 Task: open an excel sheet and write heading  Money ManagerAdd Descriptions in a column and its values below  'Salary, Rent, Groceries, Utilities, Dining out, Transportation & Entertainment. 'Add Categories in next column and its values below  Income, Expense, Expense, Expense, Expense, Expense & Expense. Add Amount in next column and its values below  $2,500, $800, $200, $100, $50, $30 & $100Add Dates in next column and its values below  2023-05-01, 2023-05-05, 2023-05-10, 2023-05-15, 2023-05-20, 2023-05-25 & 2023-05-31Save page Expense Monitoring Tool
Action: Mouse moved to (38, 118)
Screenshot: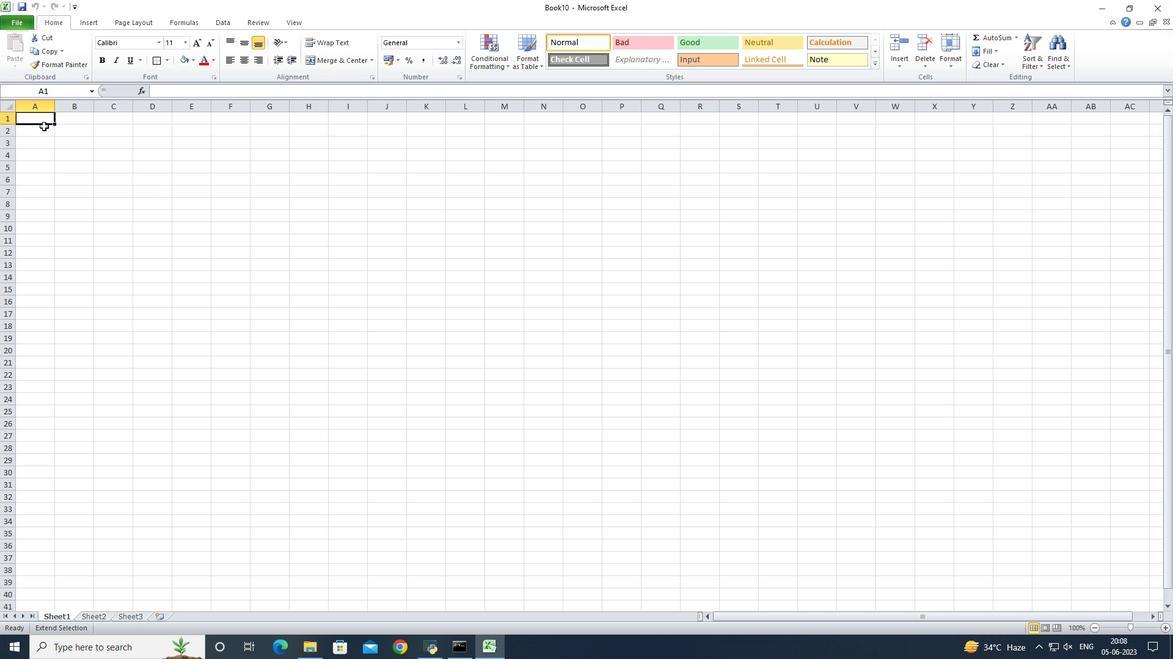 
Action: Mouse pressed left at (38, 118)
Screenshot: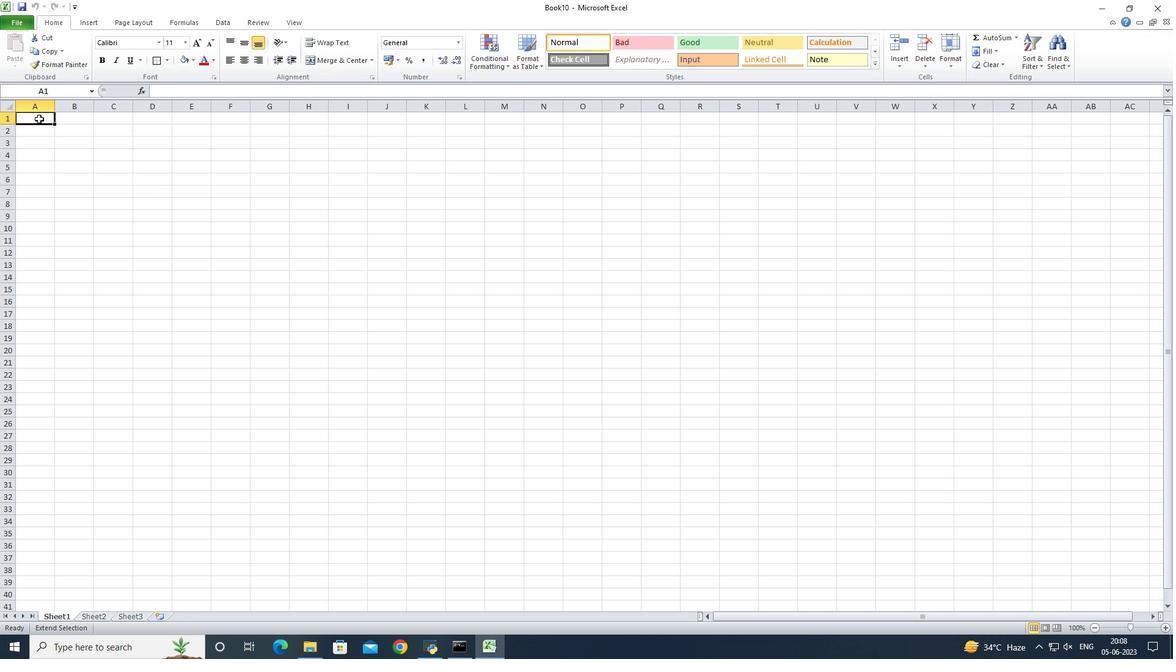 
Action: Key pressed <Key.shift_r>Money<Key.space><Key.shift_r>Manager<Key.enter><Key.shift>Descriptions<Key.enter><Key.shift>Salary<Key.enter><Key.shift><Key.shift><Key.shift><Key.shift>Rent<Key.enter><Key.shift>Groceries<Key.enter><Key.shift>Utilities<Key.enter><Key.shift>Dining<Key.space><Key.shift_r>Out<Key.enter><Key.shift>Transportation<Key.enter><Key.shift>Entertainment
Screenshot: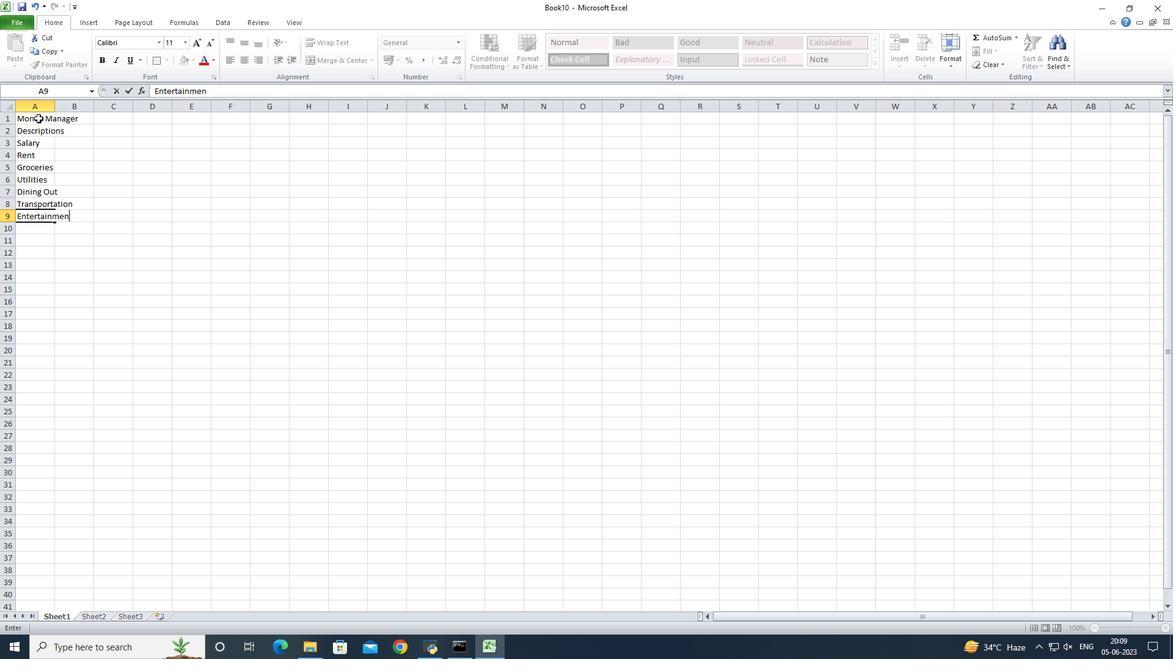
Action: Mouse moved to (54, 111)
Screenshot: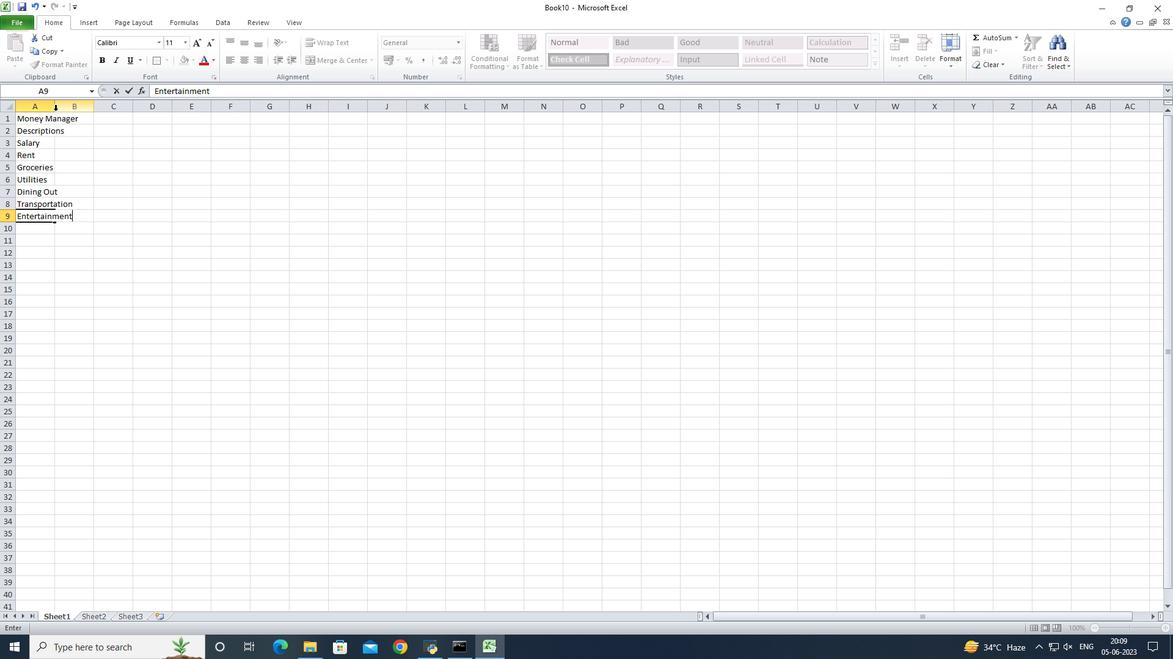 
Action: Mouse pressed left at (54, 111)
Screenshot: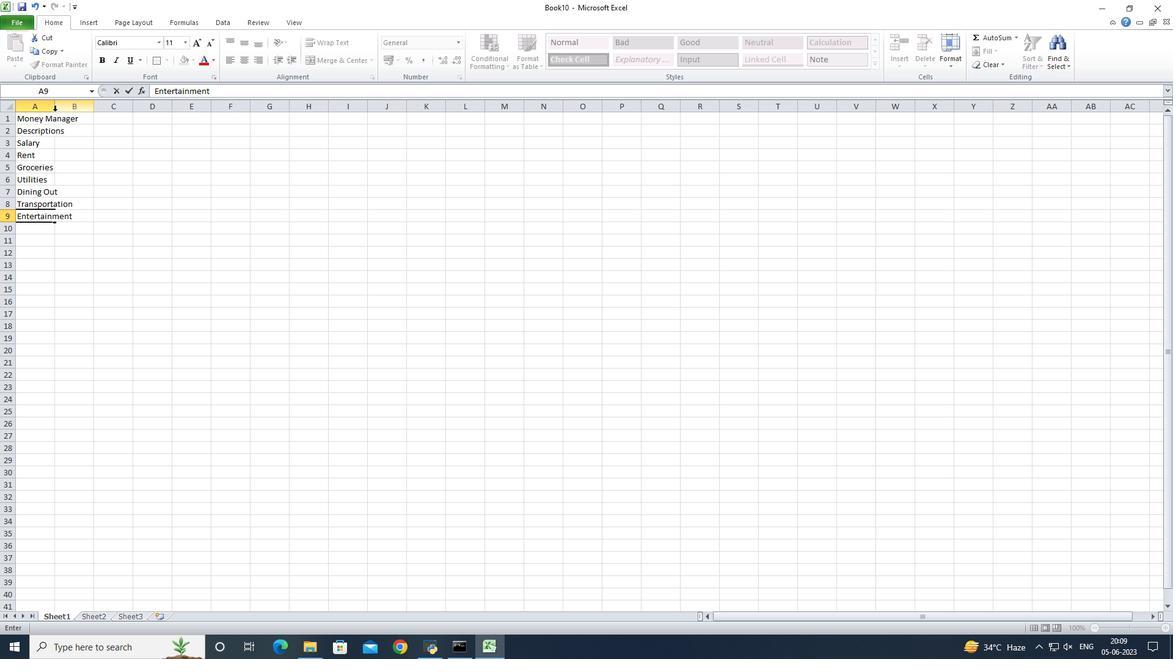 
Action: Mouse pressed left at (54, 111)
Screenshot: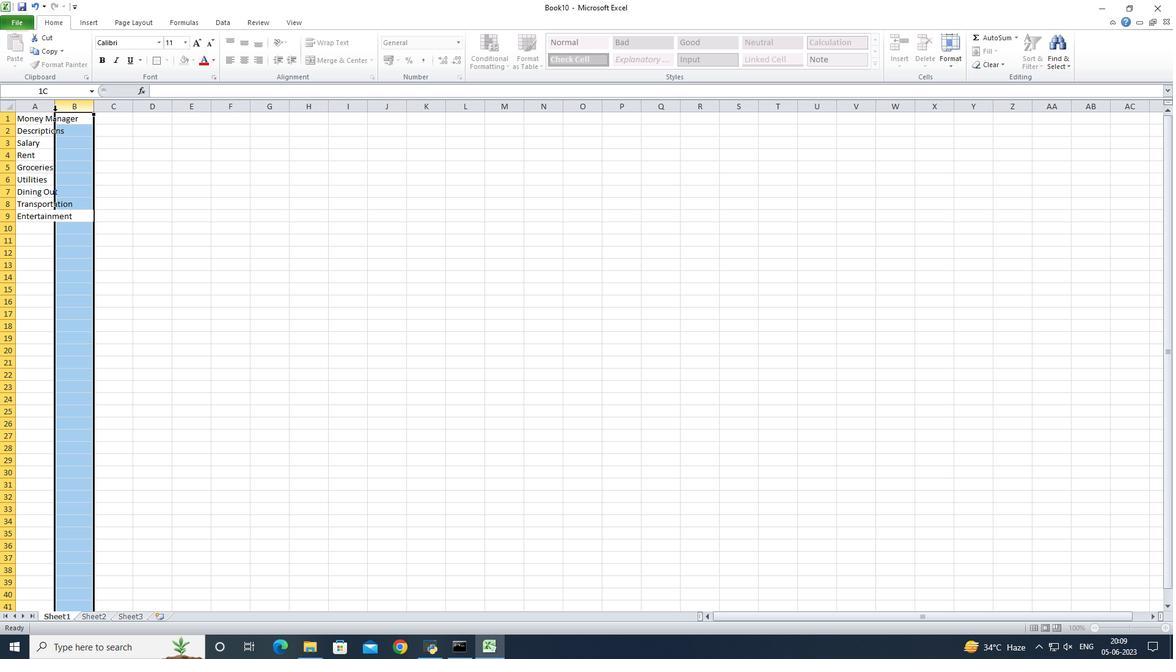 
Action: Mouse moved to (99, 135)
Screenshot: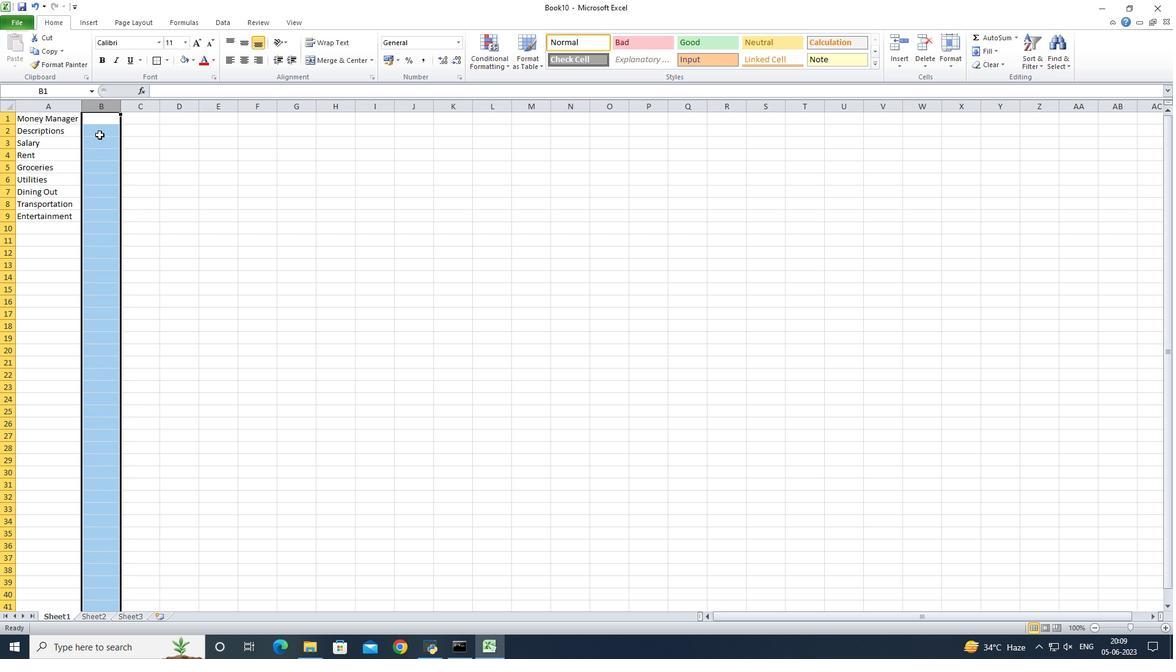 
Action: Mouse pressed left at (99, 135)
Screenshot: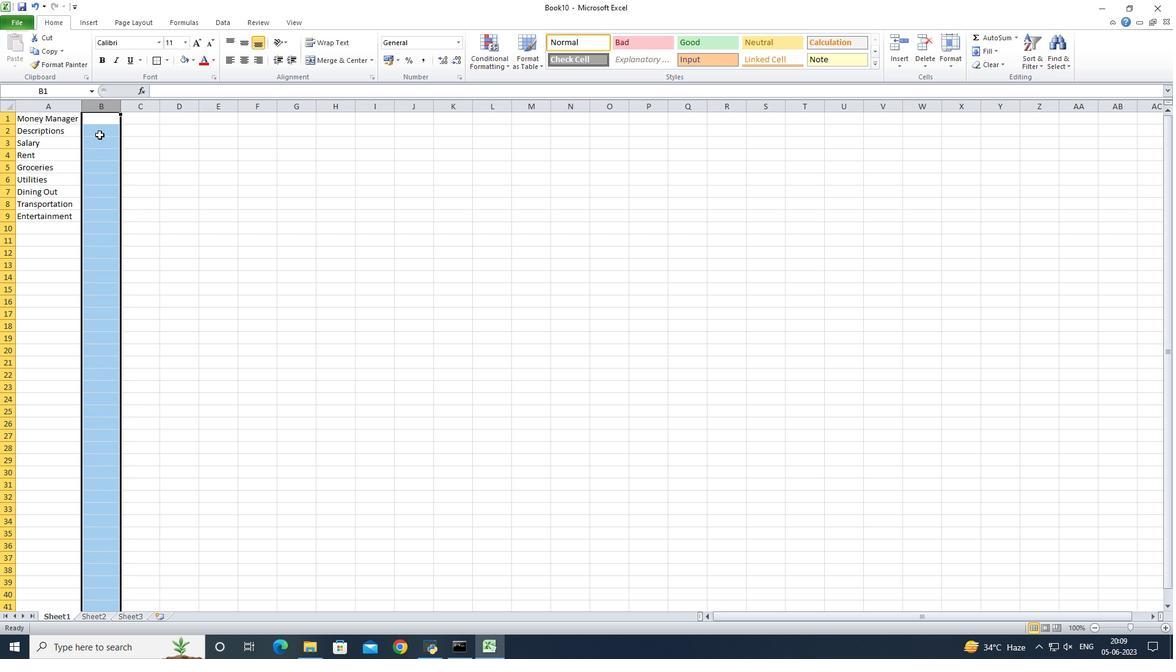 
Action: Key pressed <Key.shift>Categories<Key.enter><Key.shift_r>Income<Key.enter><Key.shift>Expense<Key.enter><Key.shift>Expense<Key.enter><Key.shift>En<Key.backspace>xpense<Key.enter><Key.shift>Expense<Key.enter><Key.shift>Expense<Key.enter><Key.shift>Expense
Screenshot: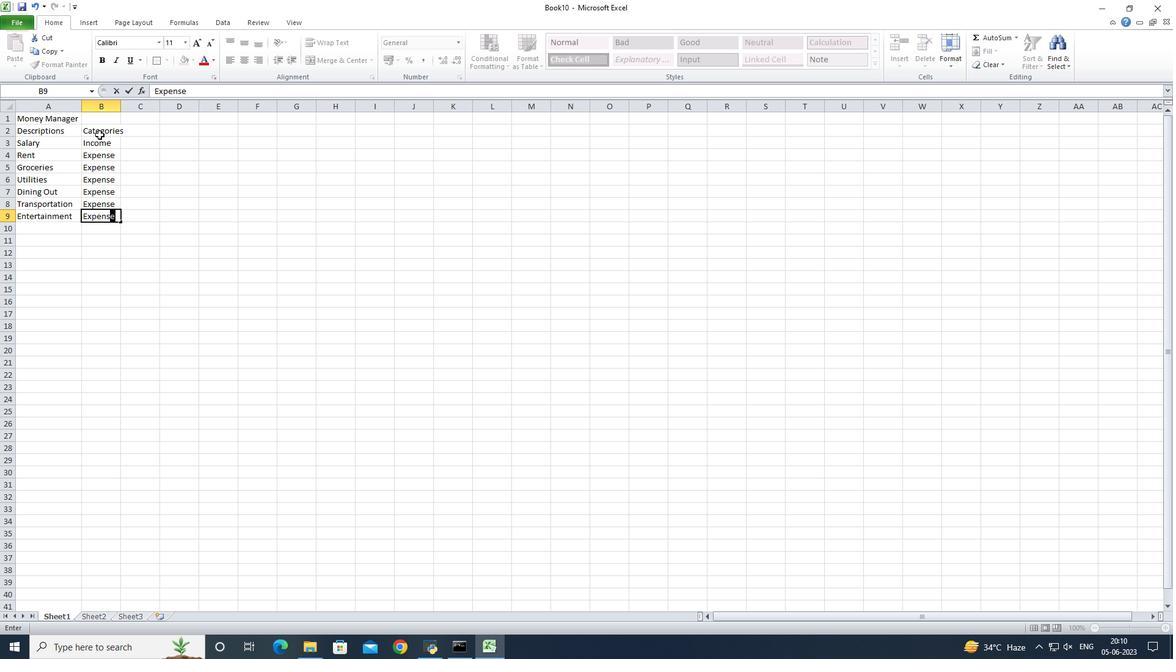 
Action: Mouse moved to (121, 108)
Screenshot: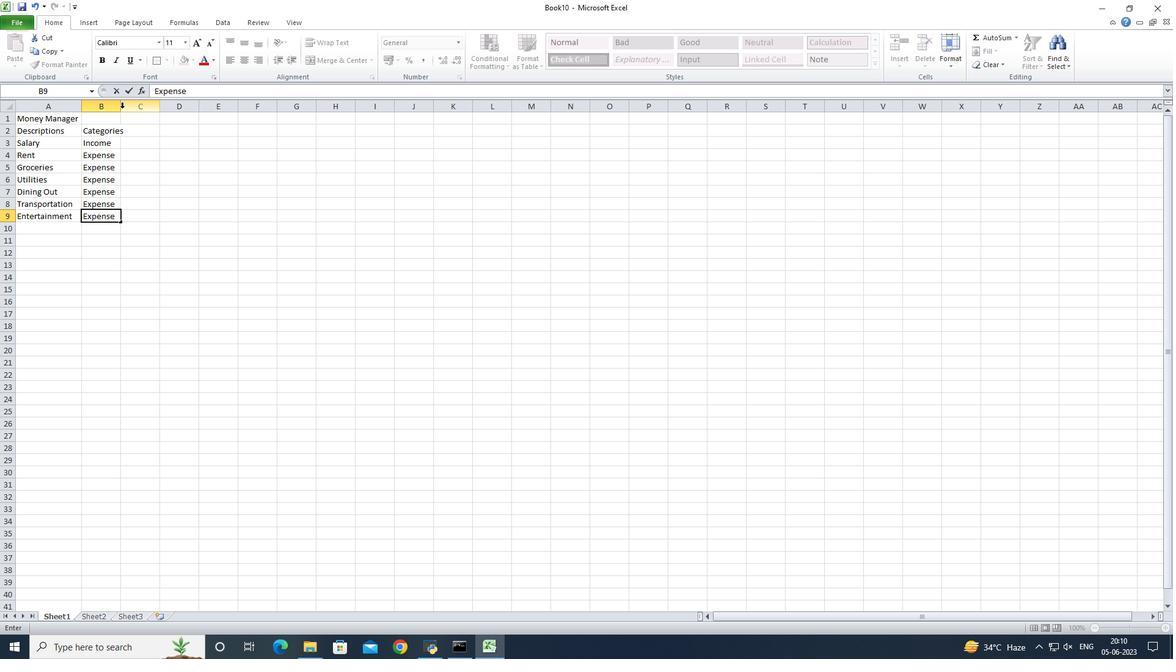 
Action: Mouse pressed left at (121, 108)
Screenshot: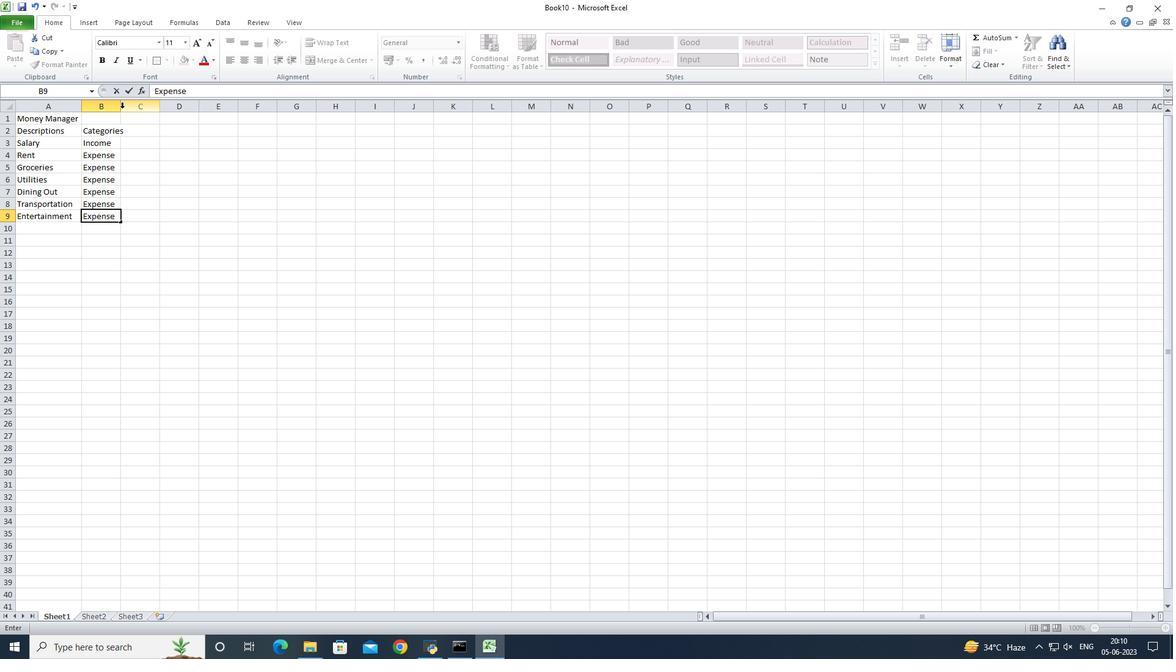 
Action: Mouse pressed left at (121, 108)
Screenshot: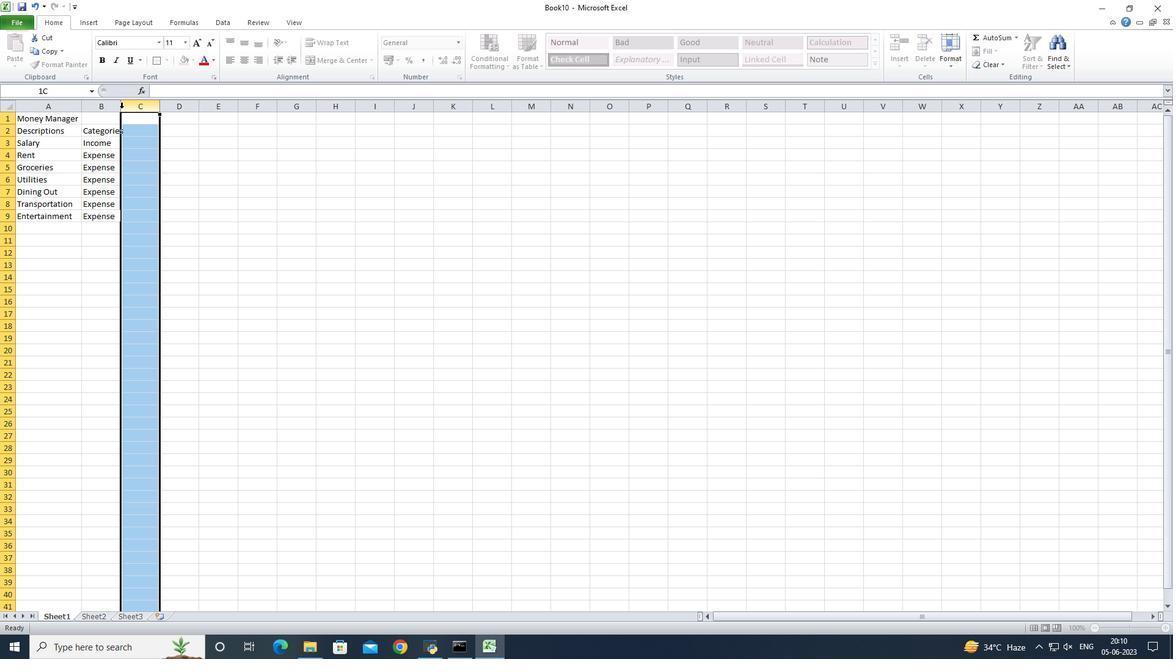 
Action: Mouse moved to (135, 129)
Screenshot: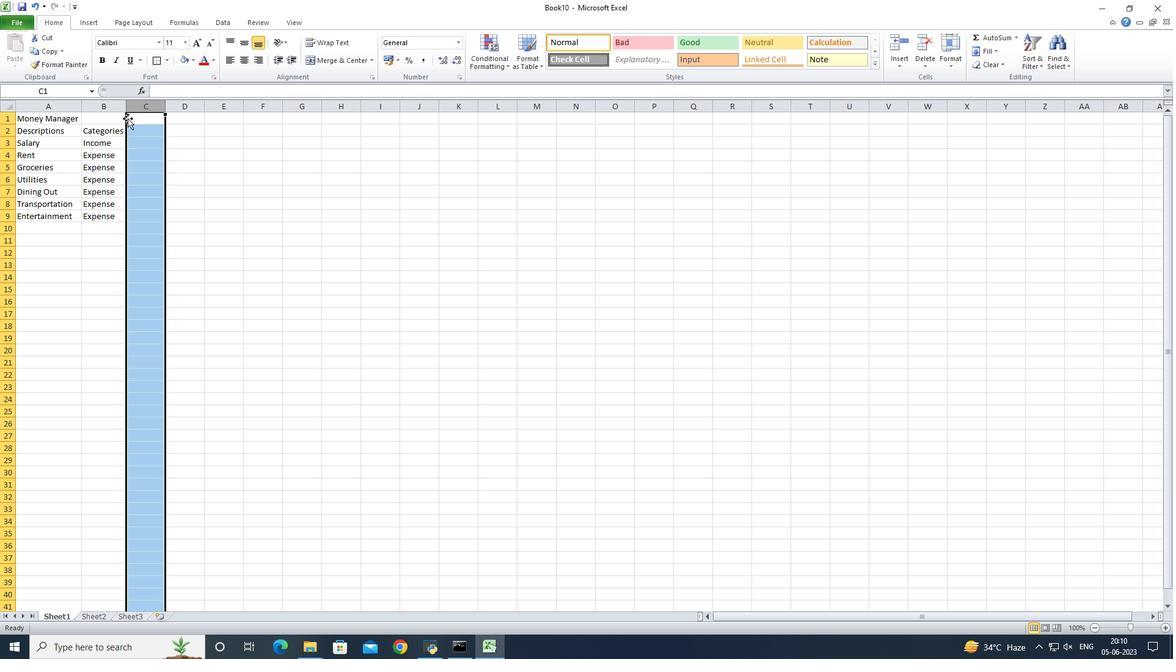 
Action: Mouse pressed left at (135, 129)
Screenshot: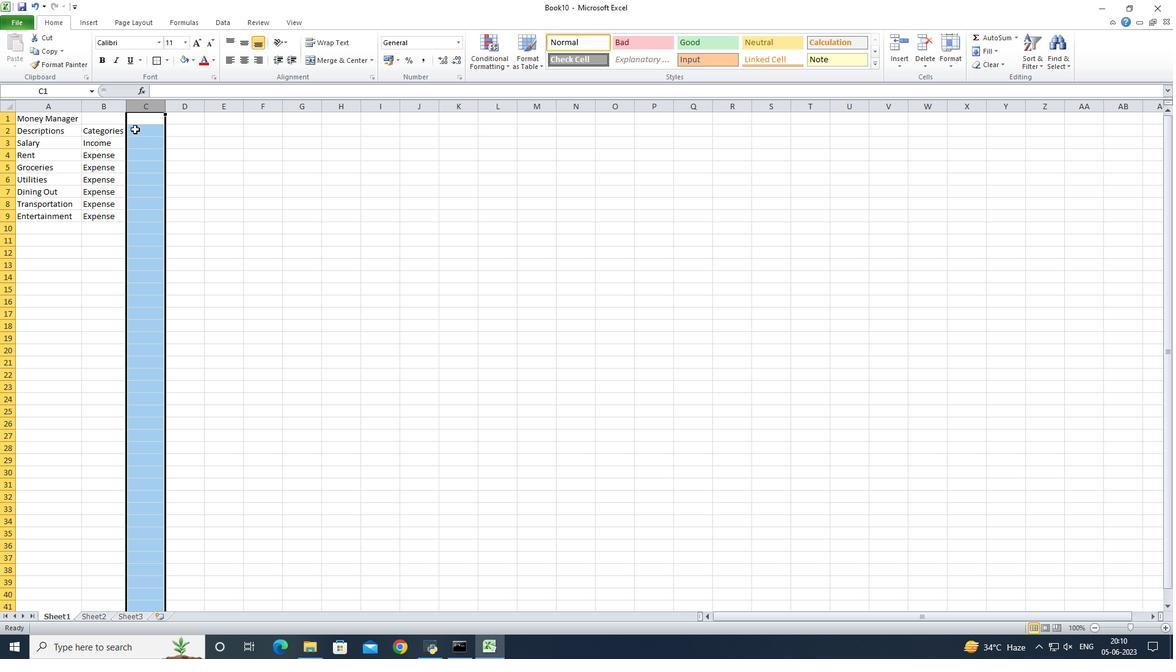 
Action: Key pressed <Key.shift>Amount<Key.enter>2500<Key.enter>800<Key.enter>200<Key.enter>100<Key.enter>50<Key.enter>30<Key.enter>100
Screenshot: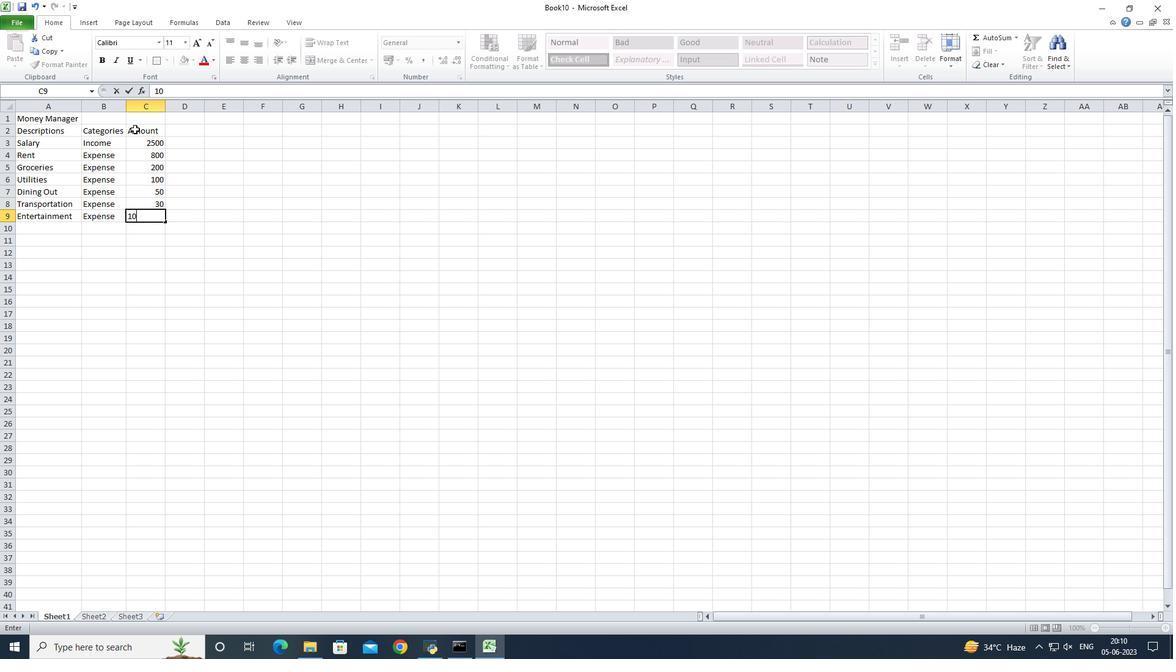 
Action: Mouse moved to (173, 129)
Screenshot: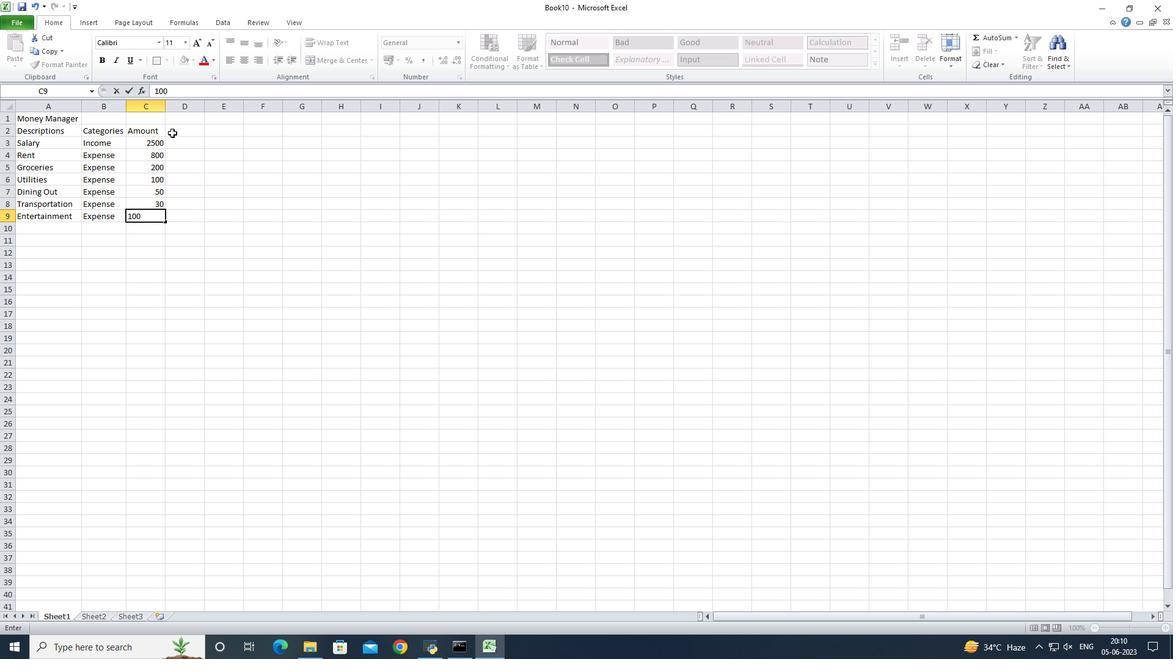 
Action: Mouse pressed left at (173, 129)
Screenshot: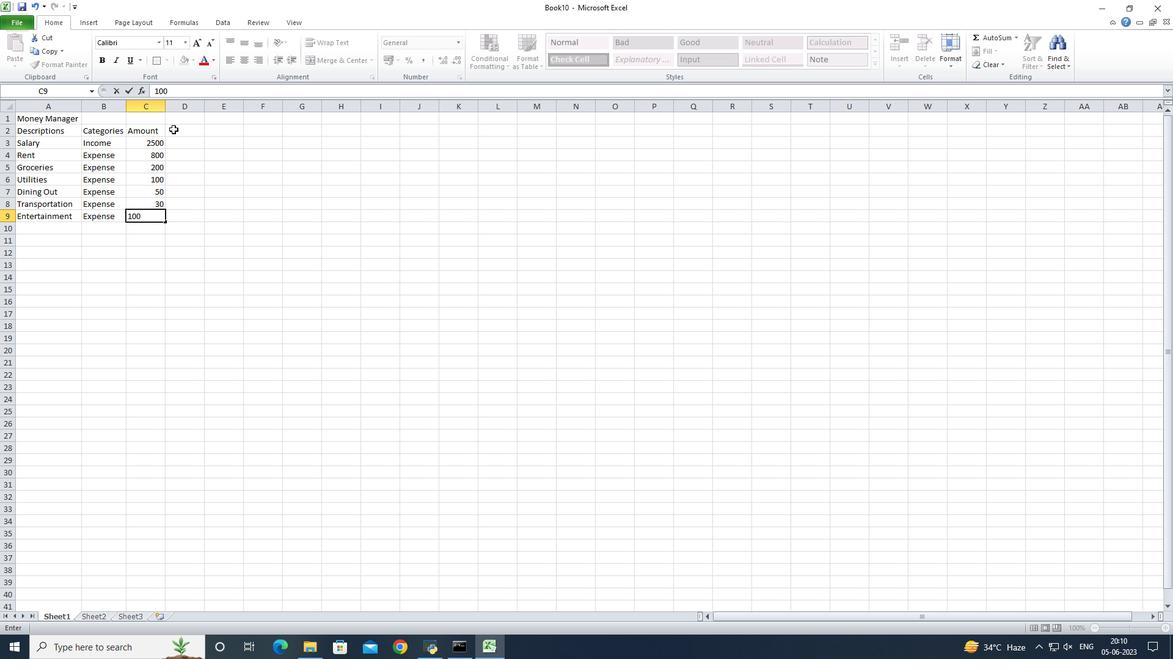 
Action: Key pressed <Key.shift><Key.shift><Key.shift><Key.shift><Key.shift><Key.shift><Key.shift><Key.shift><Key.shift><Key.shift><Key.shift><Key.shift><Key.shift>Dates<Key.enter>2023-05-01<Key.enter>2023-05-05-<Key.enter>2023-05-10<Key.enter>2023-05-15-<Key.backspace><Key.enter>2023+<Key.backspace>-05-20<Key.enter>2023-05-25<Key.enter>2023-0531<Key.backspace><Key.backspace>-31
Screenshot: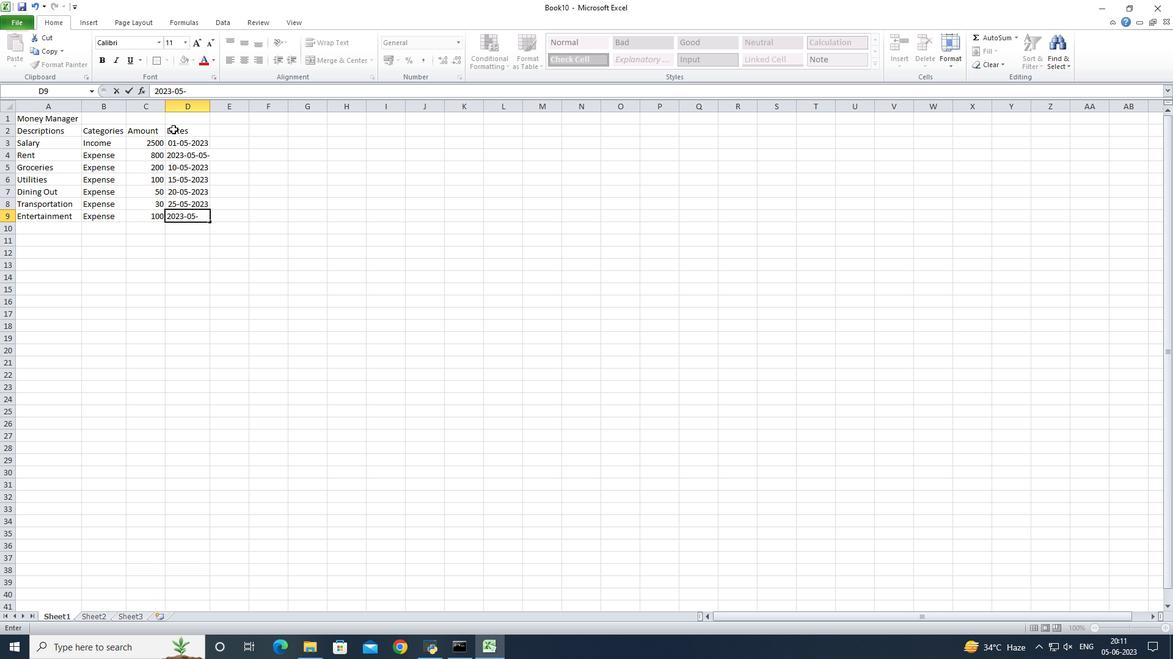 
Action: Mouse moved to (200, 136)
Screenshot: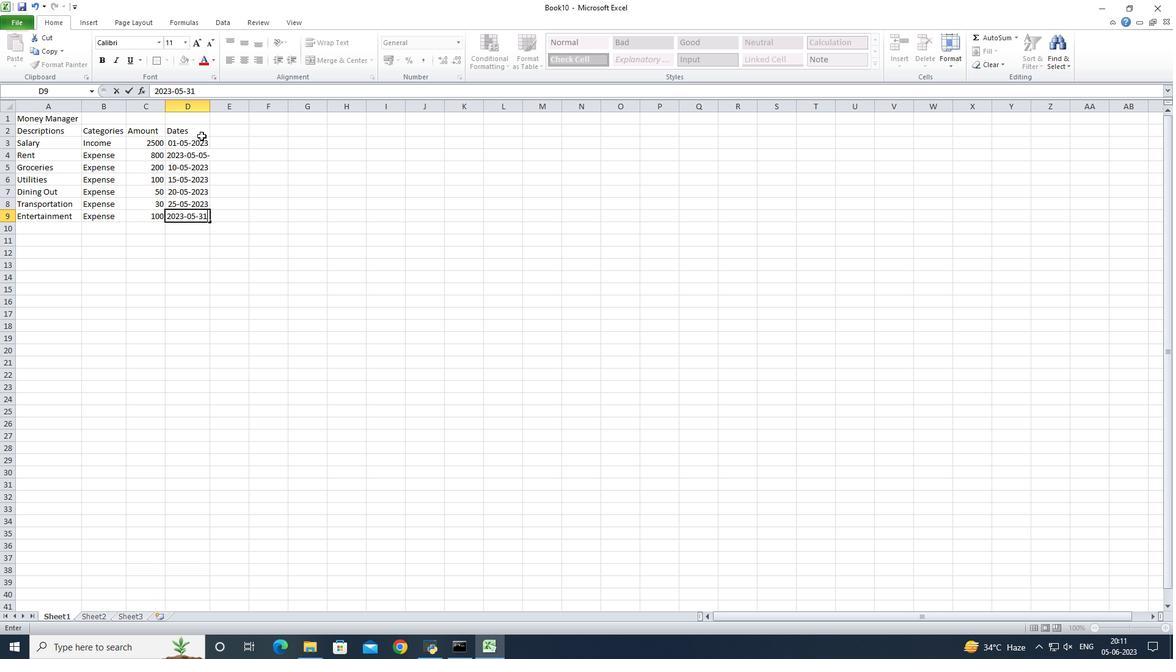 
Action: Mouse pressed left at (200, 136)
Screenshot: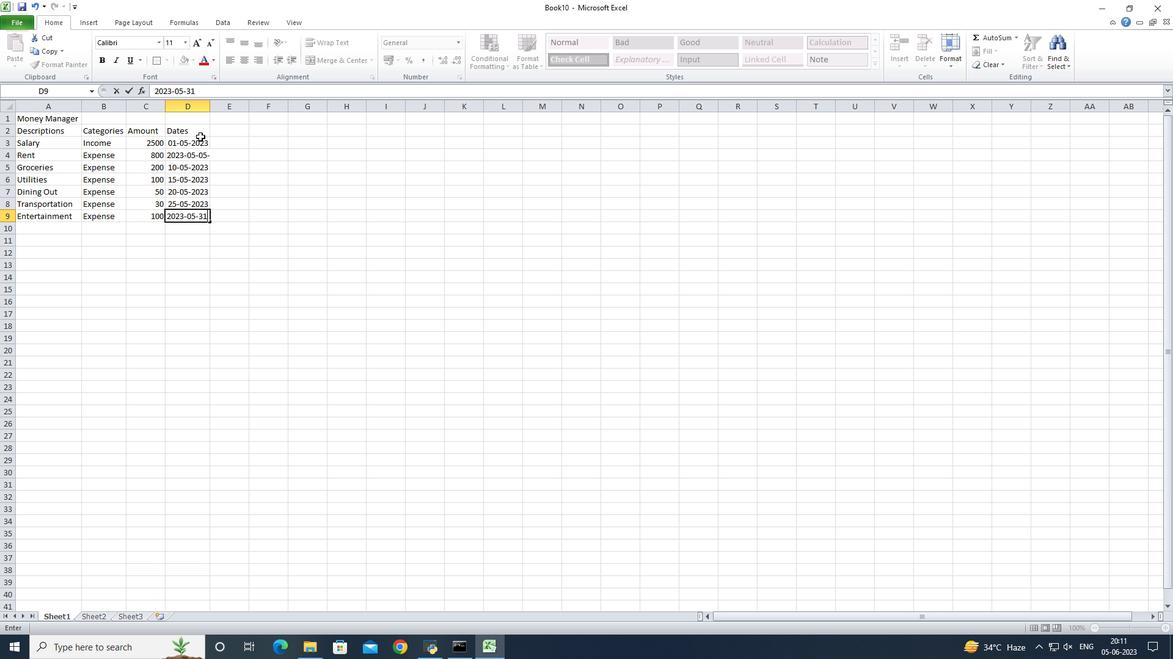 
Action: Mouse moved to (460, 46)
Screenshot: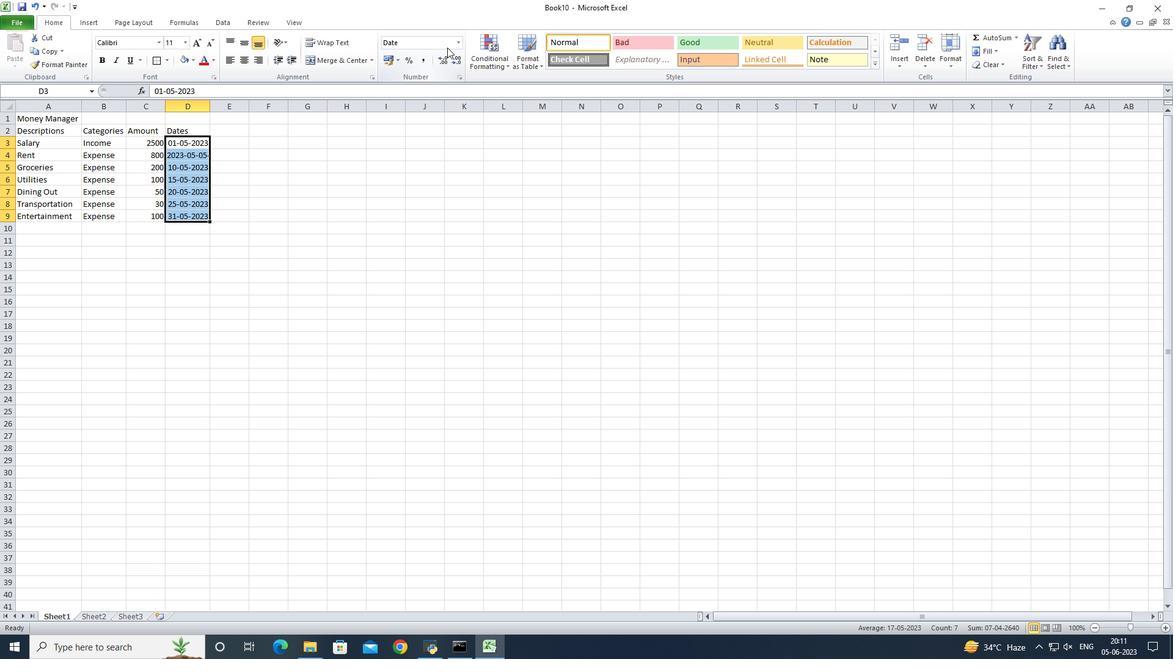 
Action: Mouse pressed left at (460, 46)
Screenshot: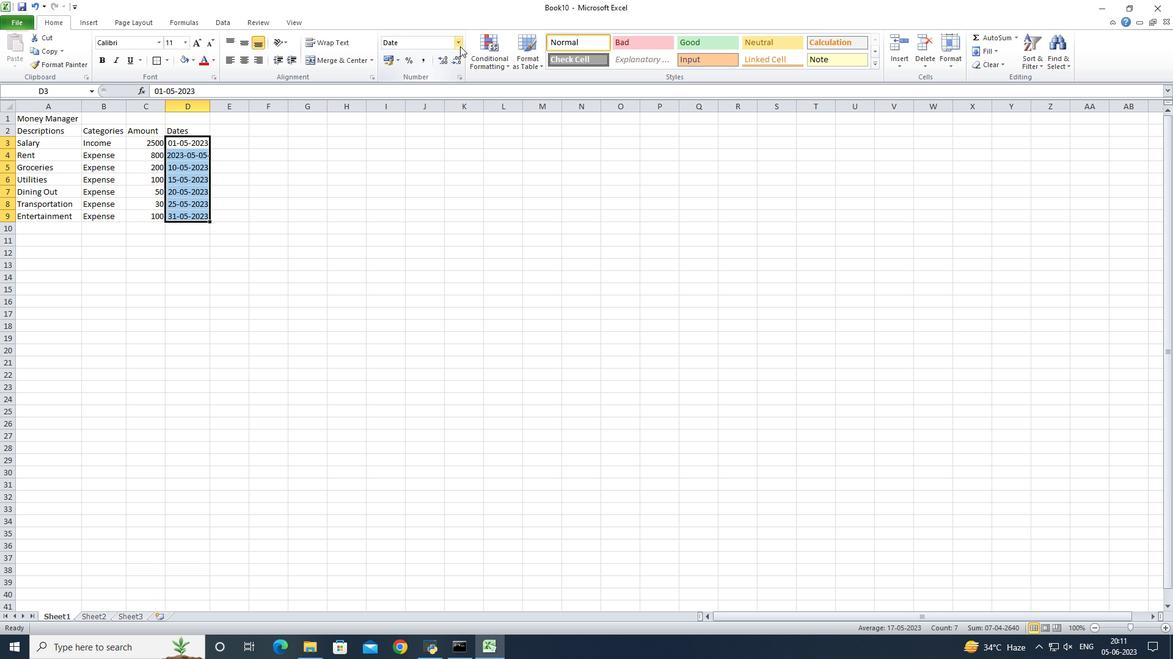 
Action: Mouse moved to (444, 356)
Screenshot: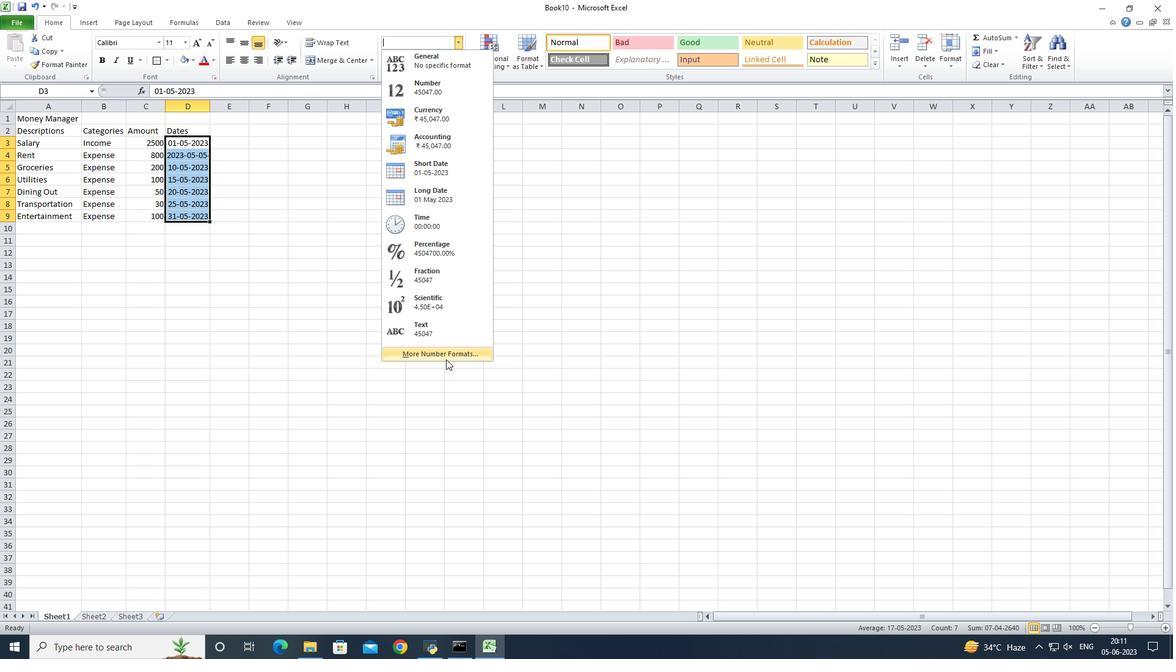 
Action: Mouse pressed left at (444, 356)
Screenshot: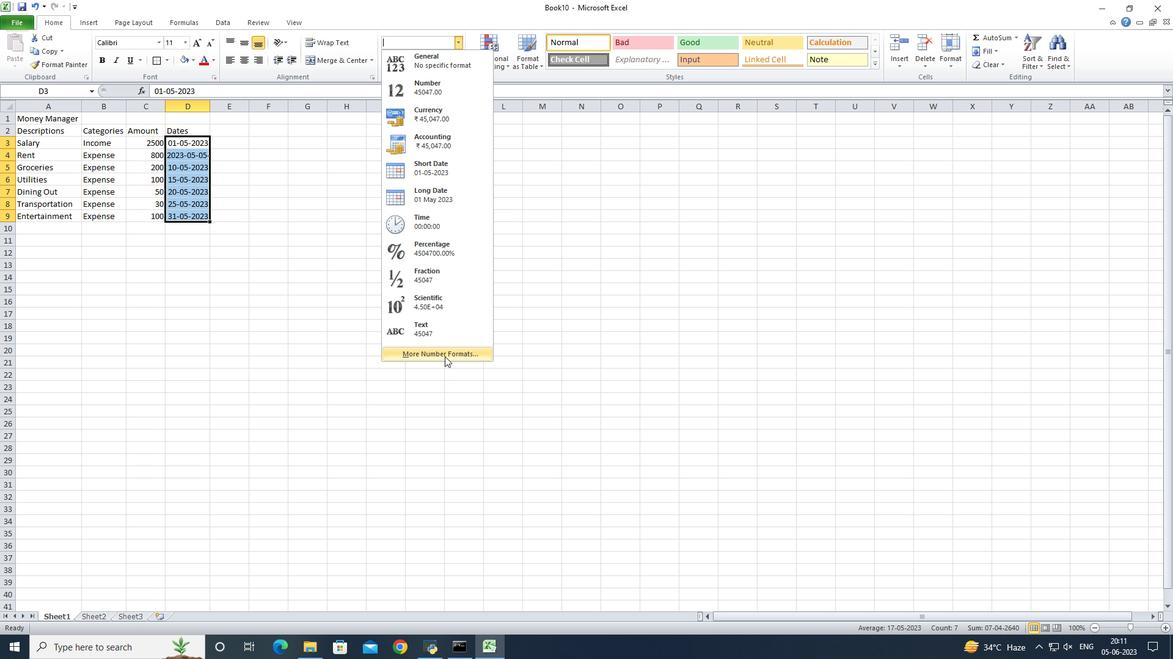 
Action: Mouse moved to (171, 241)
Screenshot: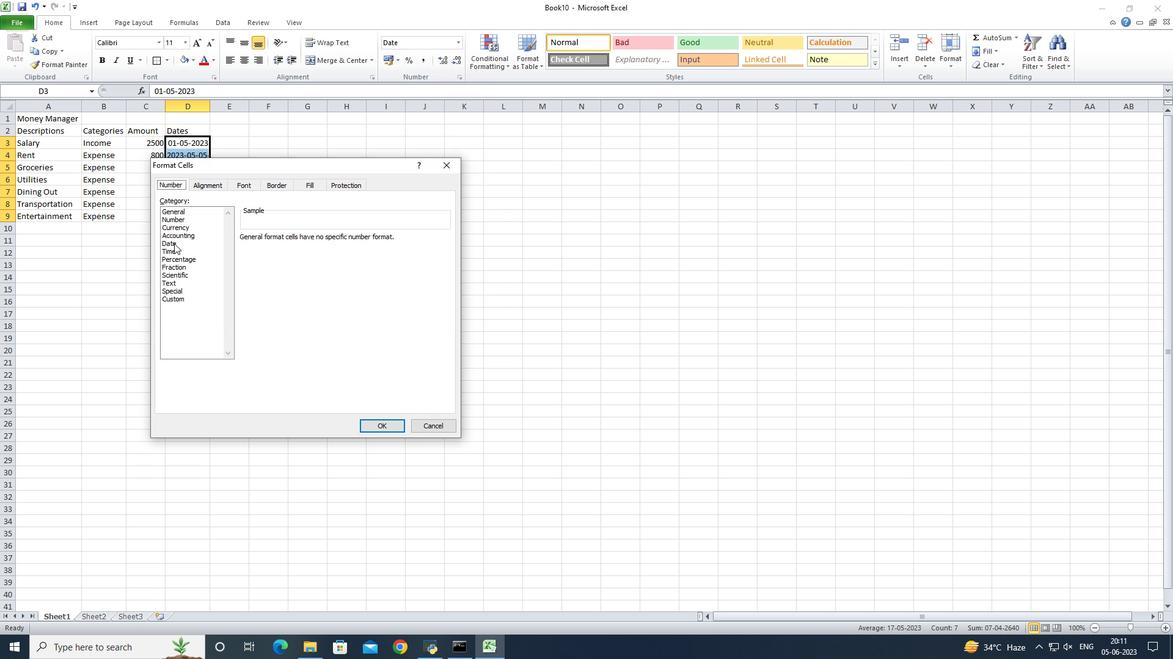 
Action: Mouse pressed left at (171, 241)
Screenshot: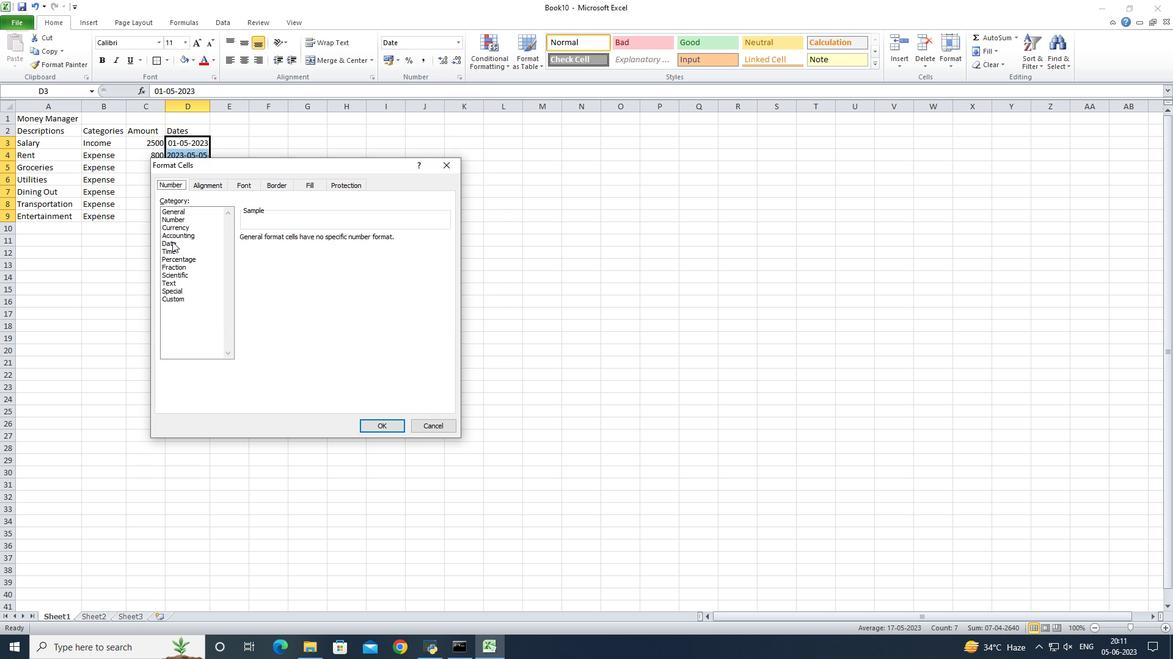 
Action: Mouse moved to (254, 296)
Screenshot: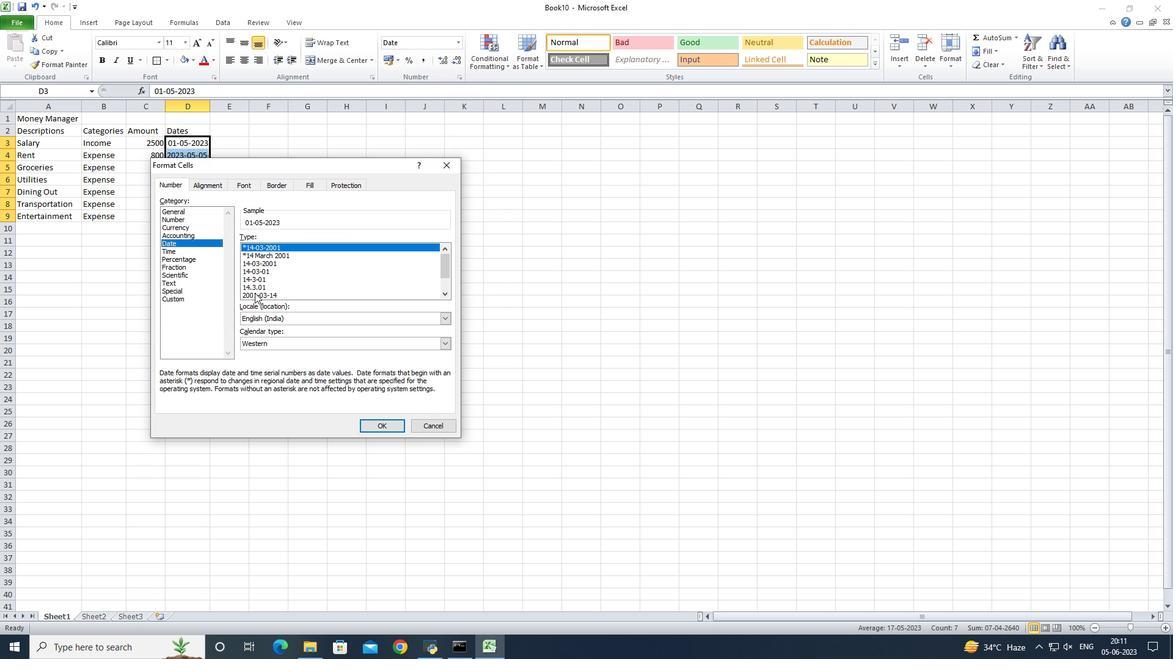 
Action: Mouse pressed left at (254, 296)
Screenshot: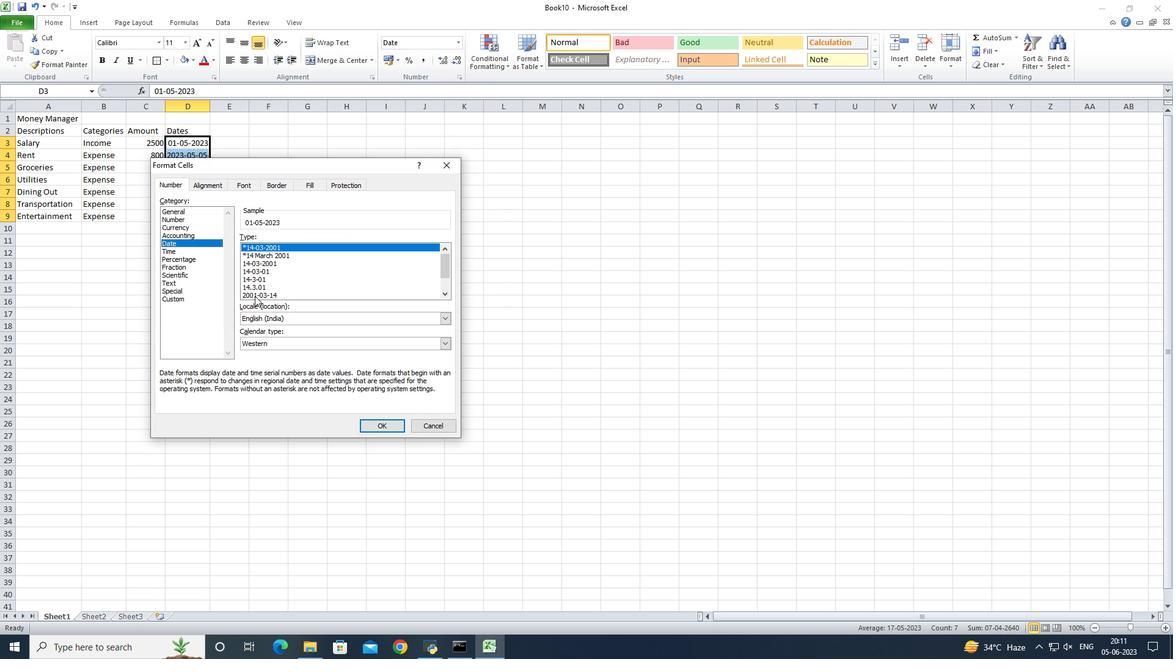 
Action: Mouse moved to (377, 425)
Screenshot: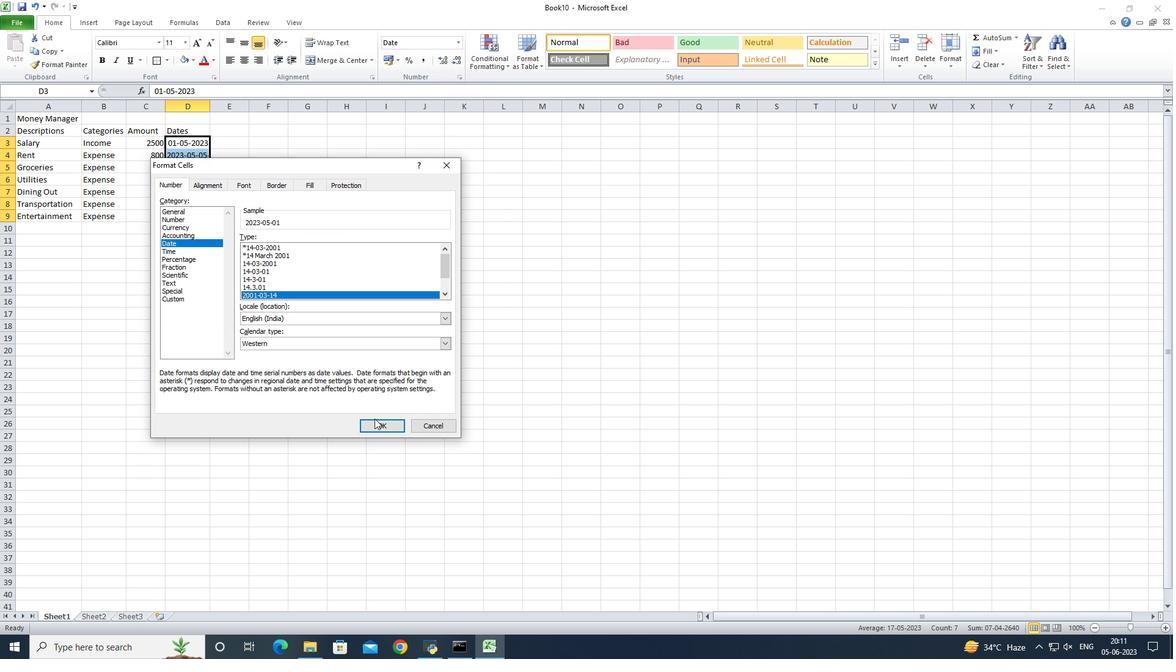 
Action: Mouse pressed left at (377, 425)
Screenshot: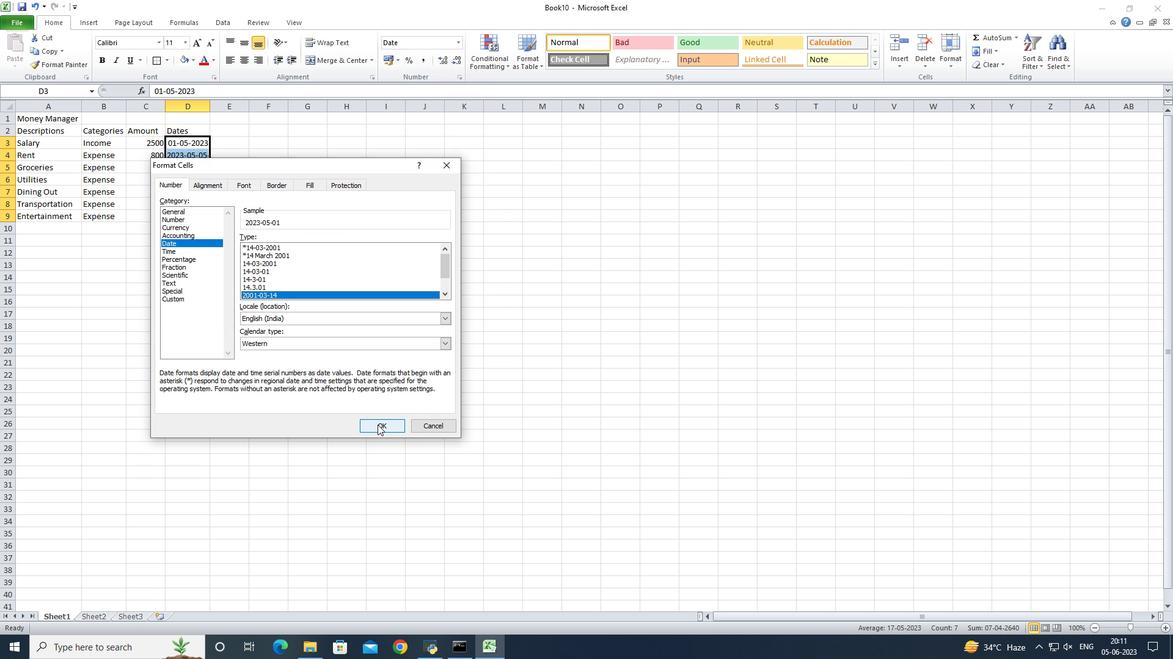 
Action: Mouse moved to (217, 174)
Screenshot: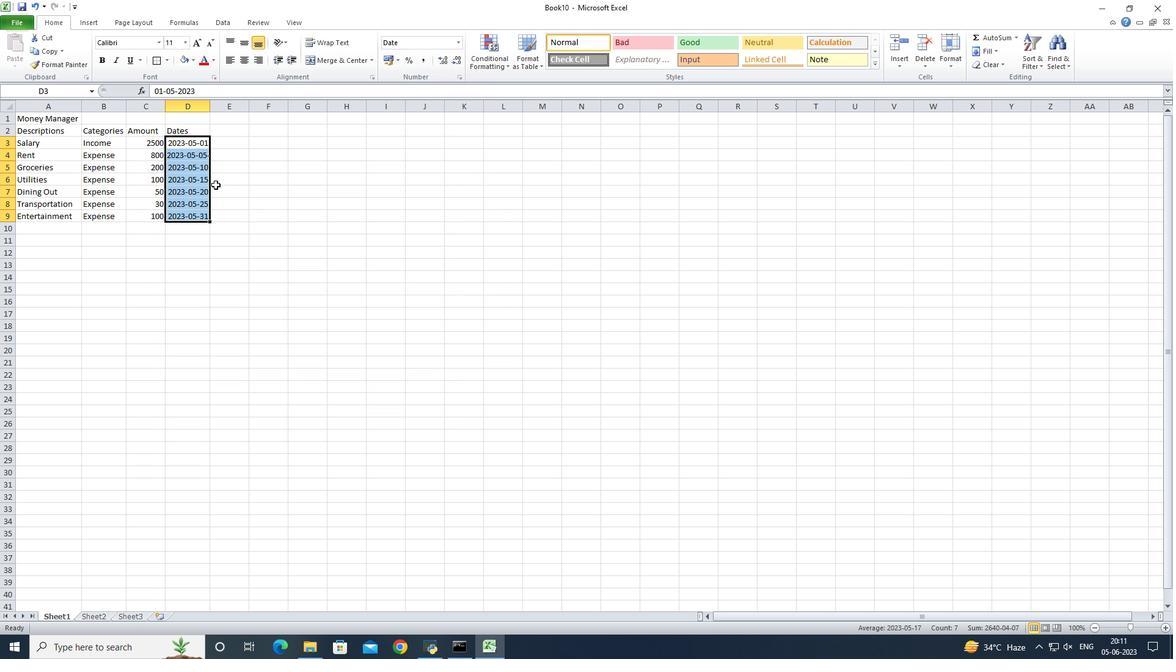 
Action: Mouse pressed left at (217, 174)
Screenshot: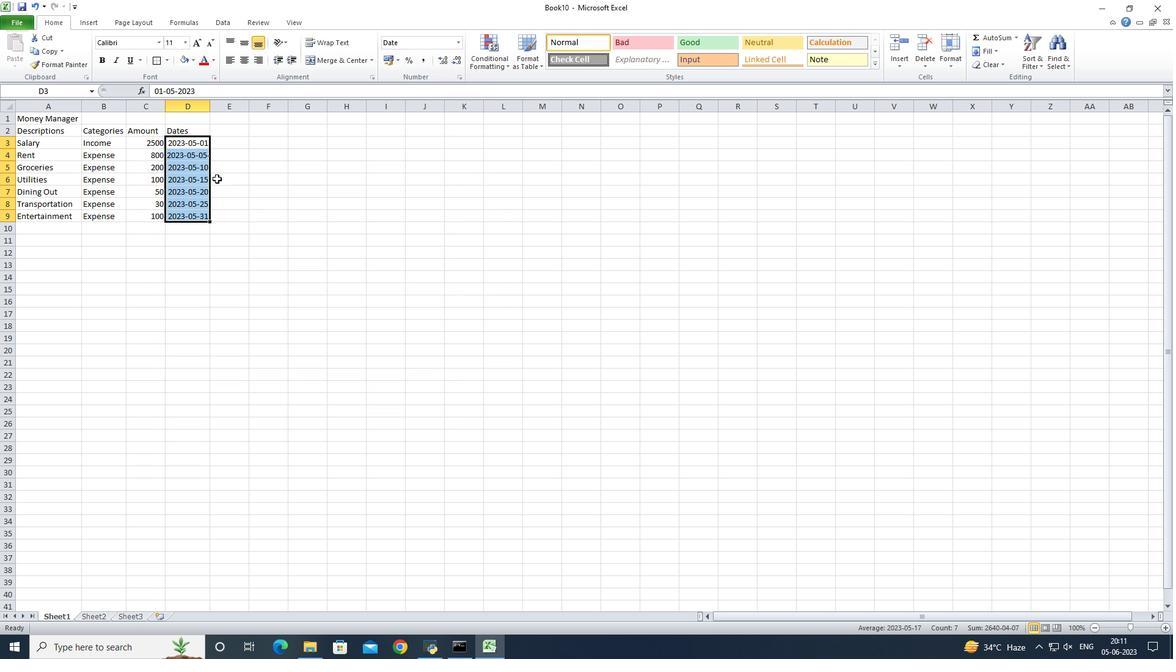 
Action: Mouse moved to (208, 157)
Screenshot: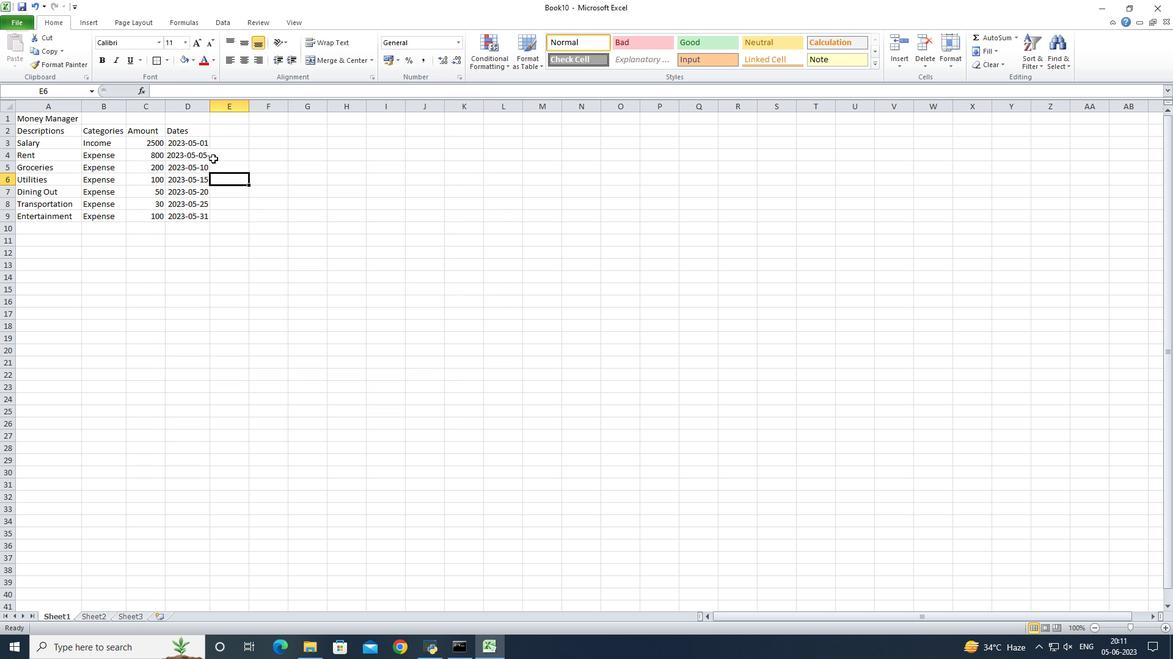 
Action: Mouse pressed left at (208, 157)
Screenshot: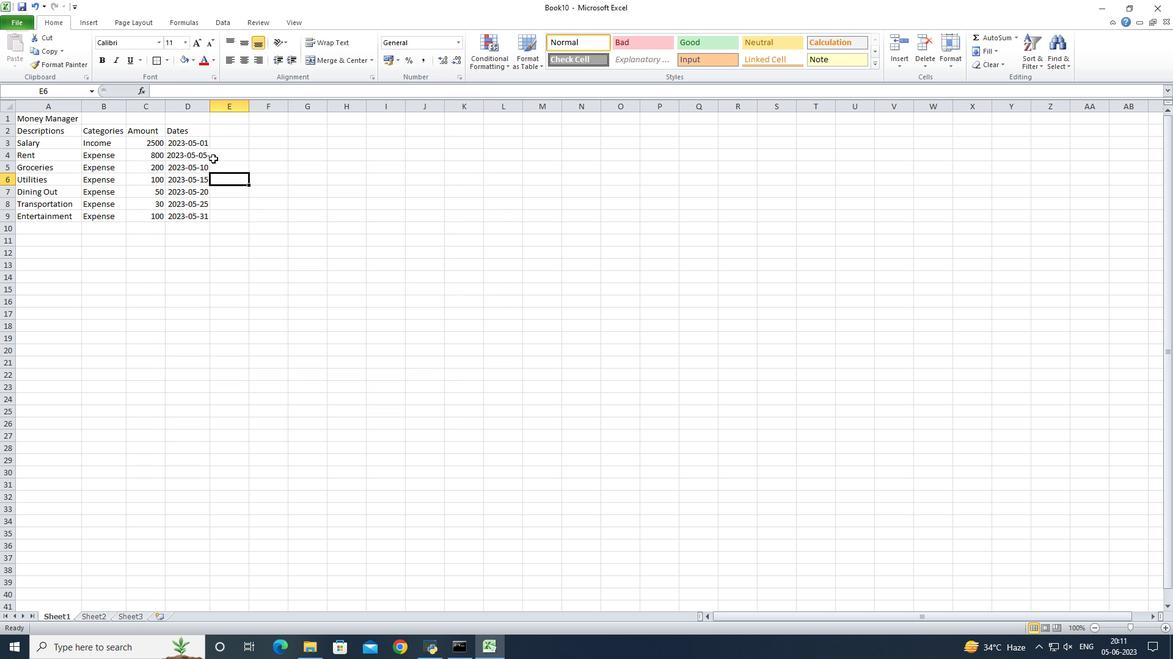 
Action: Mouse pressed left at (208, 157)
Screenshot: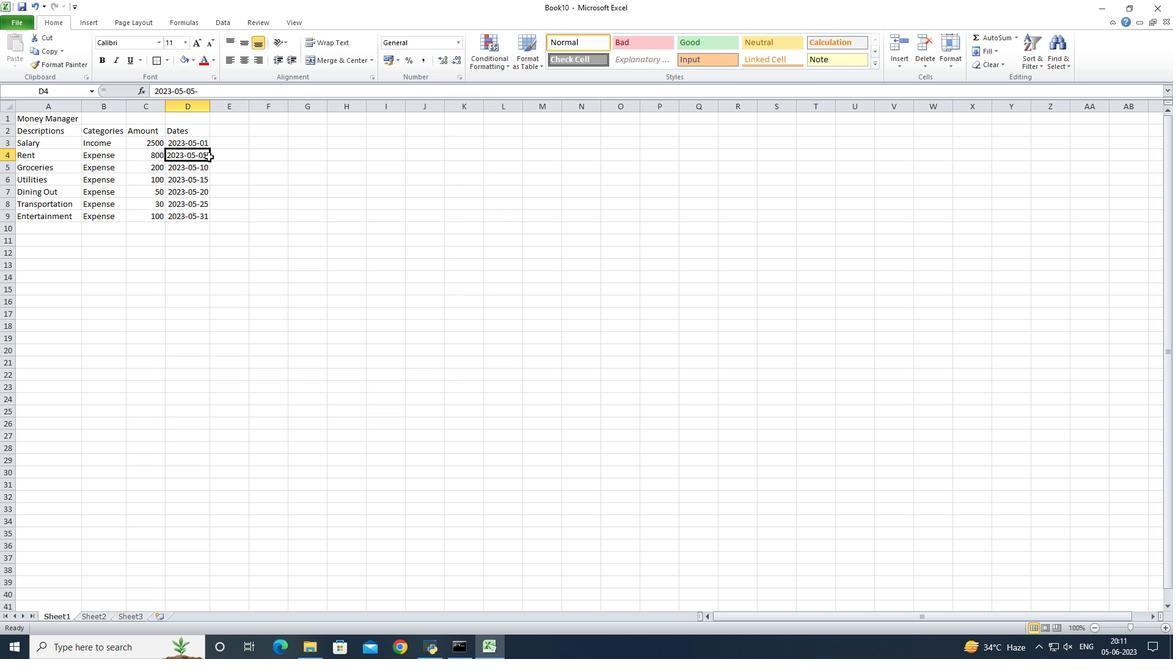 
Action: Mouse moved to (193, 159)
Screenshot: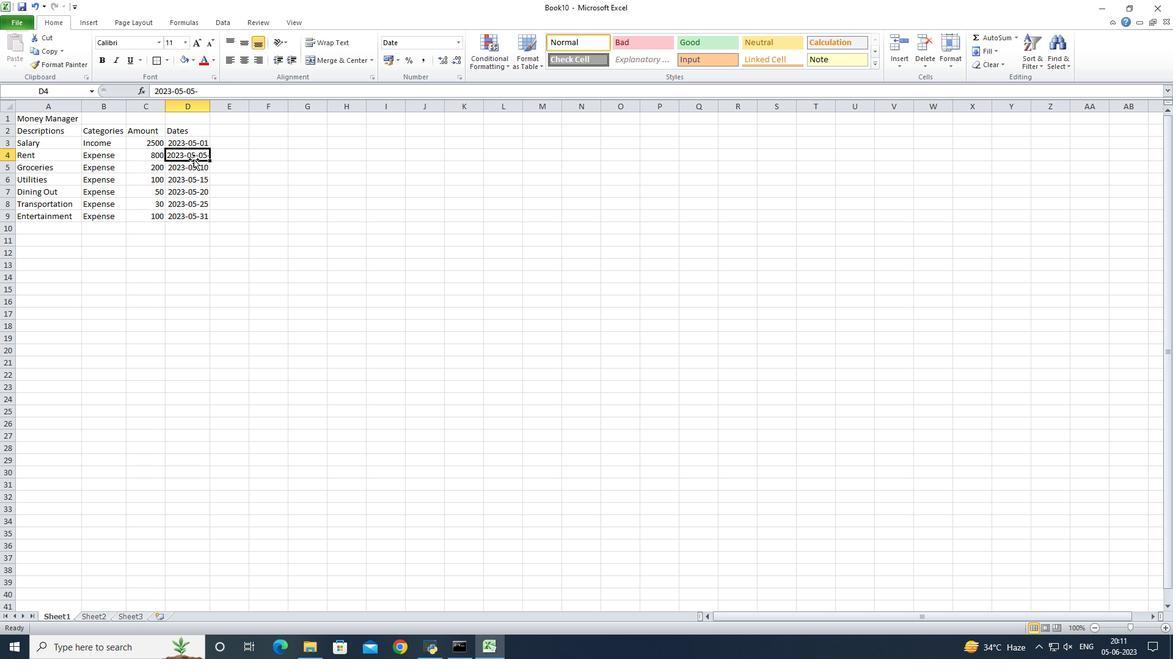 
Action: Mouse pressed left at (193, 159)
Screenshot: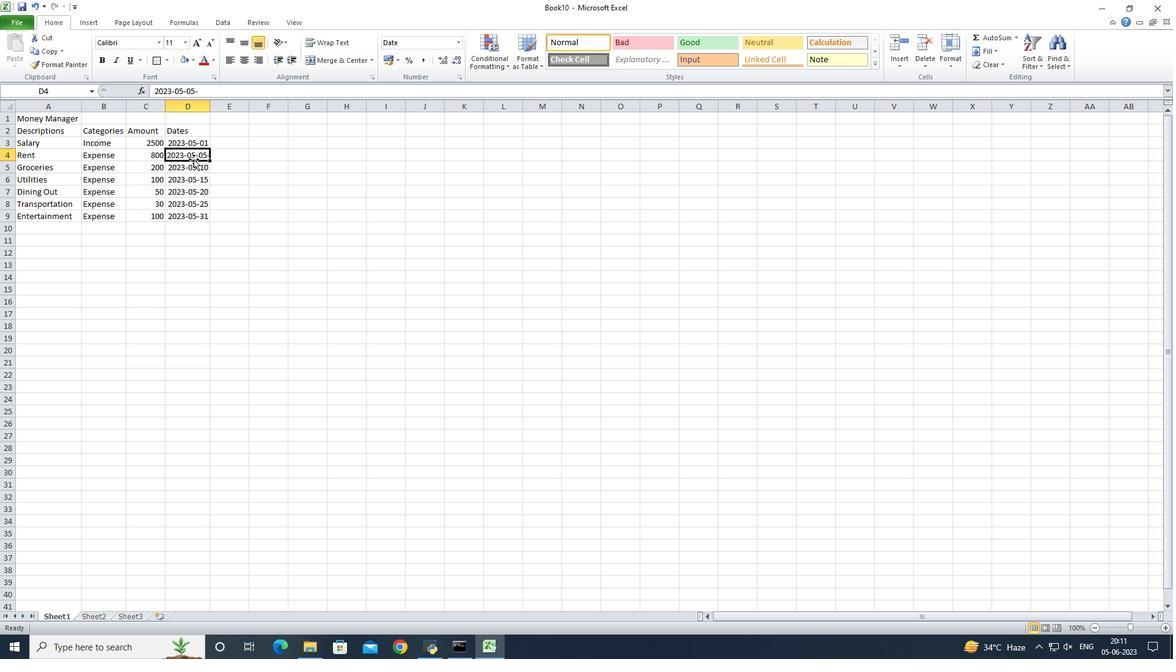 
Action: Mouse moved to (196, 158)
Screenshot: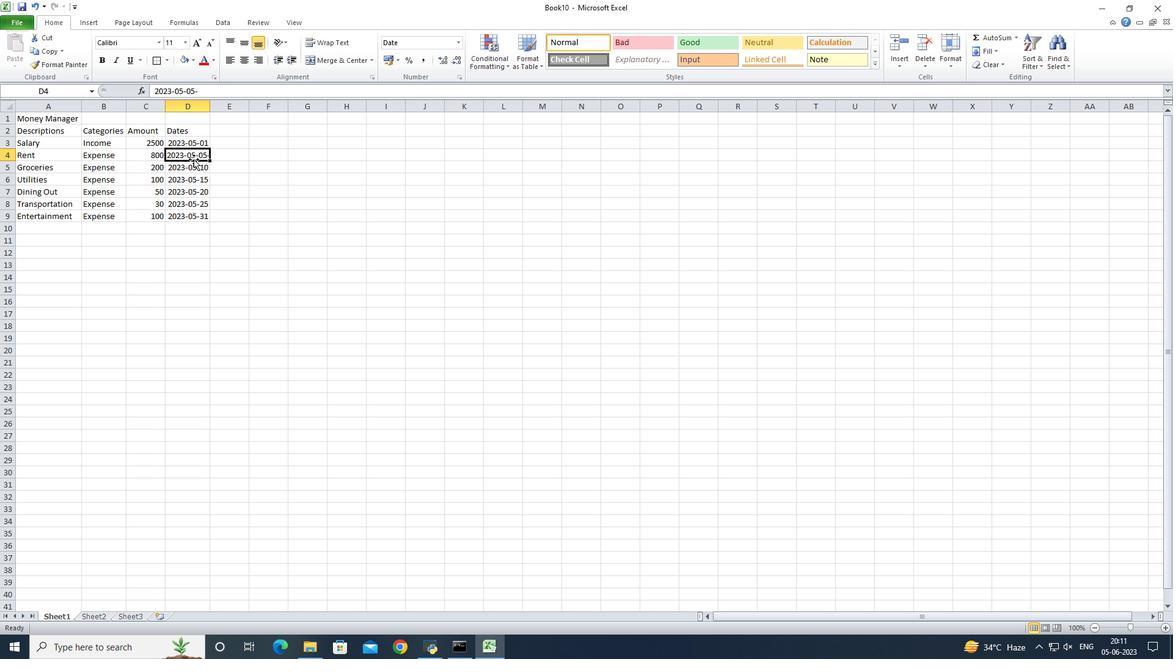 
Action: Mouse pressed left at (196, 158)
Screenshot: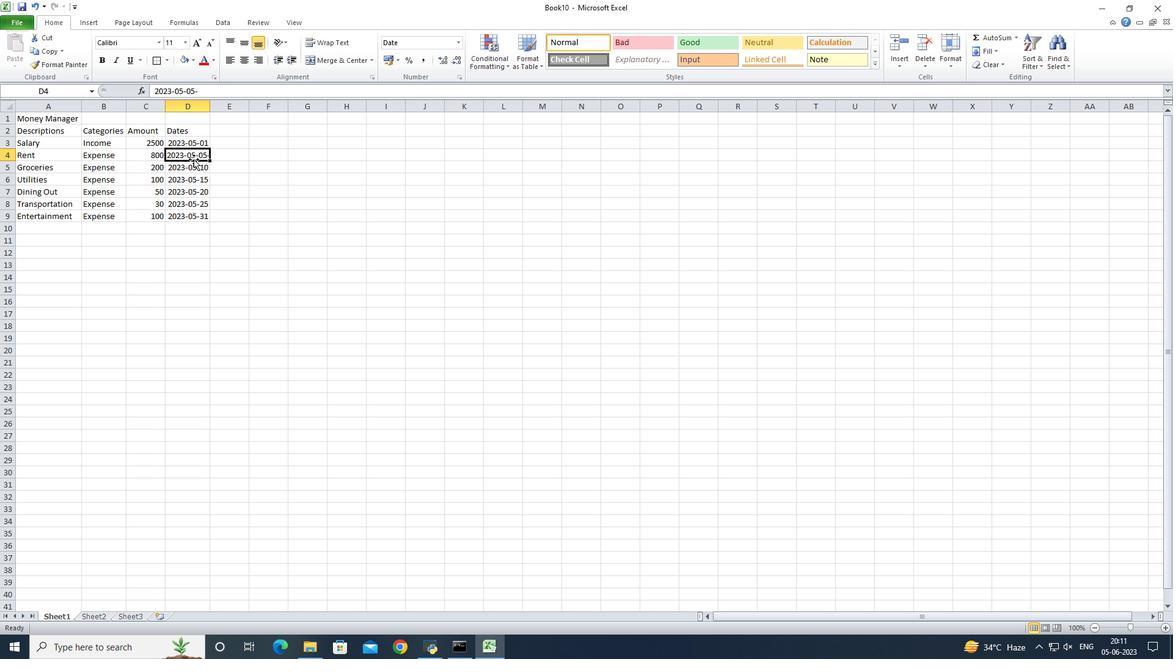 
Action: Mouse moved to (207, 91)
Screenshot: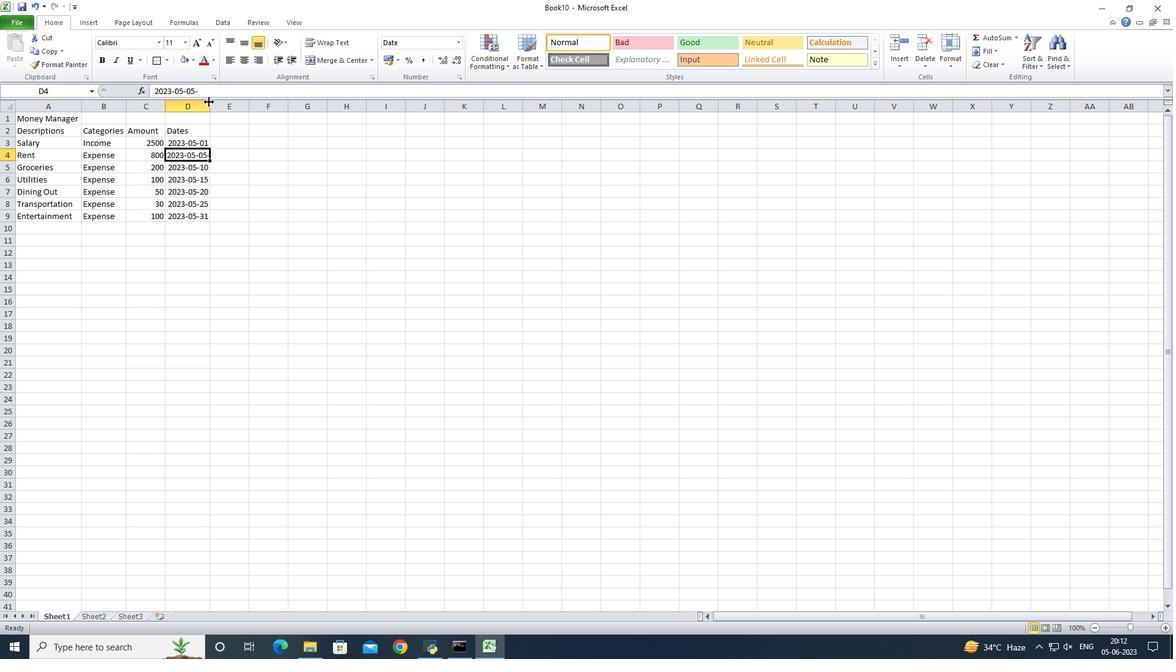 
Action: Mouse pressed left at (207, 91)
Screenshot: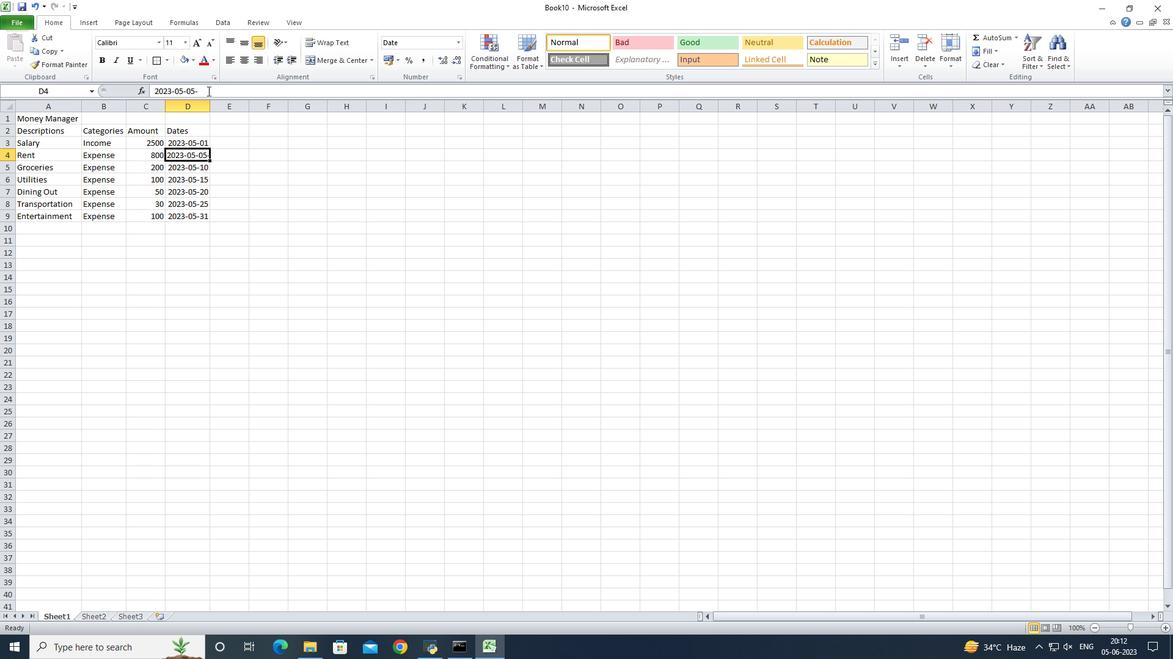 
Action: Mouse moved to (208, 91)
Screenshot: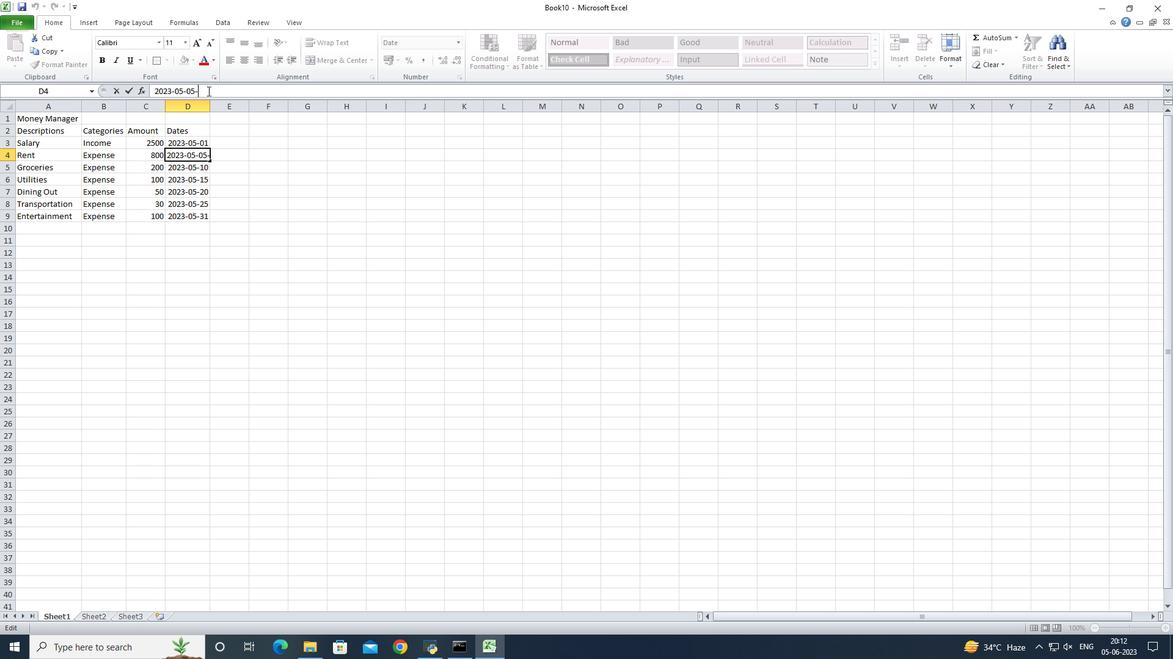 
Action: Key pressed <Key.backspace>
Screenshot: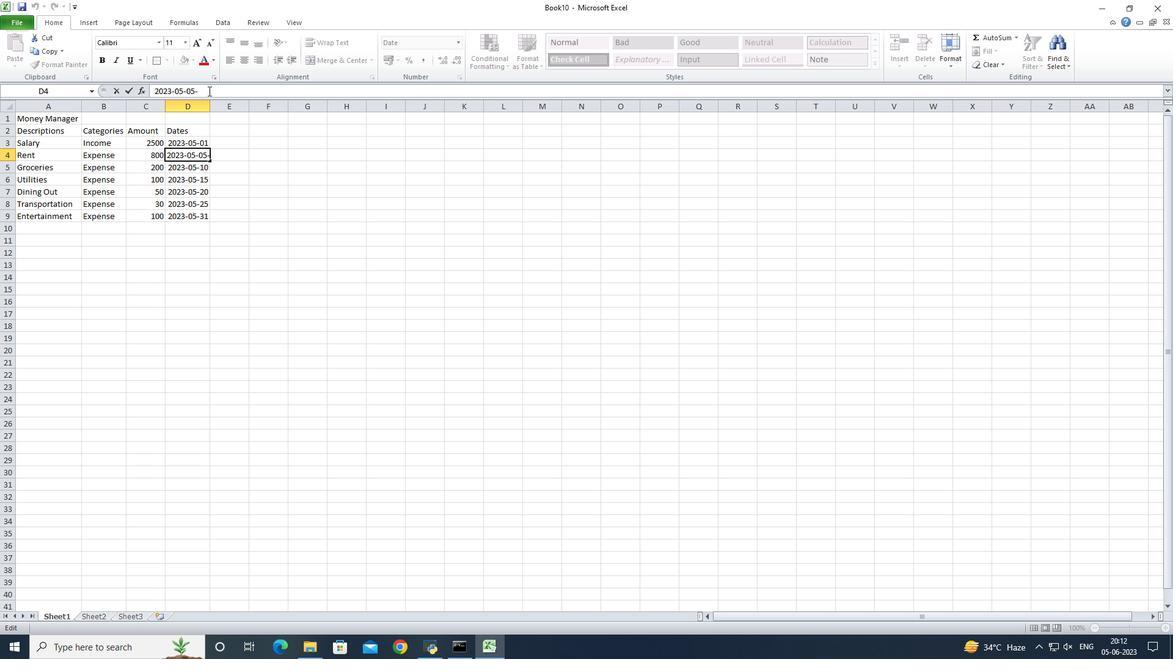 
Action: Mouse moved to (197, 262)
Screenshot: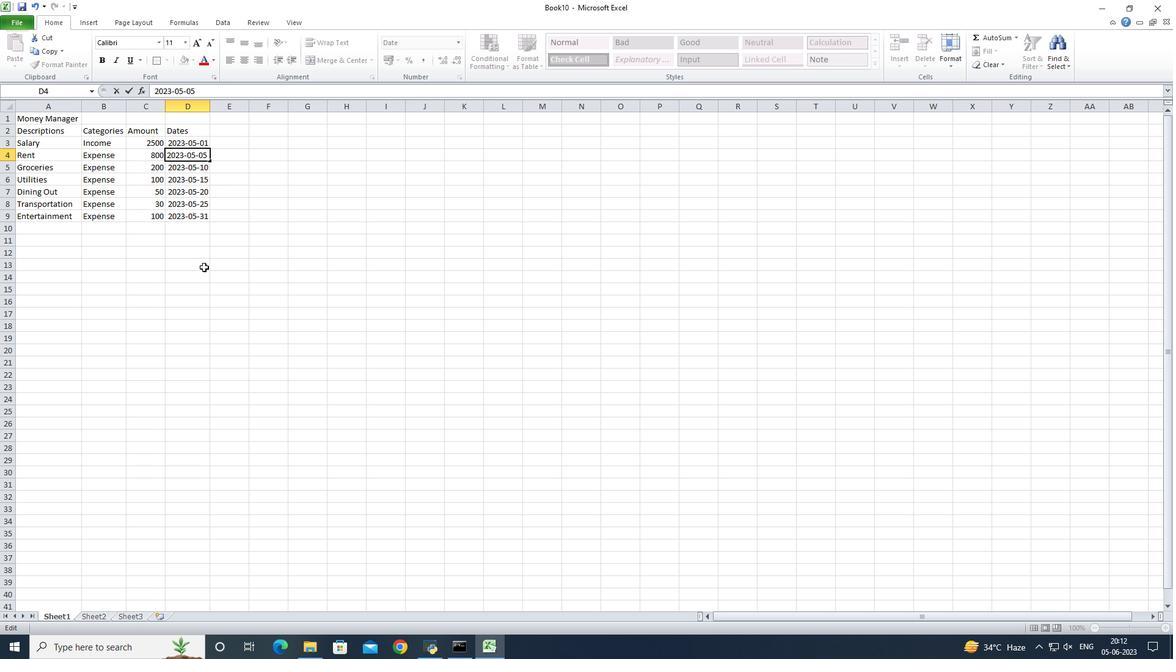 
Action: Mouse pressed left at (197, 262)
Screenshot: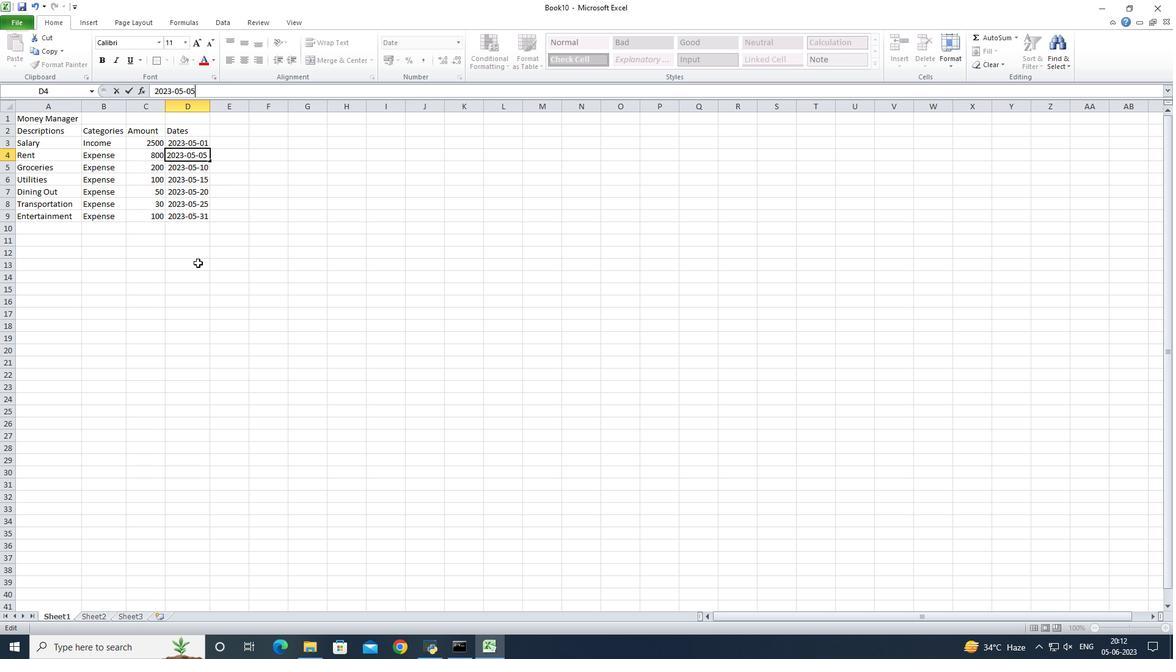 
Action: Mouse moved to (157, 146)
Screenshot: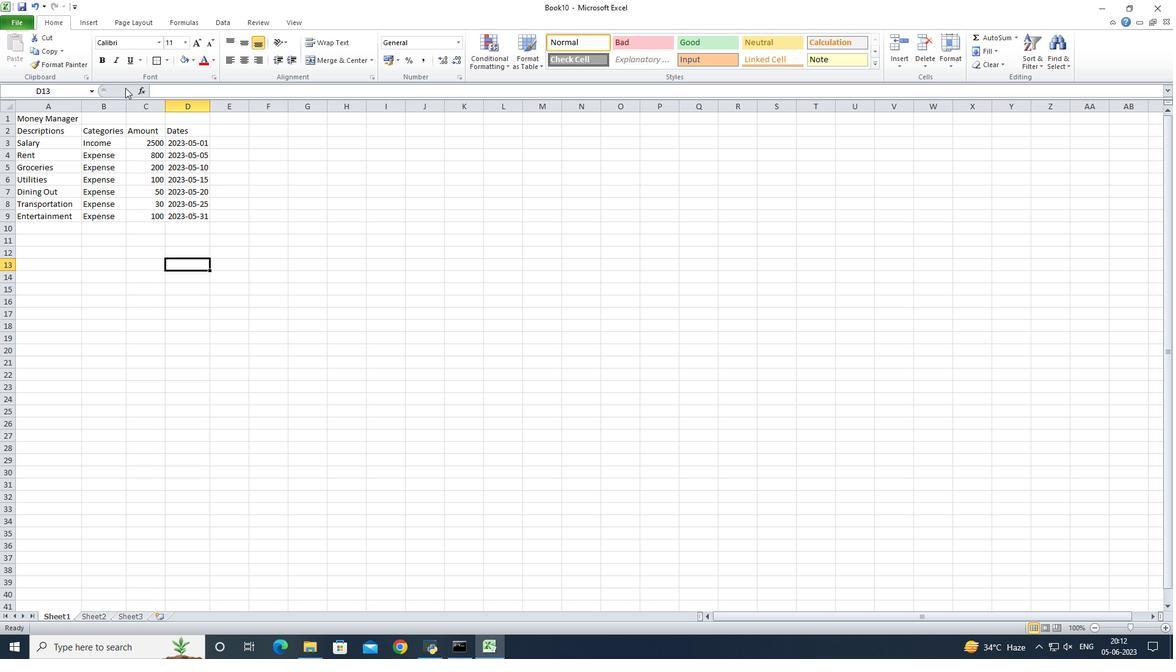 
Action: Mouse pressed left at (157, 146)
Screenshot: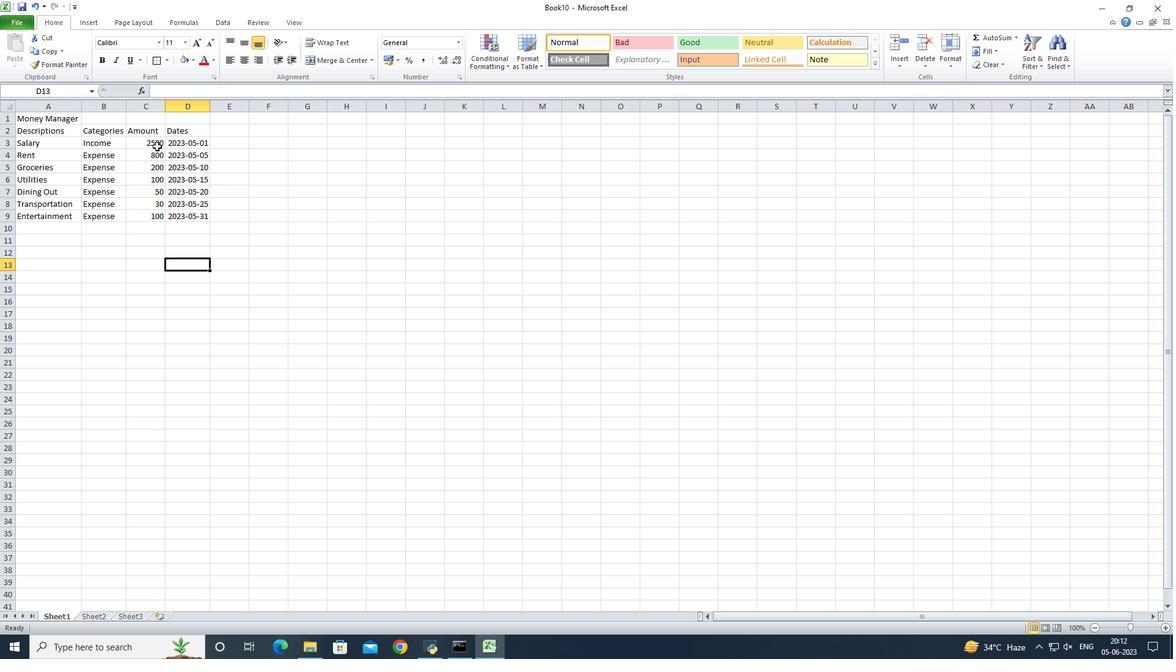 
Action: Mouse moved to (455, 45)
Screenshot: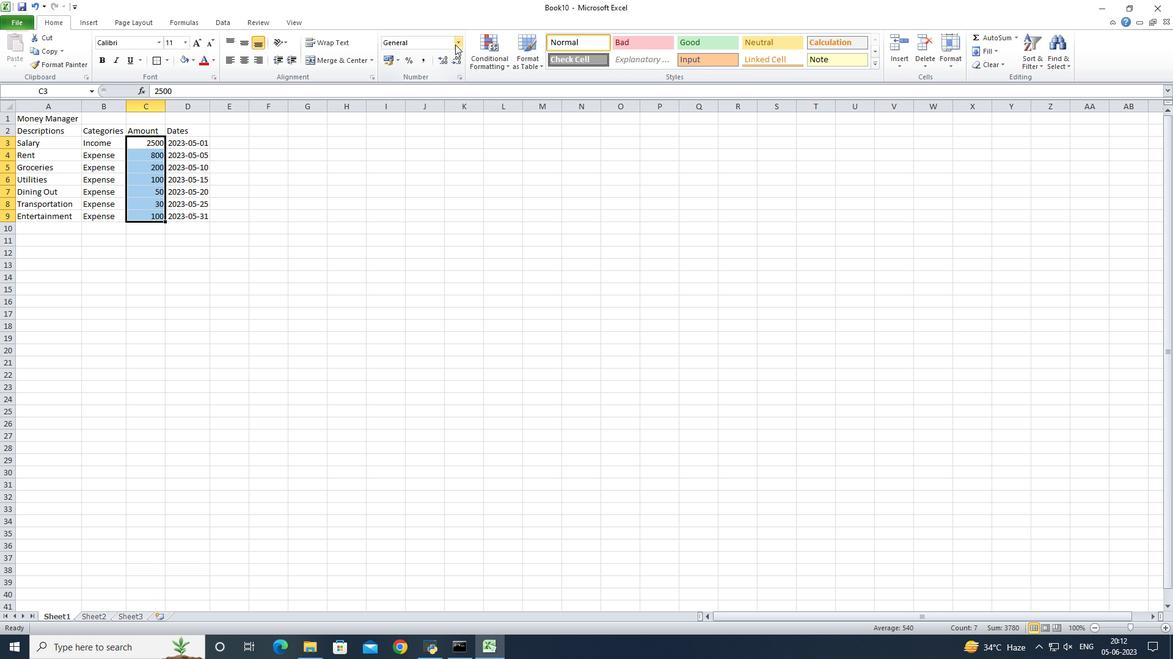 
Action: Mouse pressed left at (455, 45)
Screenshot: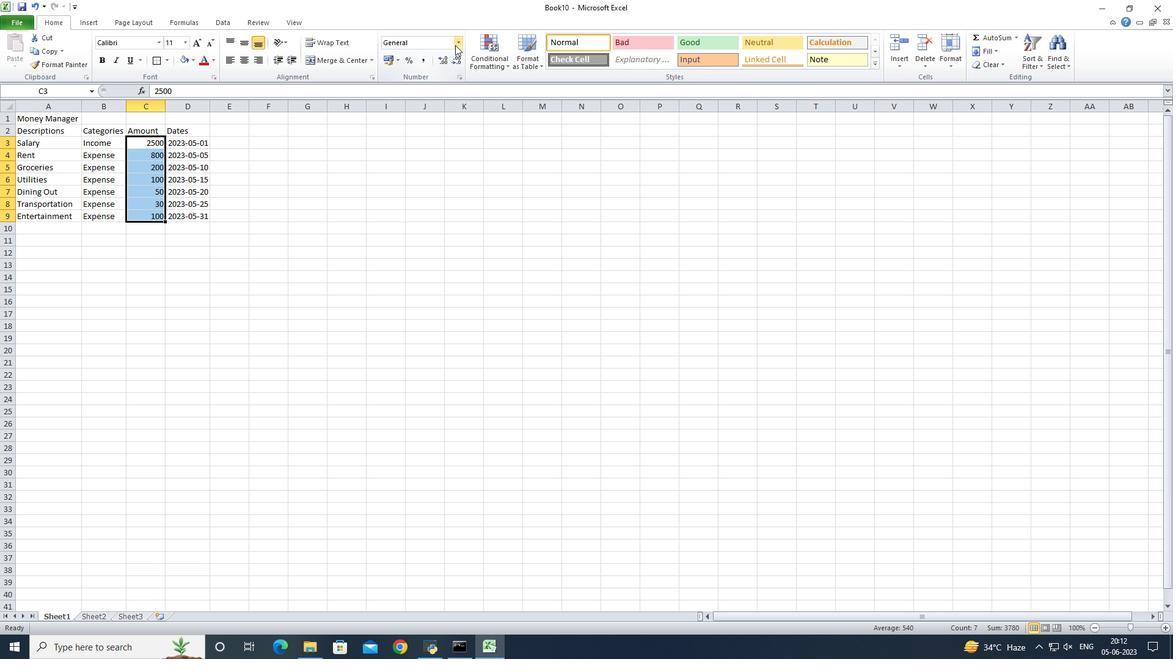 
Action: Mouse moved to (441, 353)
Screenshot: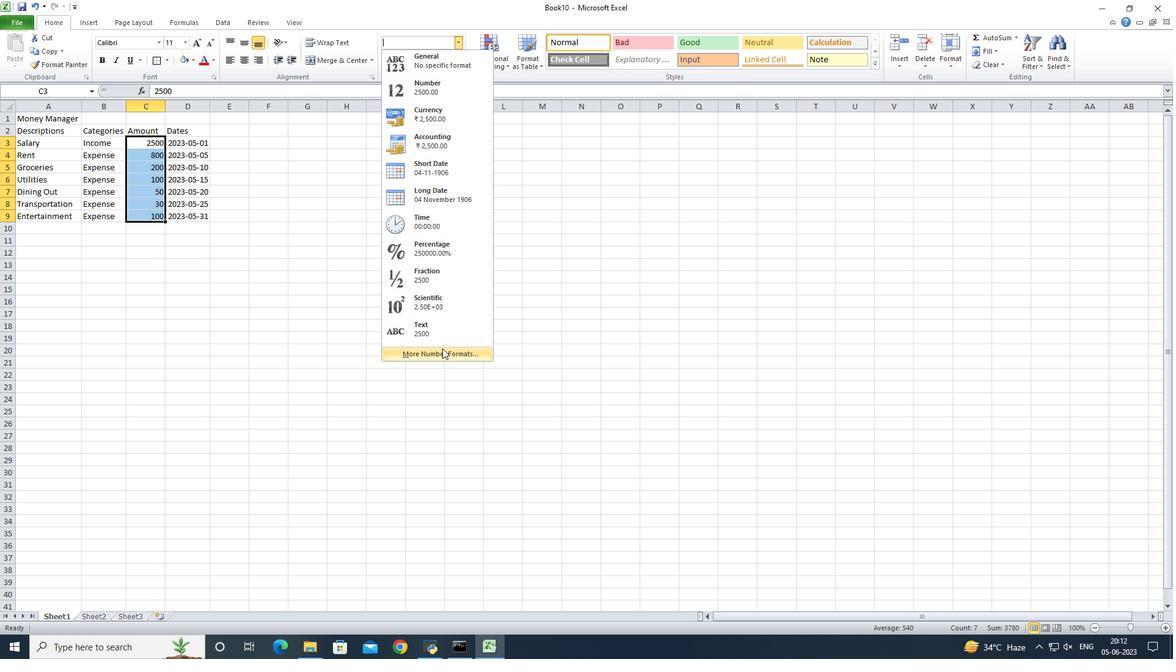 
Action: Mouse pressed left at (441, 353)
Screenshot: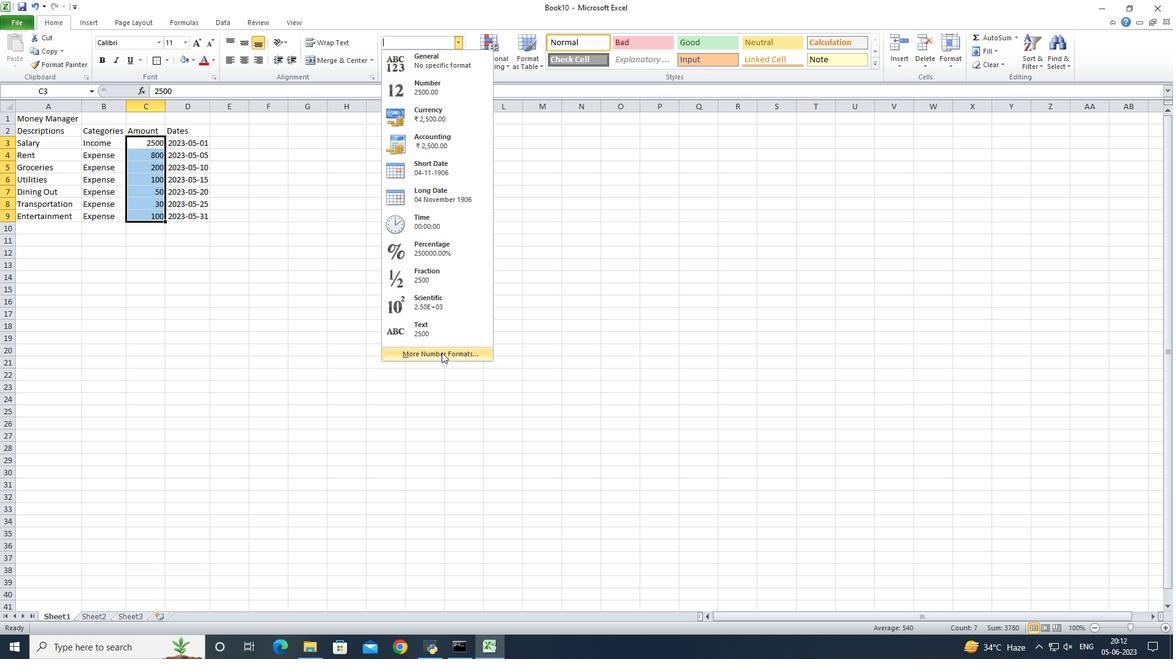 
Action: Mouse moved to (184, 228)
Screenshot: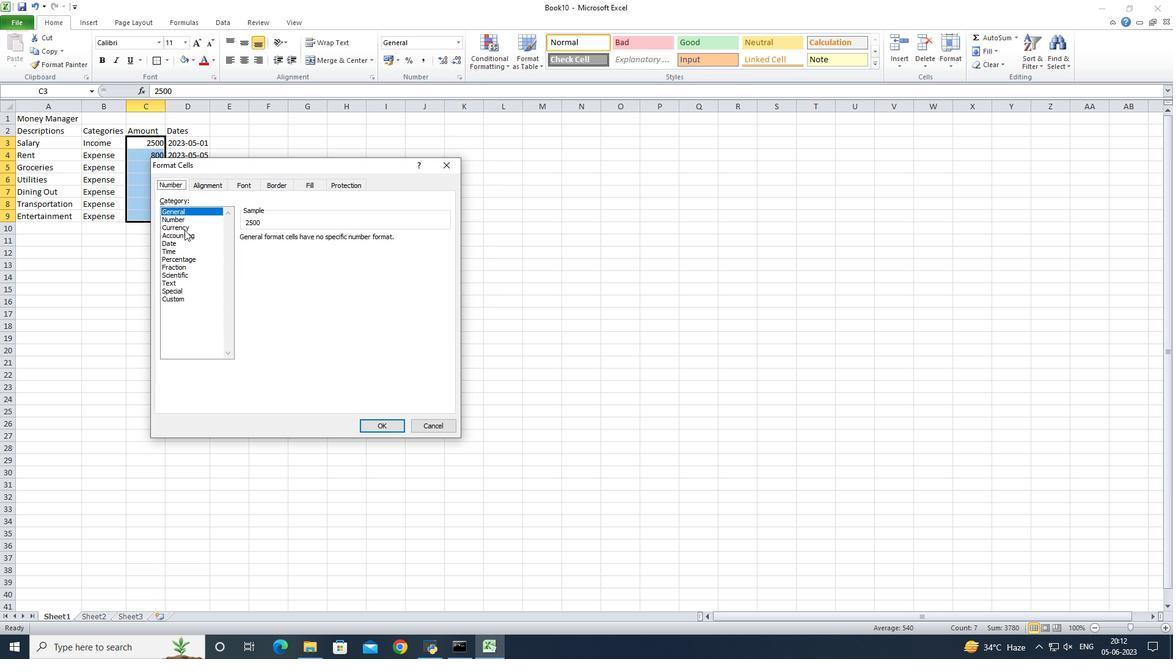 
Action: Mouse pressed left at (184, 228)
Screenshot: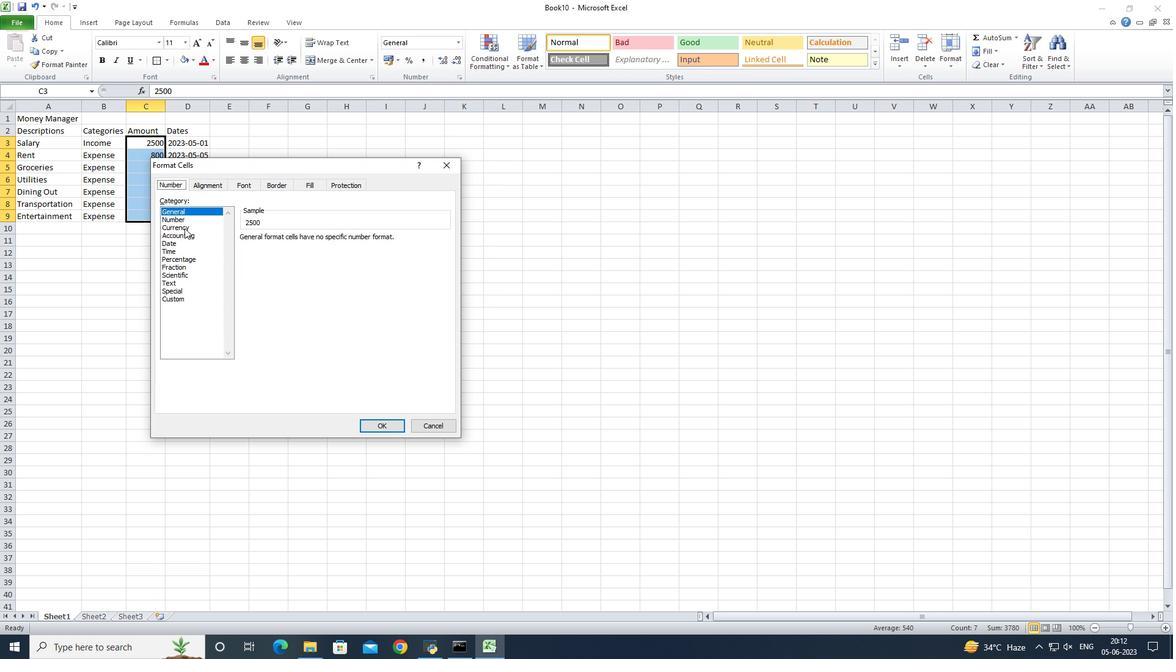 
Action: Mouse moved to (307, 251)
Screenshot: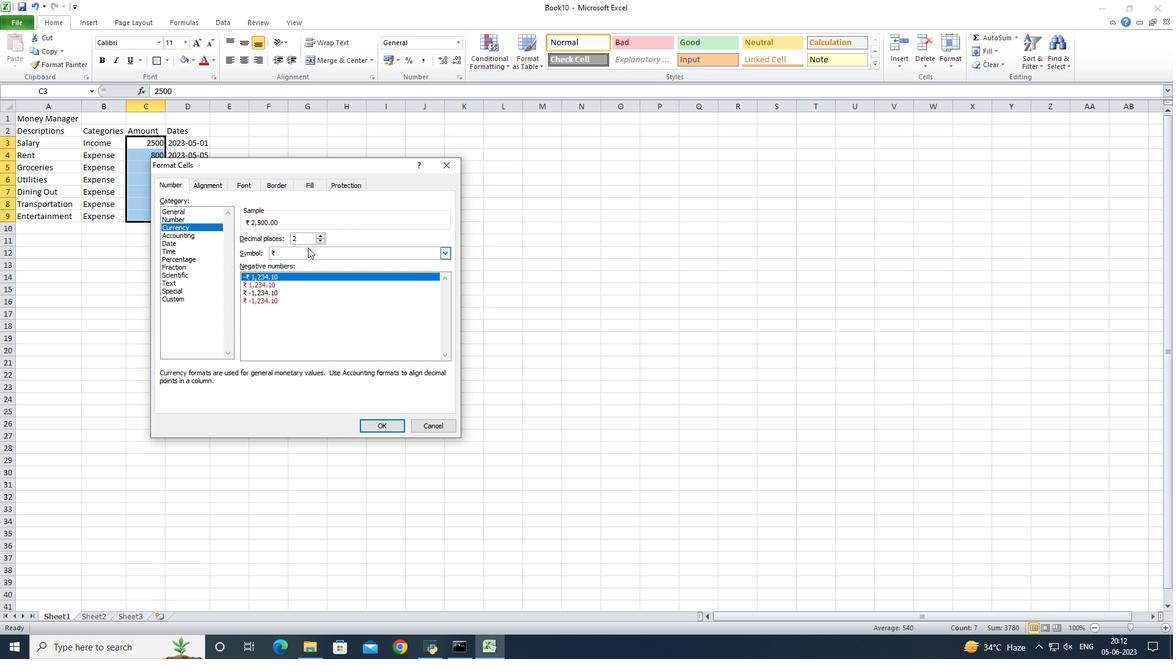
Action: Mouse pressed left at (307, 251)
Screenshot: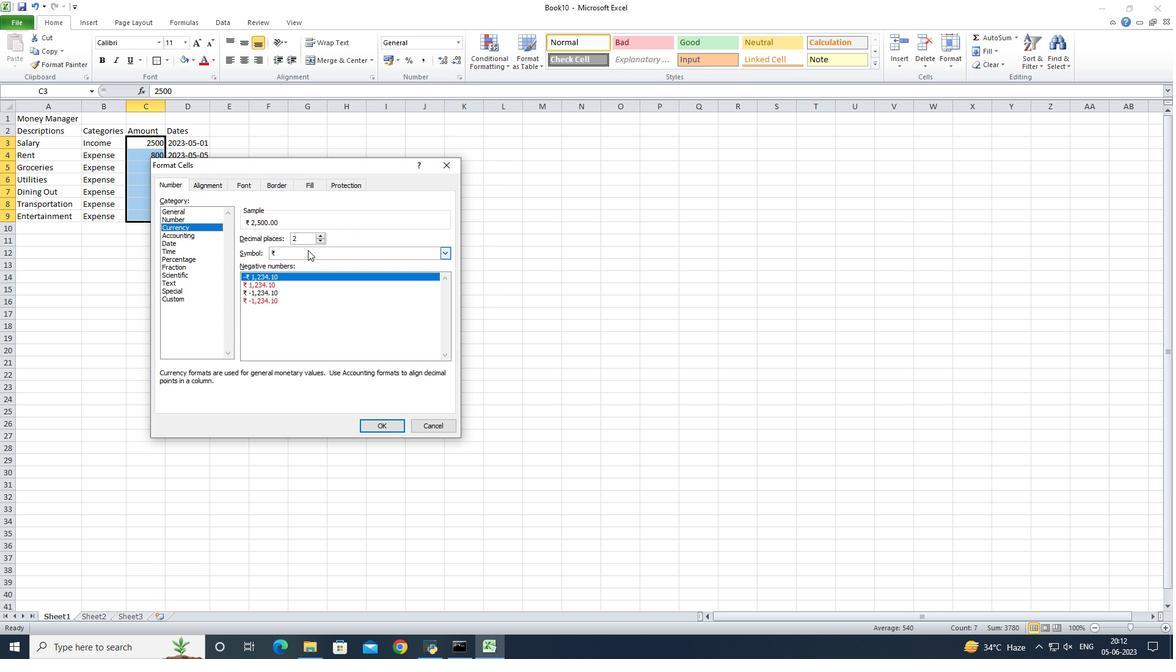 
Action: Mouse moved to (314, 301)
Screenshot: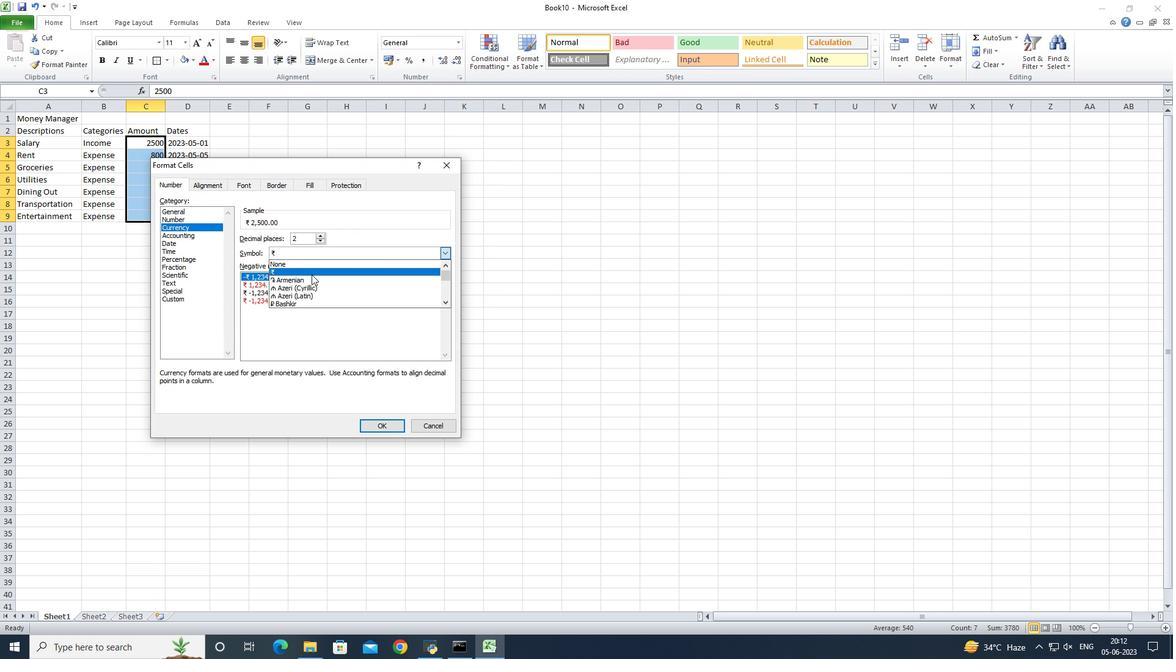 
Action: Mouse scrolled (314, 301) with delta (0, 0)
Screenshot: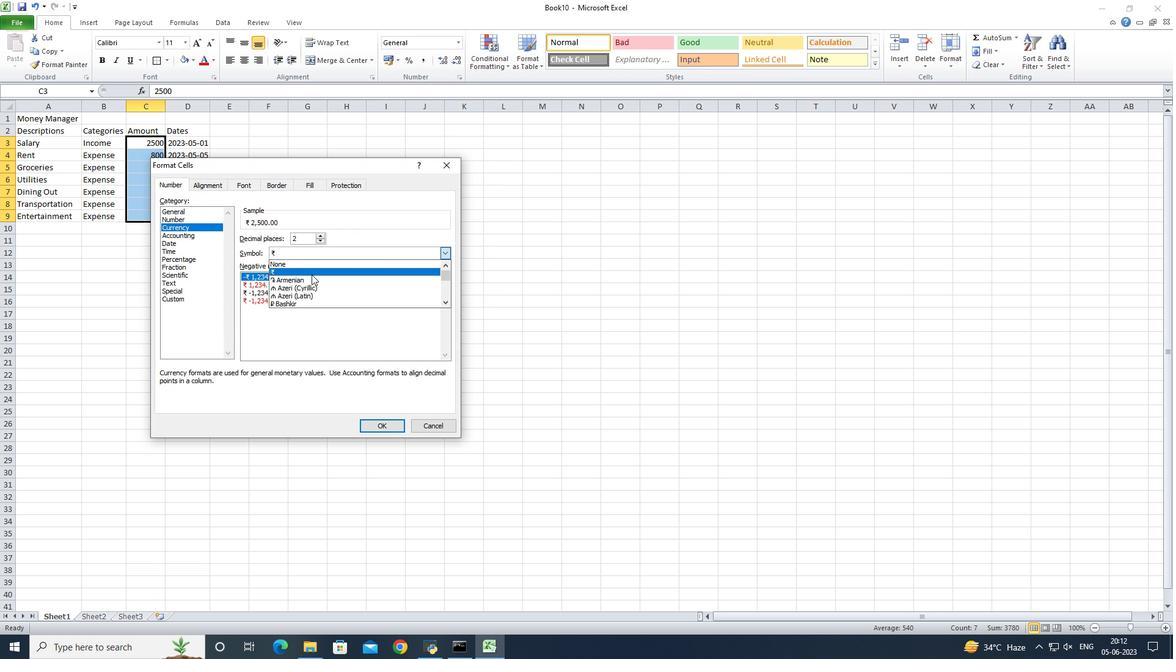 
Action: Mouse scrolled (314, 301) with delta (0, 0)
Screenshot: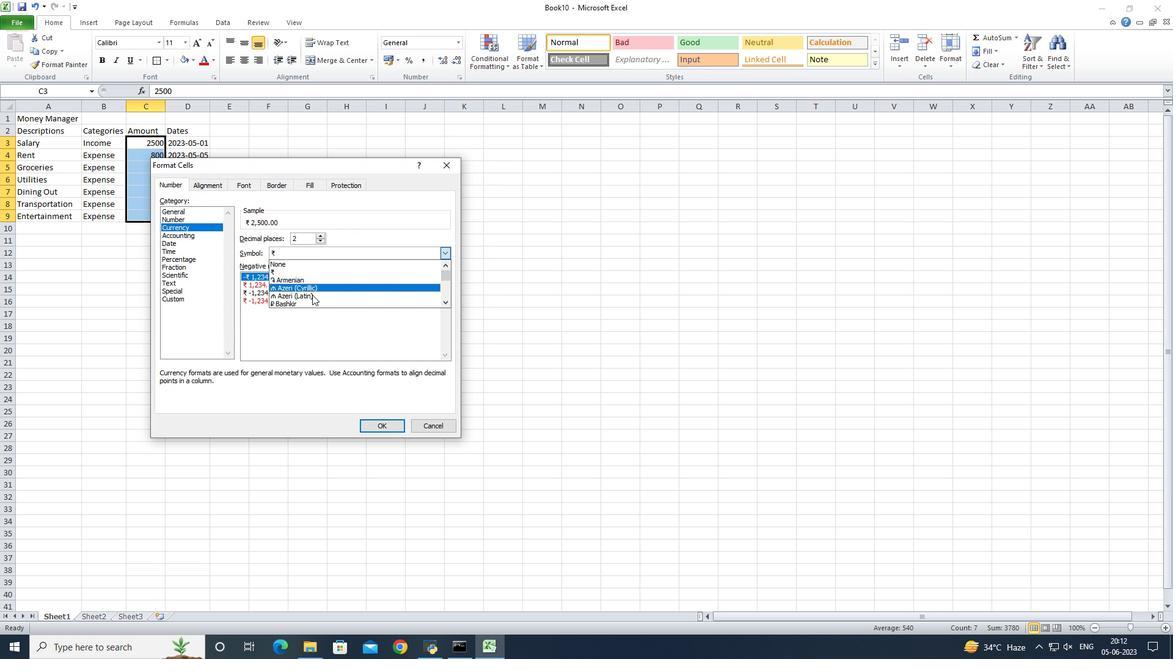 
Action: Mouse scrolled (314, 301) with delta (0, 0)
Screenshot: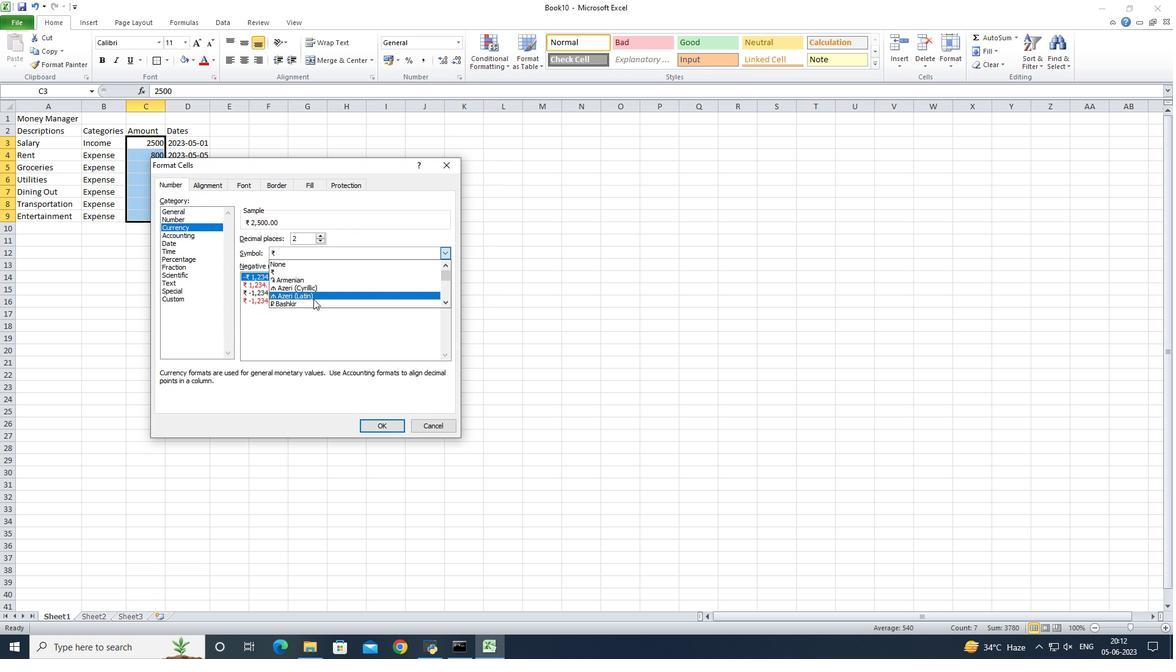 
Action: Mouse scrolled (314, 301) with delta (0, 0)
Screenshot: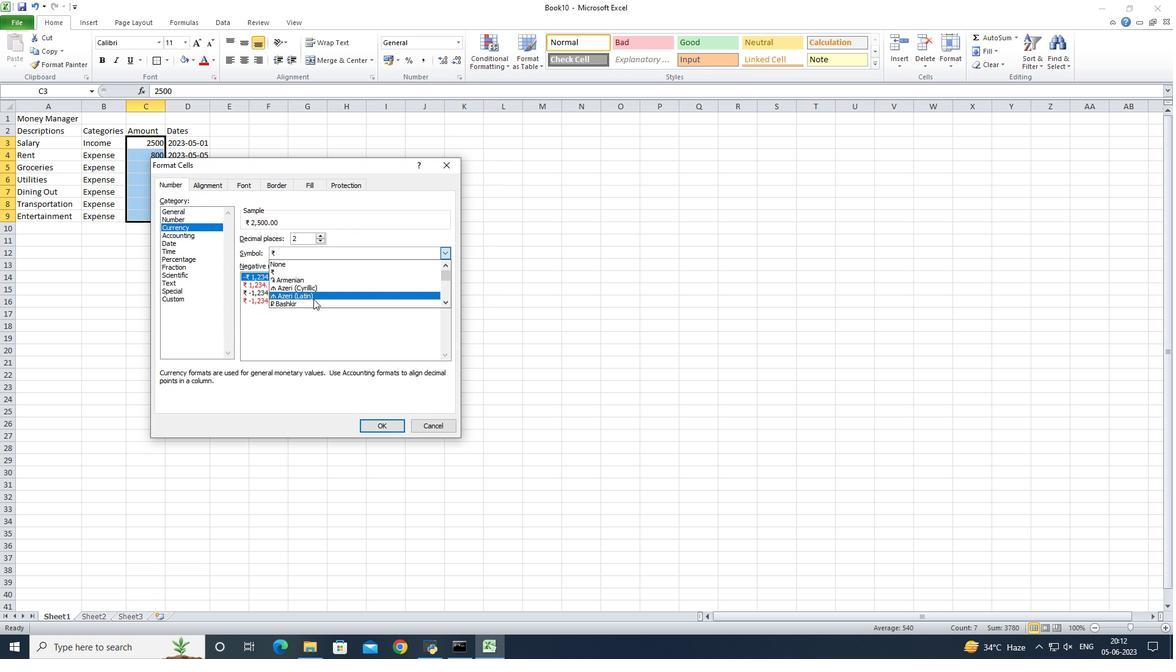 
Action: Mouse scrolled (314, 301) with delta (0, 0)
Screenshot: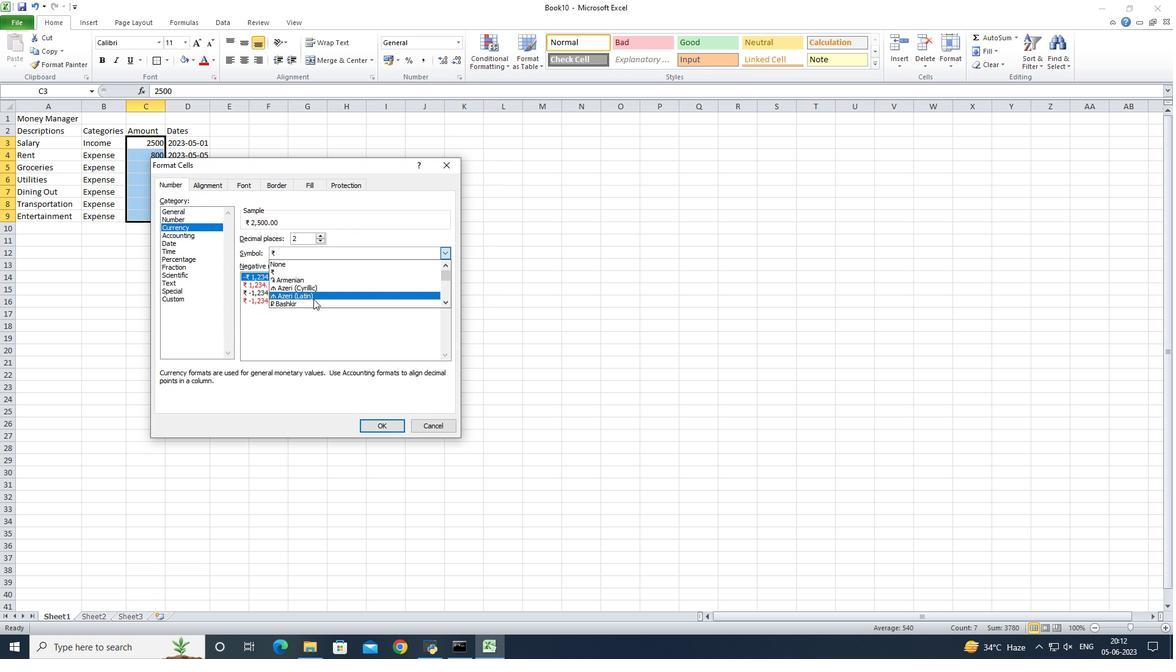 
Action: Mouse moved to (316, 299)
Screenshot: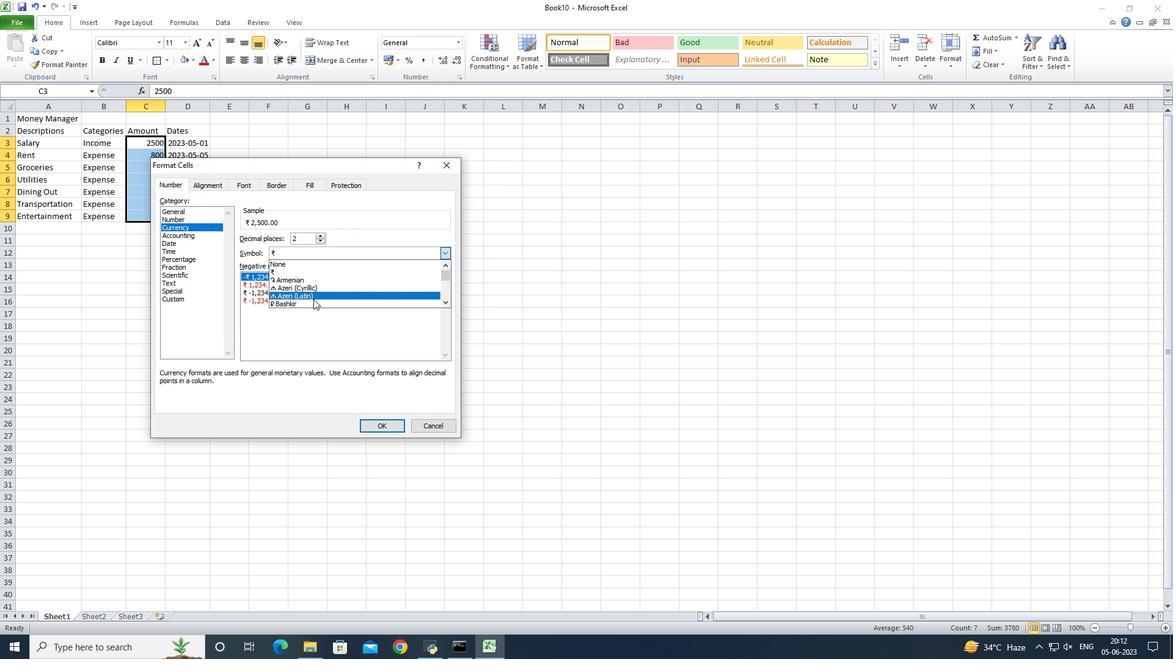 
Action: Mouse scrolled (316, 298) with delta (0, 0)
Screenshot: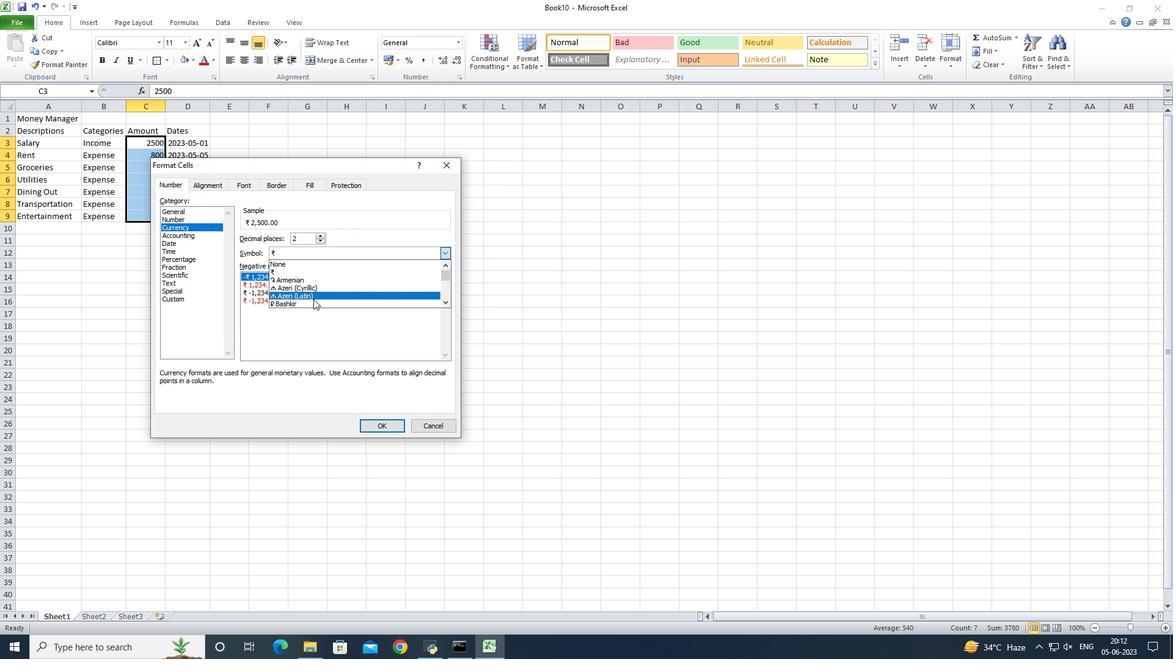 
Action: Mouse moved to (317, 295)
Screenshot: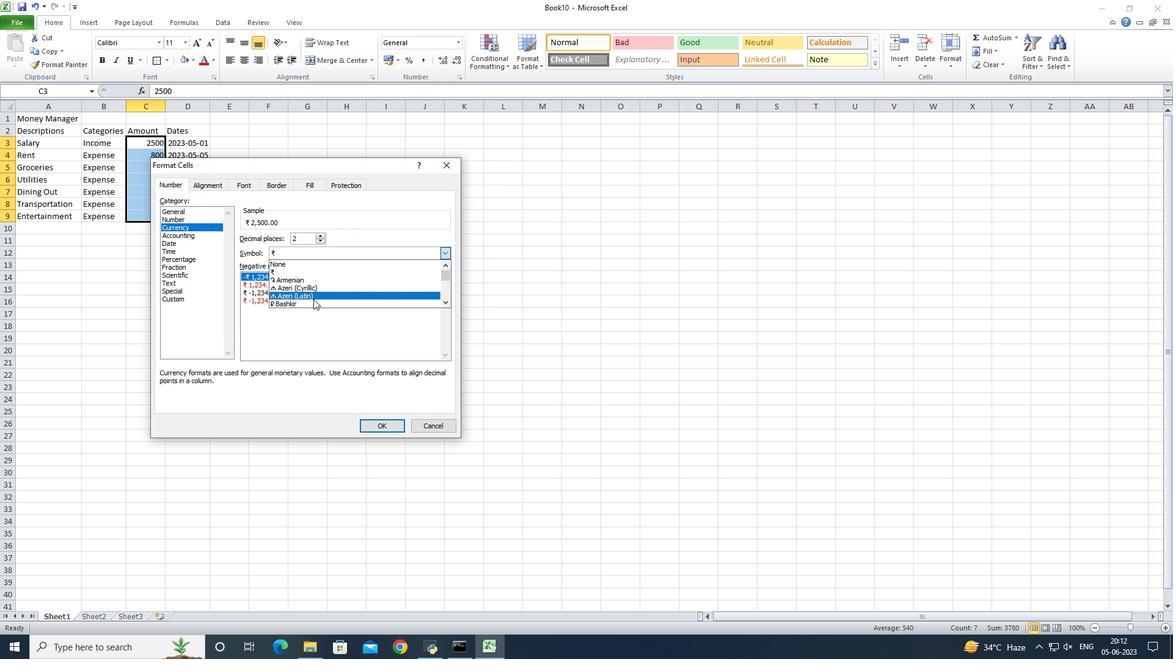 
Action: Mouse scrolled (317, 294) with delta (0, 0)
Screenshot: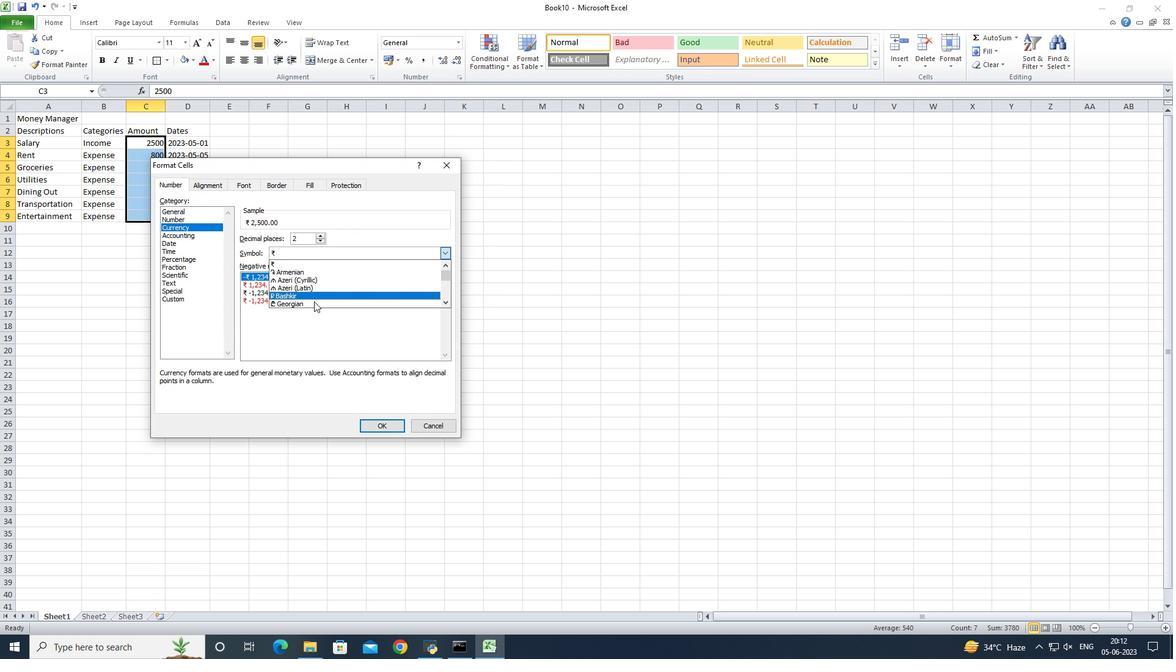 
Action: Mouse moved to (317, 274)
Screenshot: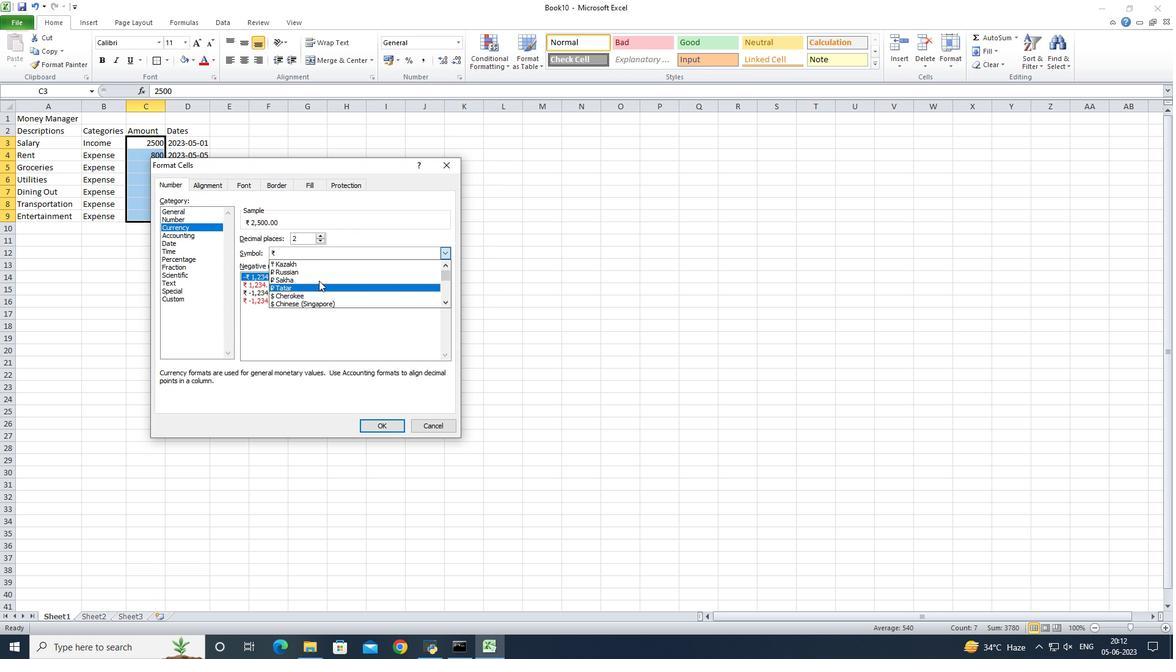 
Action: Mouse scrolled (317, 274) with delta (0, 0)
Screenshot: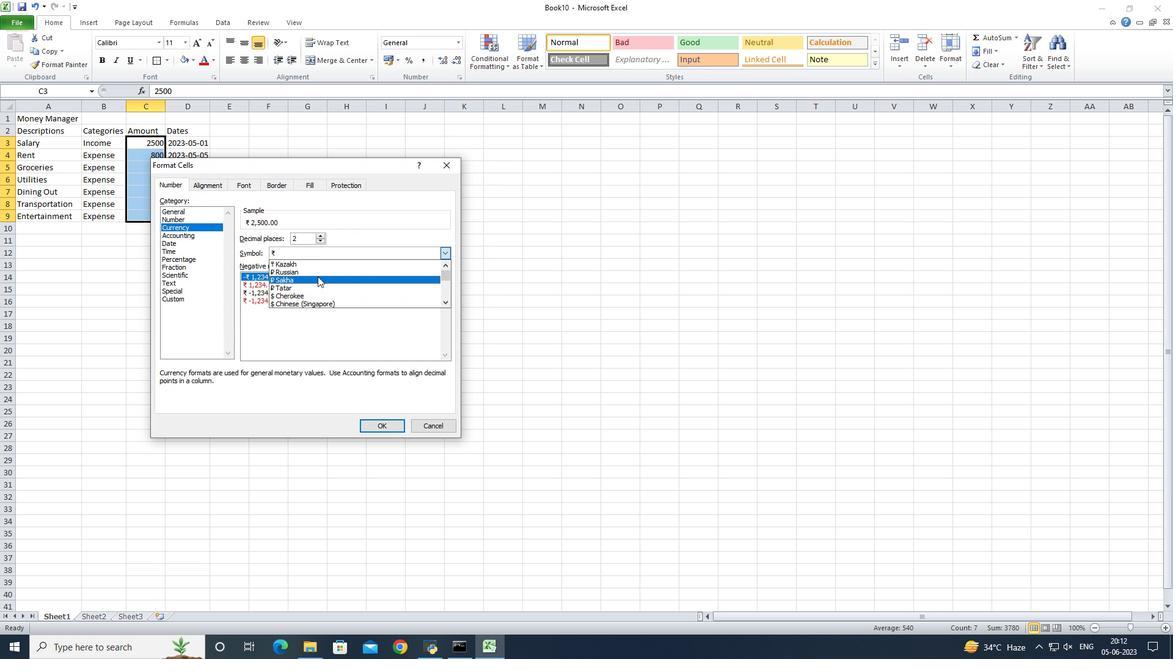 
Action: Mouse scrolled (317, 274) with delta (0, 0)
Screenshot: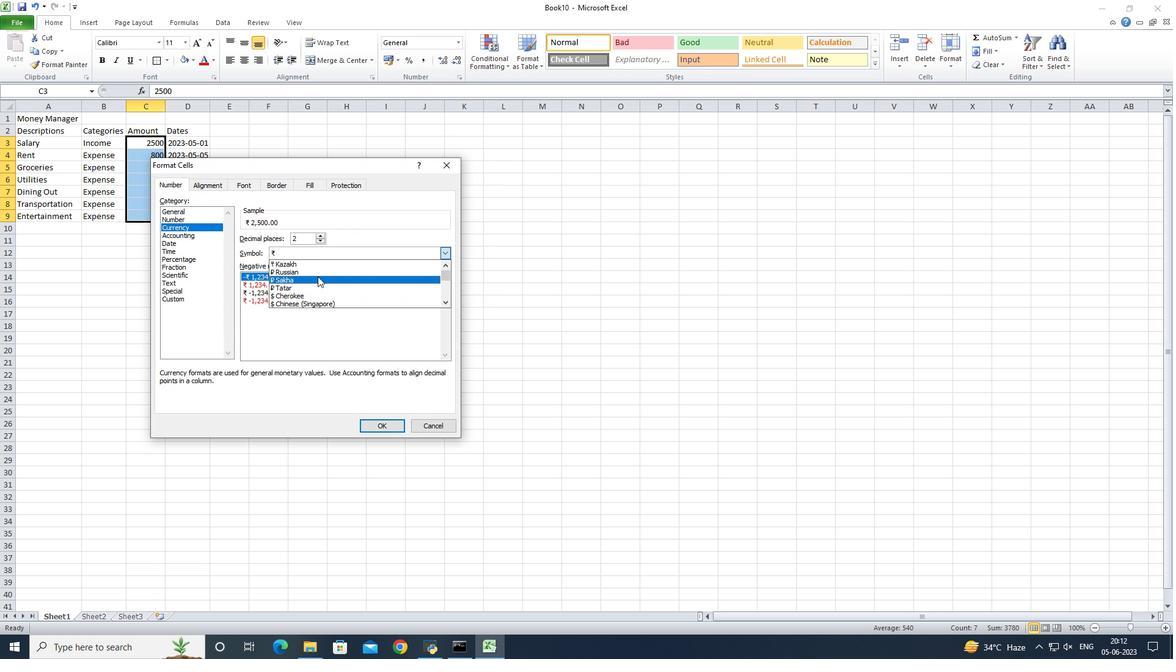 
Action: Mouse scrolled (317, 274) with delta (0, 0)
Screenshot: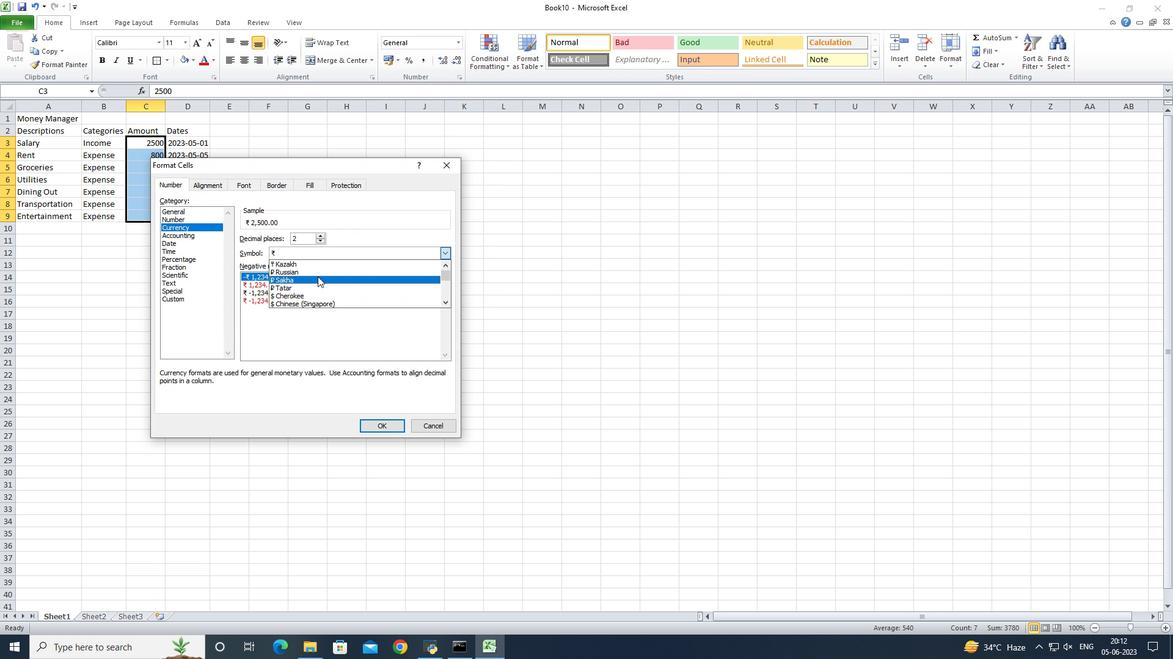 
Action: Mouse scrolled (317, 274) with delta (0, 0)
Screenshot: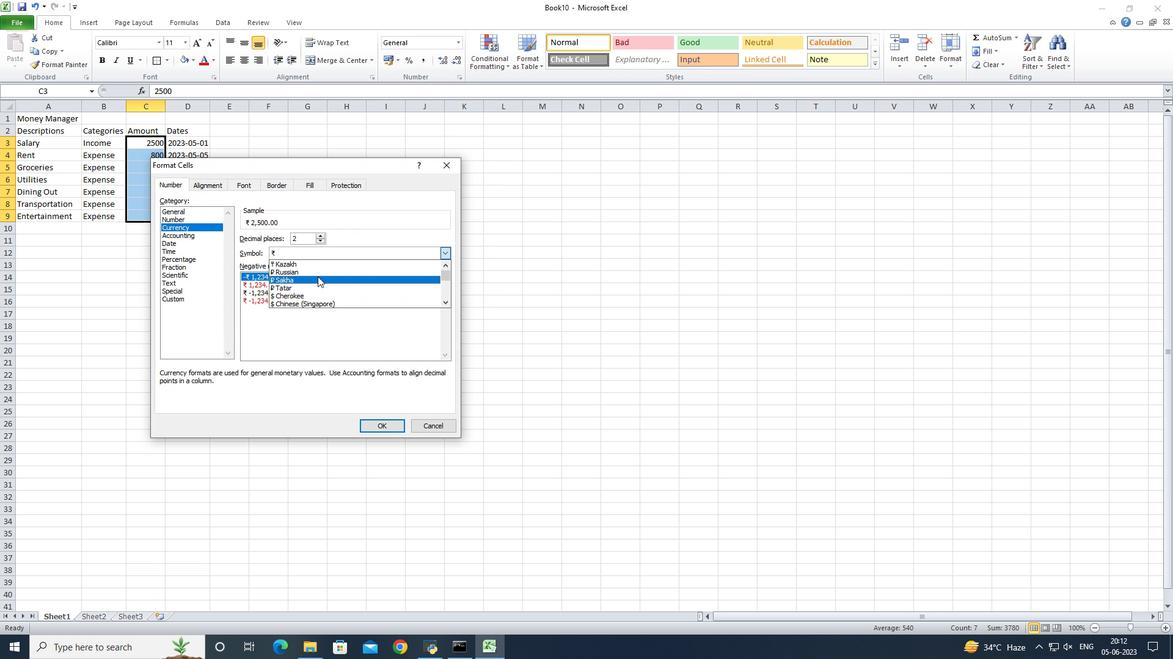 
Action: Mouse moved to (317, 274)
Screenshot: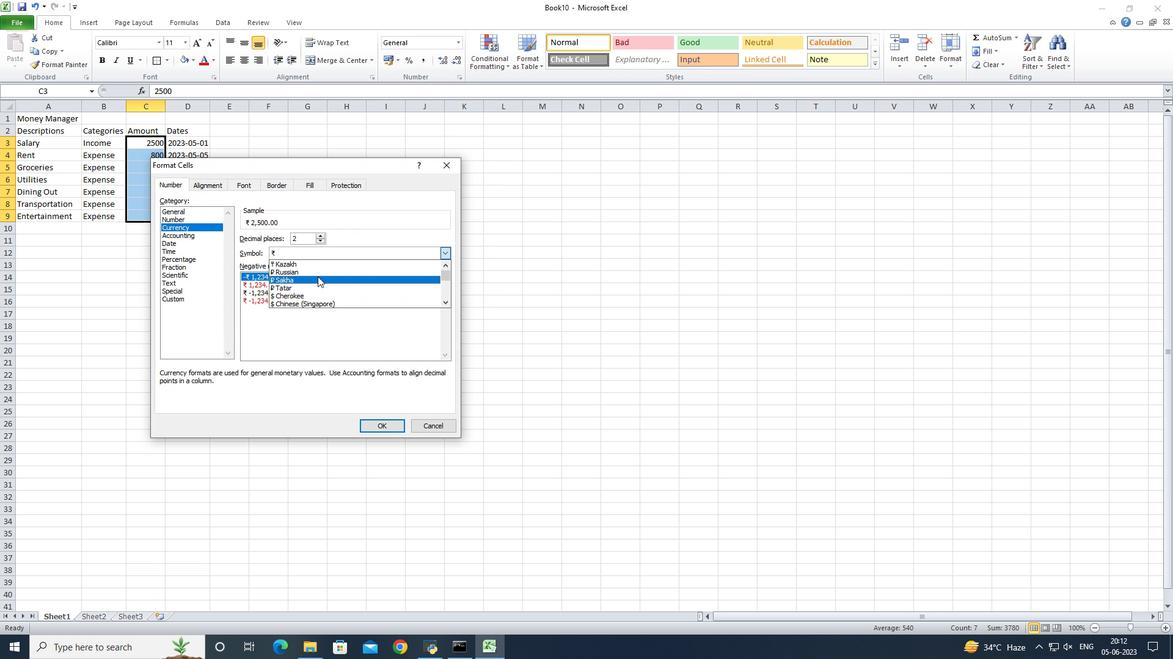 
Action: Mouse scrolled (317, 273) with delta (0, 0)
Screenshot: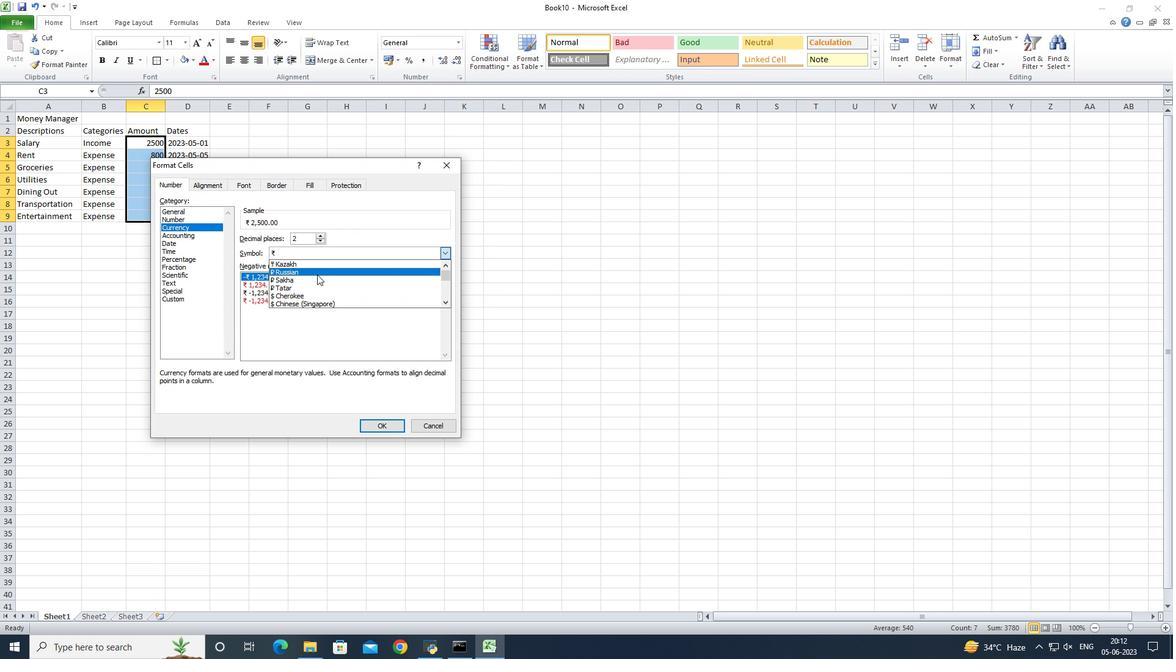 
Action: Mouse moved to (322, 274)
Screenshot: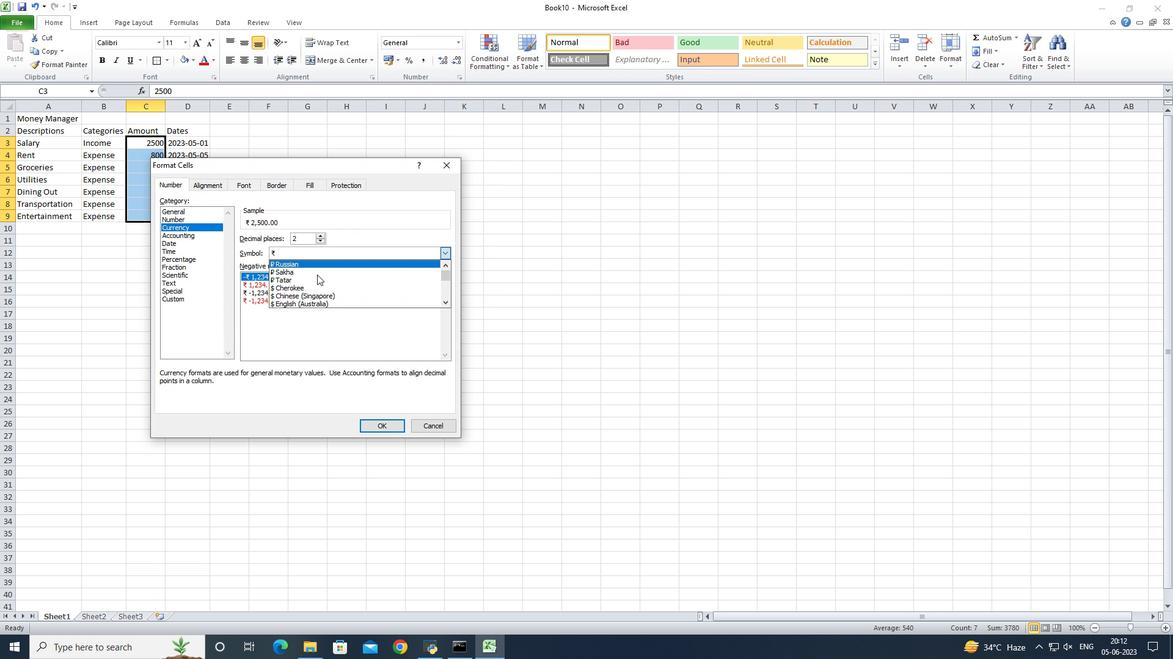
Action: Mouse scrolled (322, 274) with delta (0, 0)
Screenshot: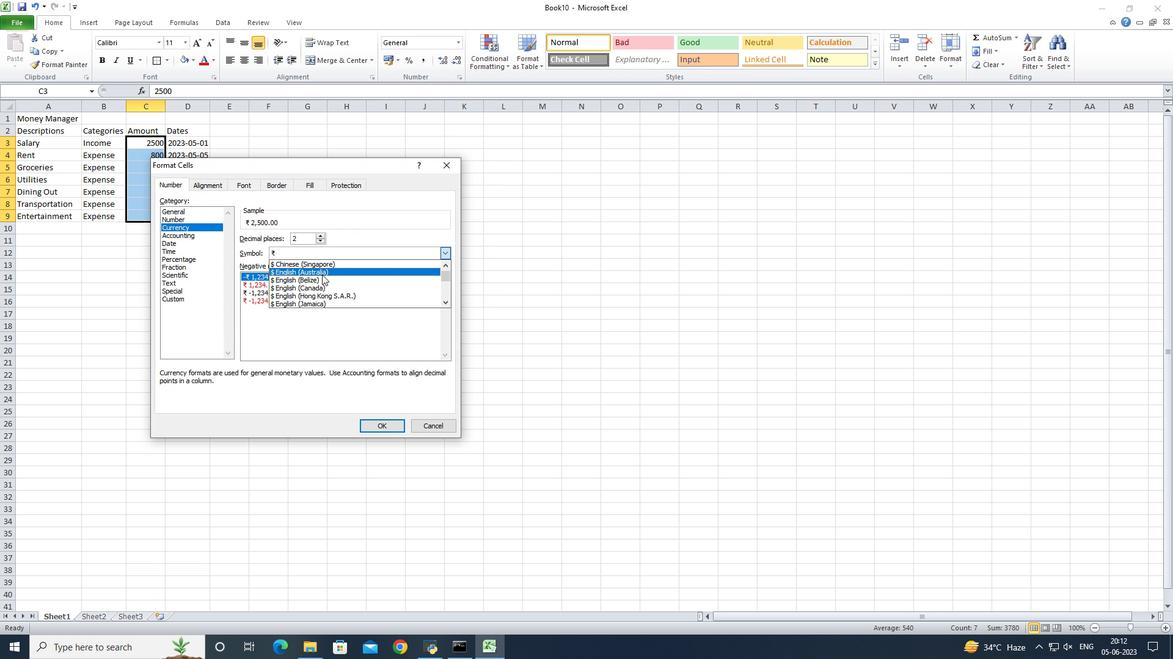 
Action: Mouse moved to (325, 306)
Screenshot: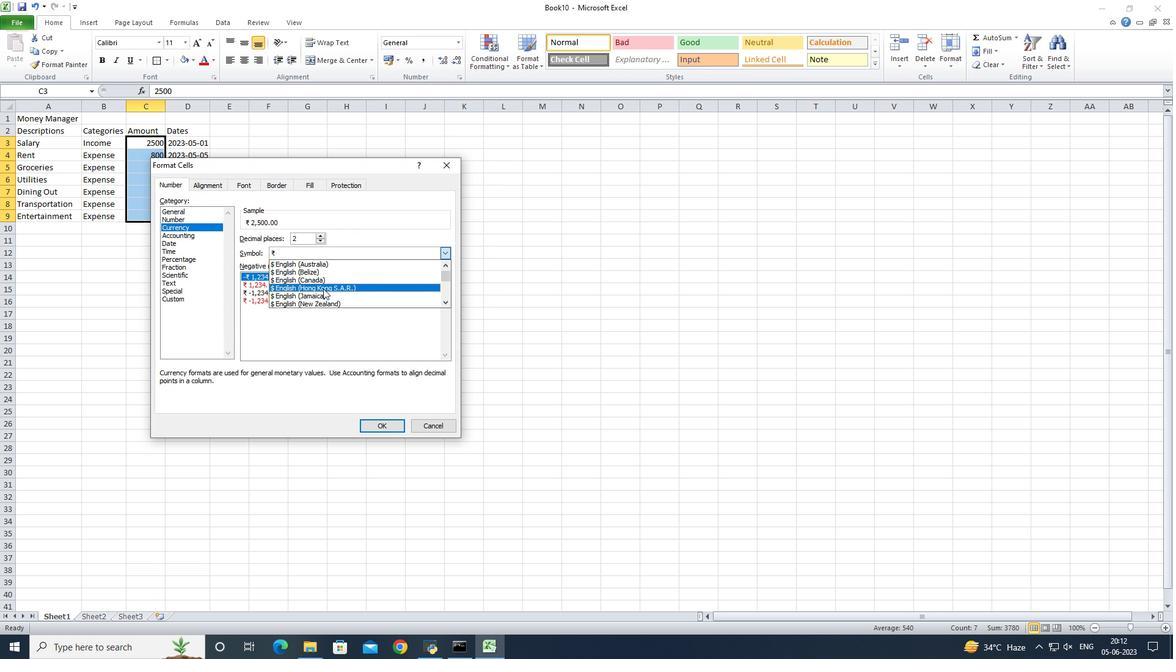 
Action: Mouse scrolled (325, 306) with delta (0, 0)
Screenshot: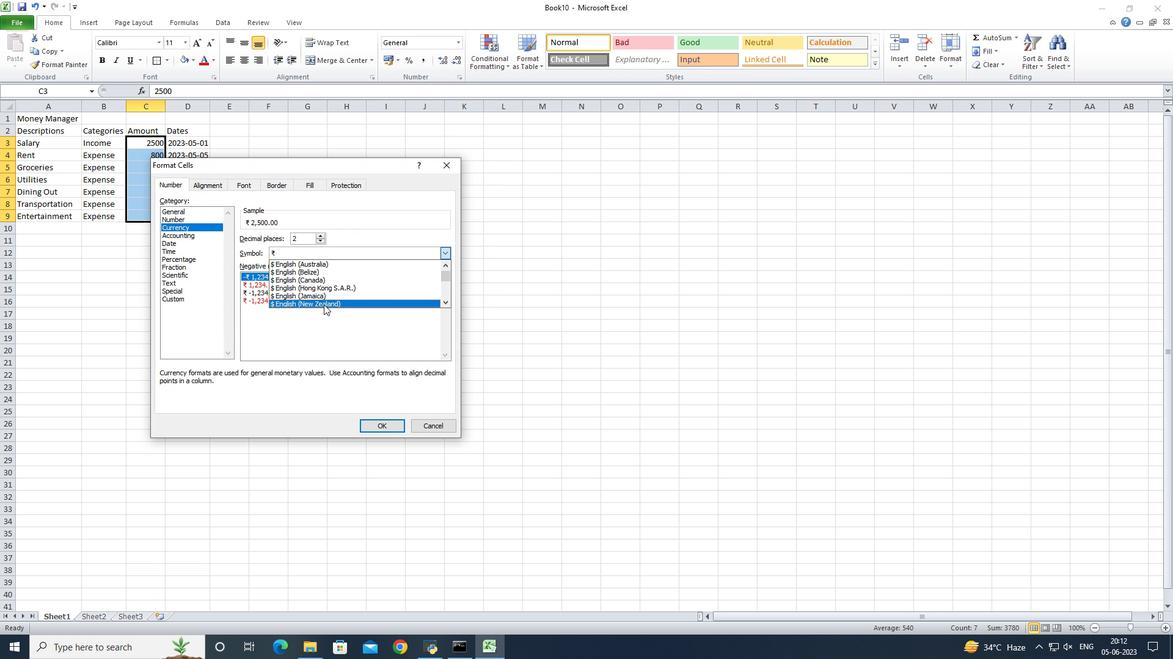 
Action: Mouse scrolled (325, 306) with delta (0, 0)
Screenshot: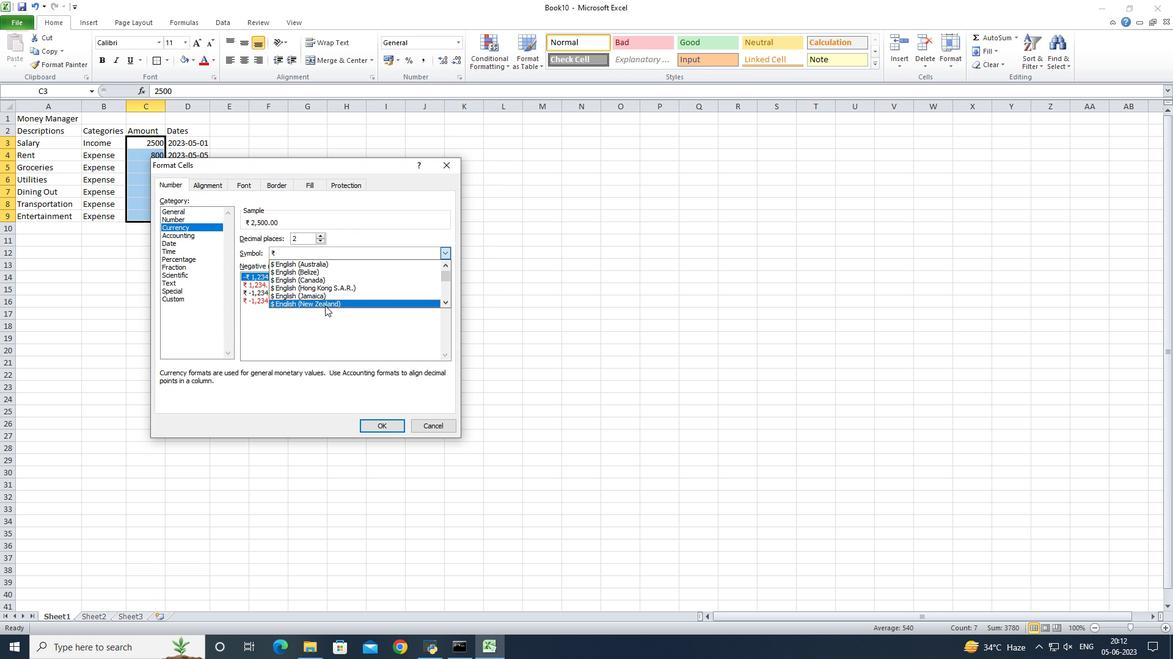 
Action: Mouse moved to (325, 292)
Screenshot: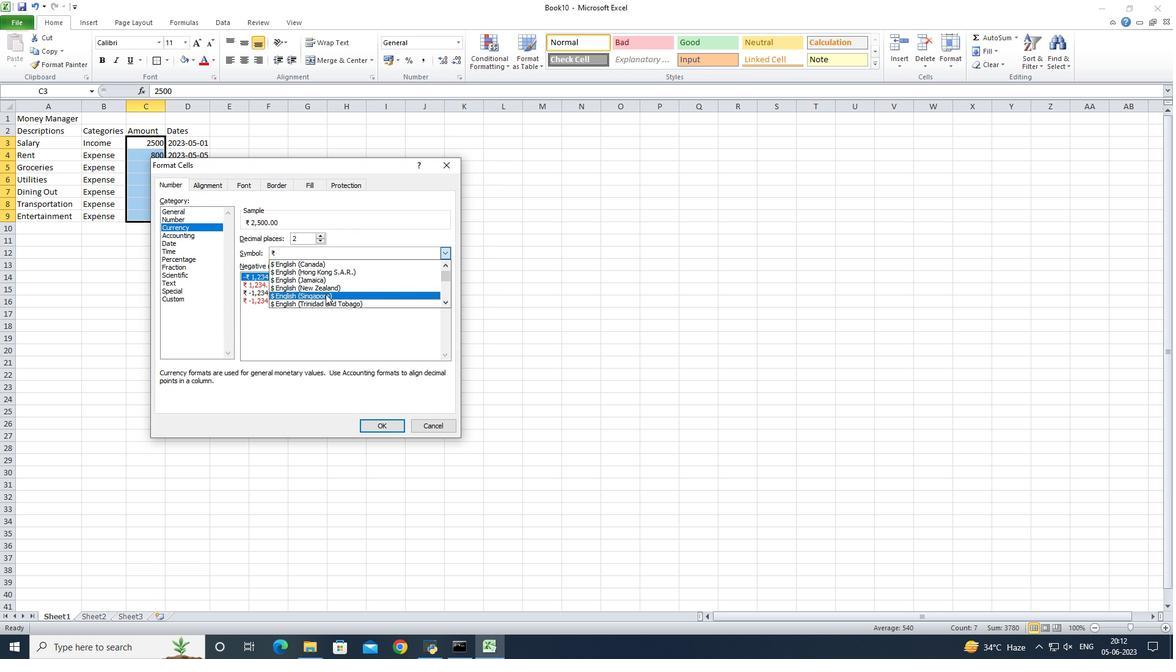 
Action: Mouse scrolled (325, 292) with delta (0, 0)
Screenshot: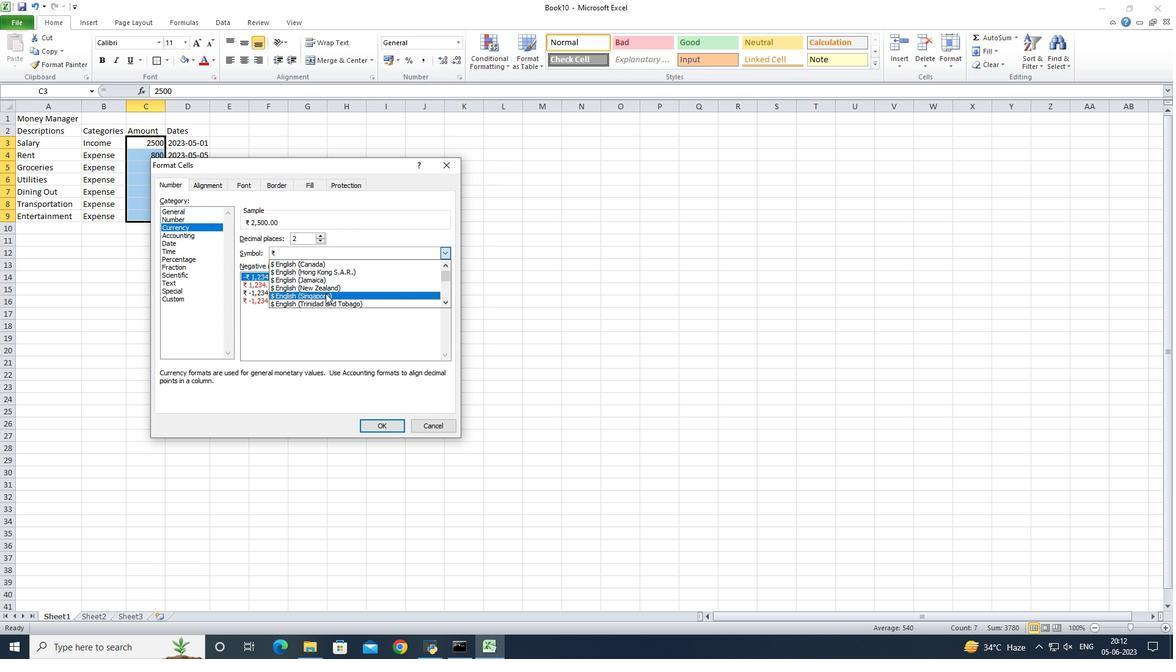 
Action: Mouse scrolled (325, 292) with delta (0, 0)
Screenshot: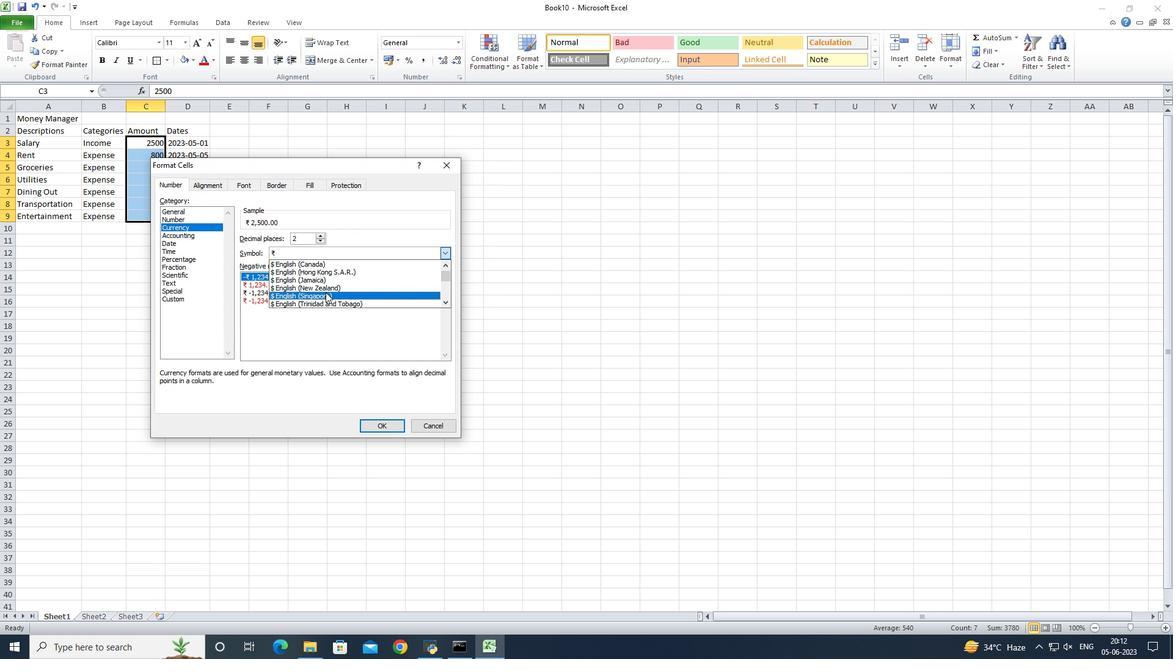 
Action: Mouse moved to (311, 296)
Screenshot: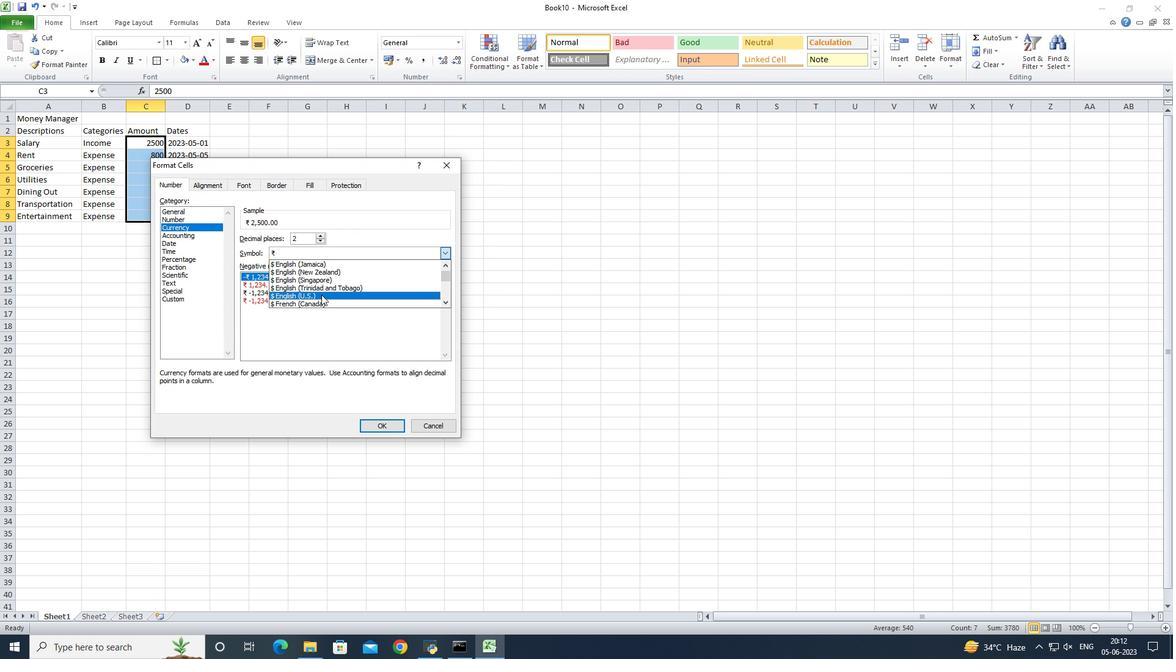 
Action: Mouse pressed left at (311, 296)
Screenshot: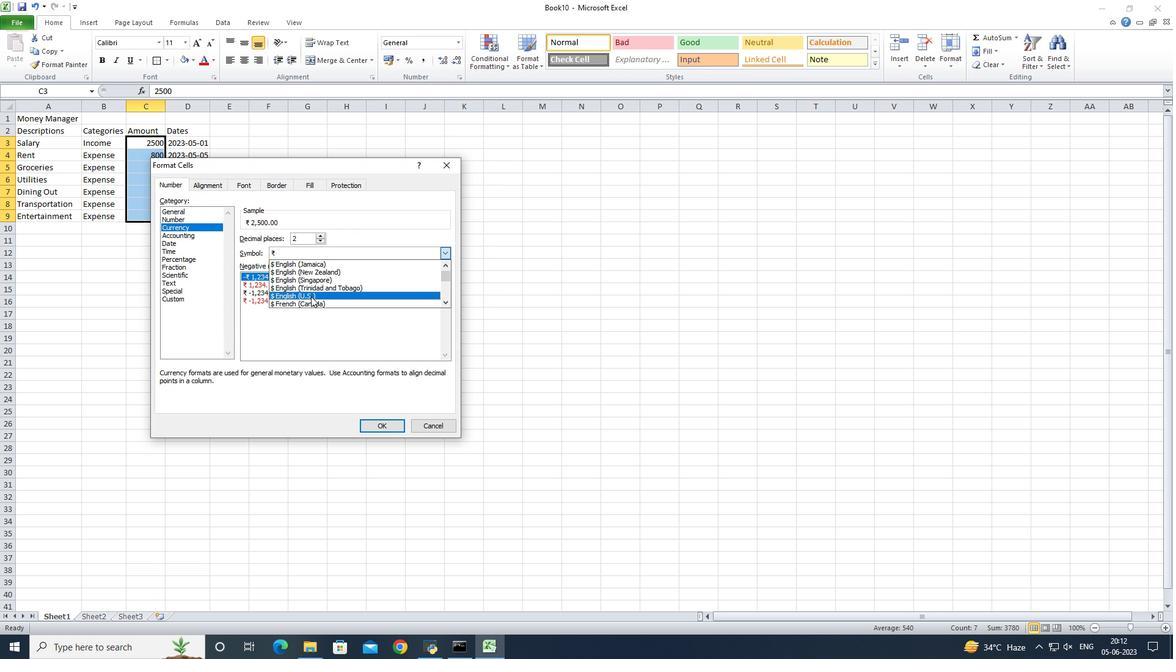
Action: Mouse moved to (388, 426)
Screenshot: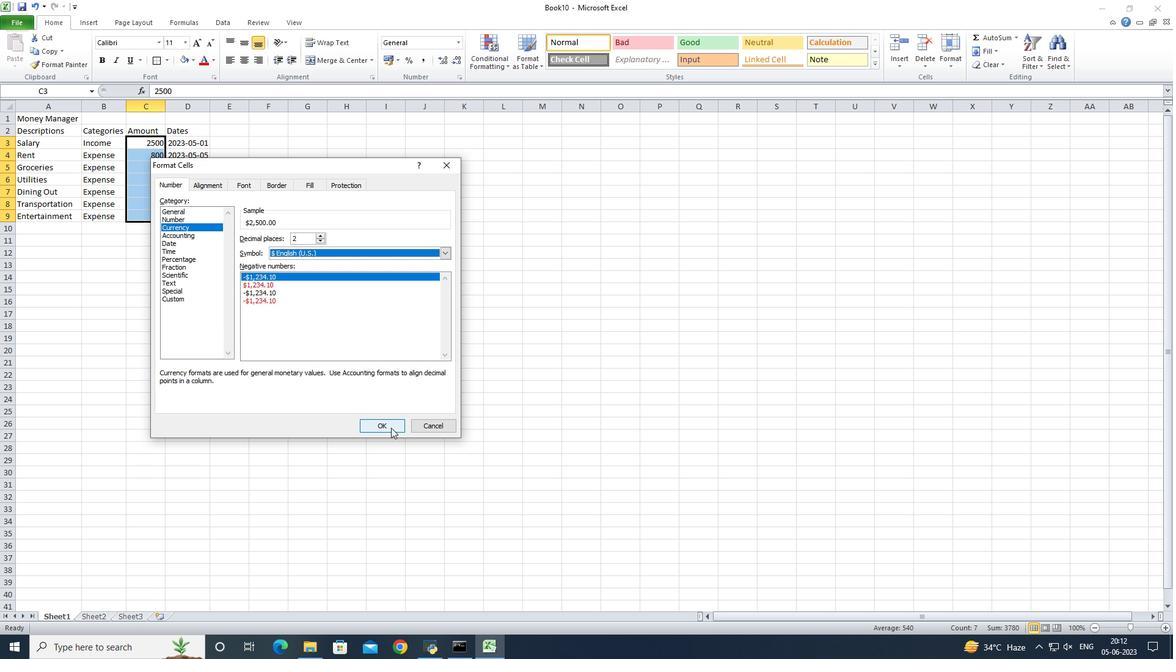 
Action: Mouse pressed left at (388, 426)
Screenshot: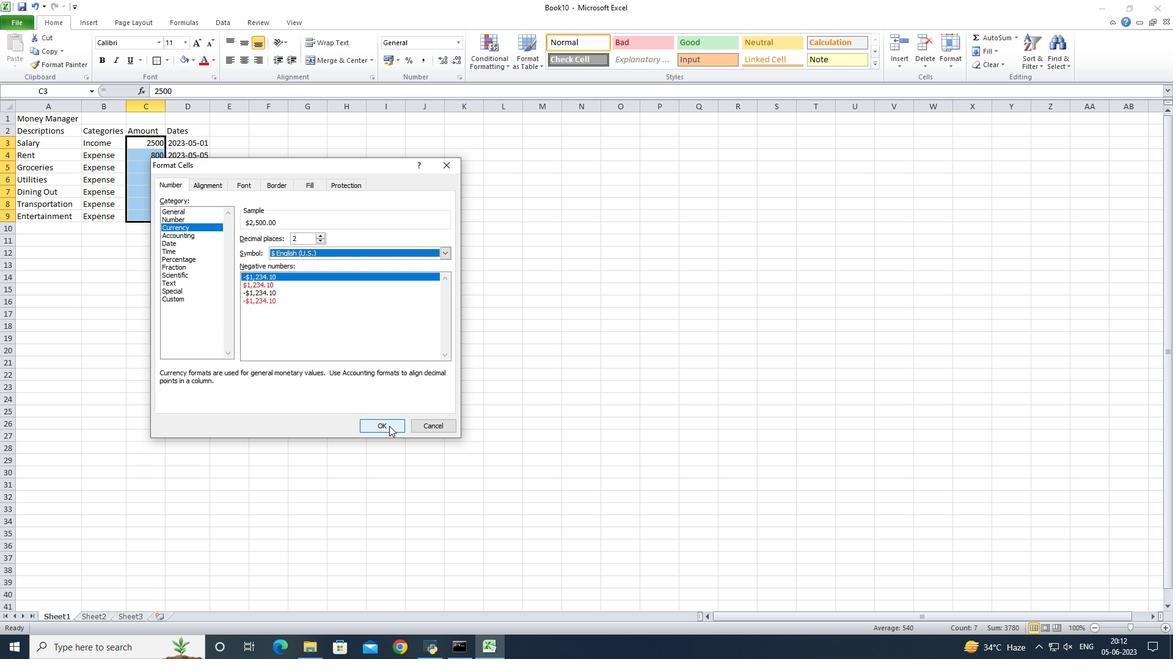 
Action: Mouse moved to (62, 139)
Screenshot: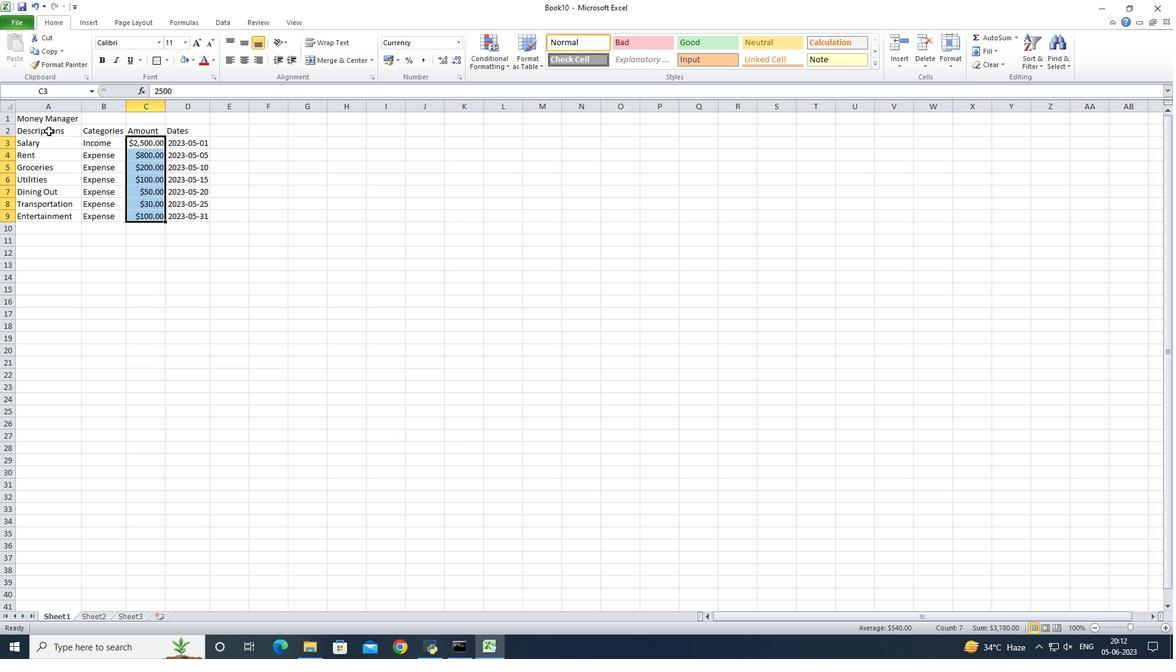 
Action: Key pressed ctrl+S<Key.shift>Expense<Key.space><Key.shift_r>Monitoring<Key.space><Key.shift>Tool
Screenshot: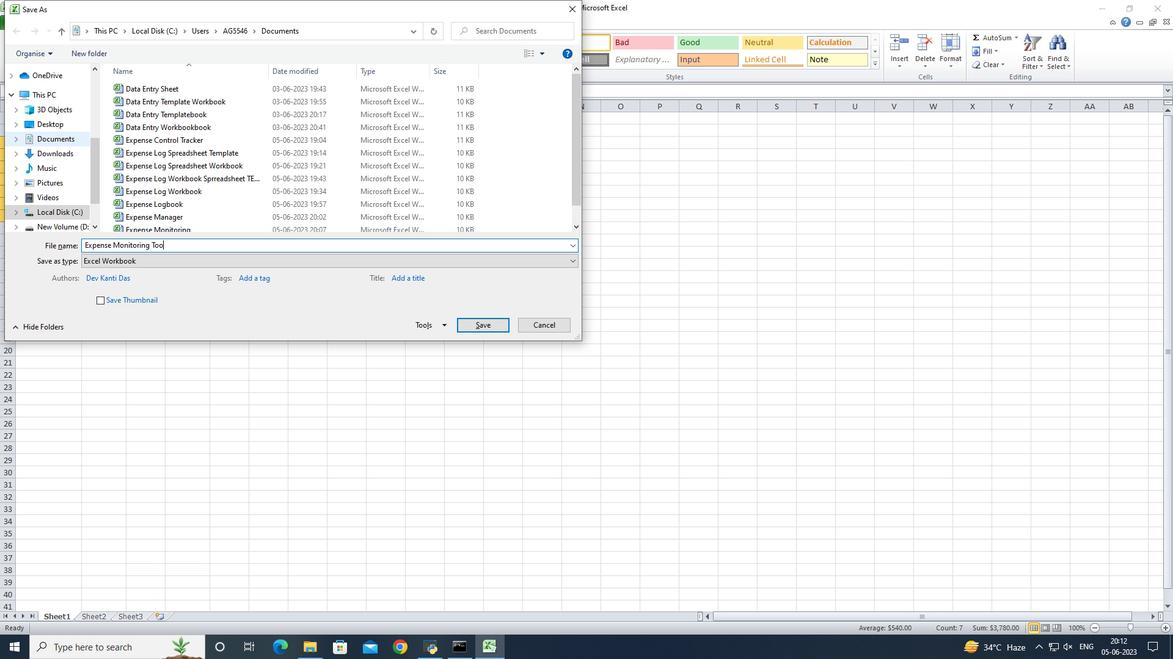 
Action: Mouse moved to (483, 326)
Screenshot: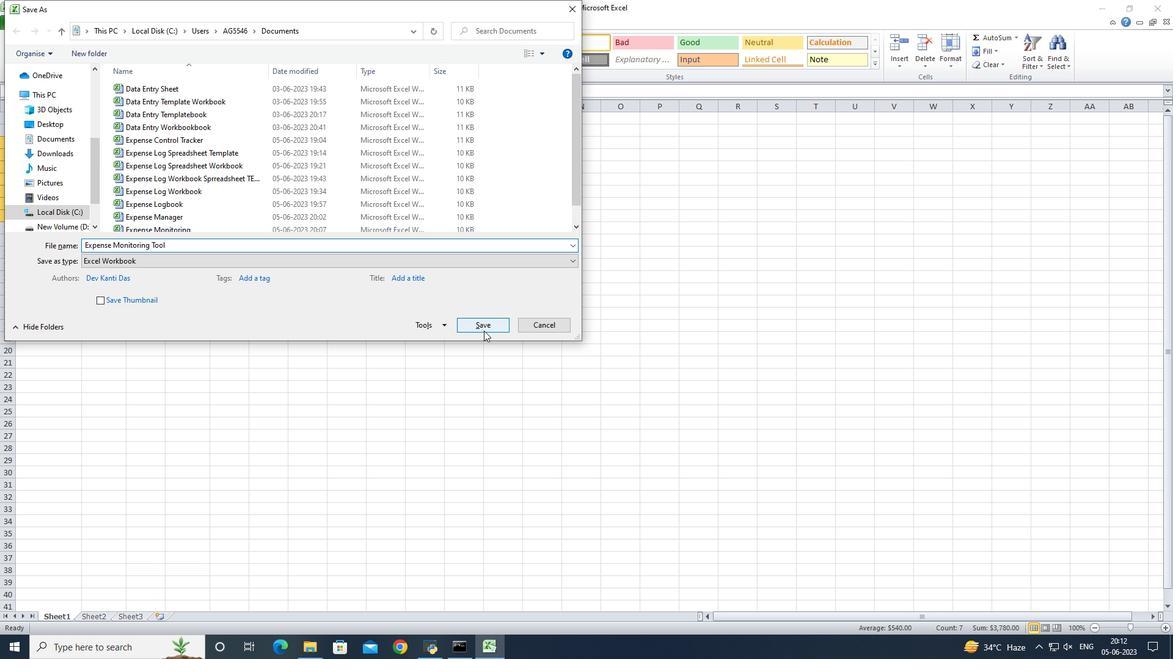 
Action: Mouse pressed left at (483, 326)
Screenshot: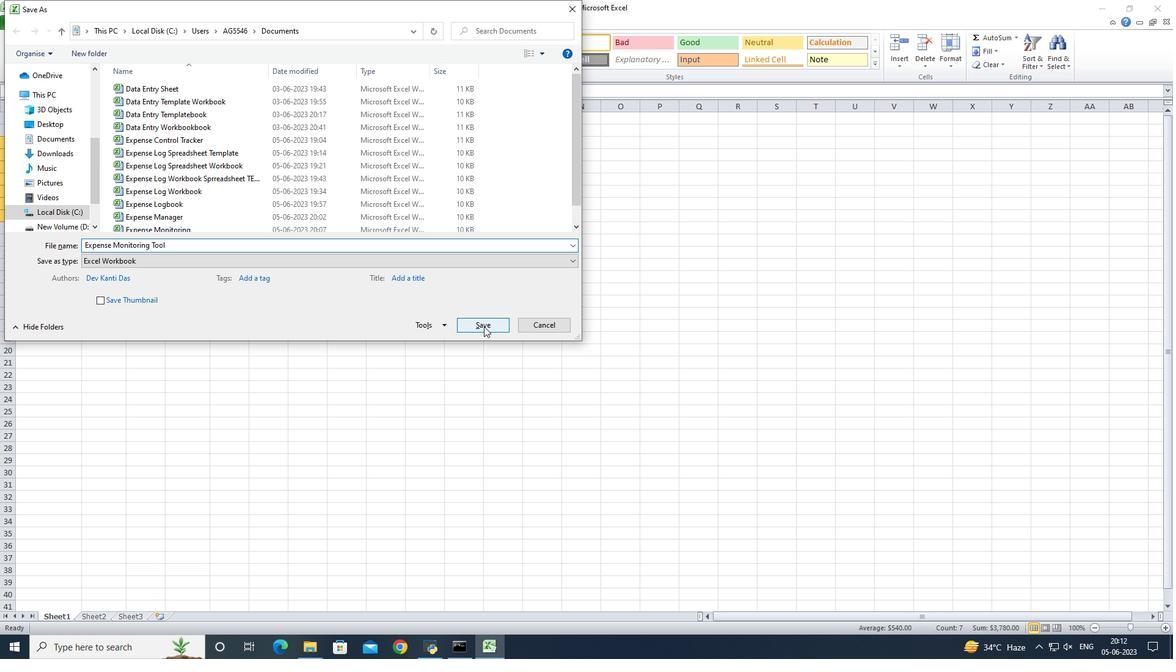 
Action: Mouse moved to (372, 276)
Screenshot: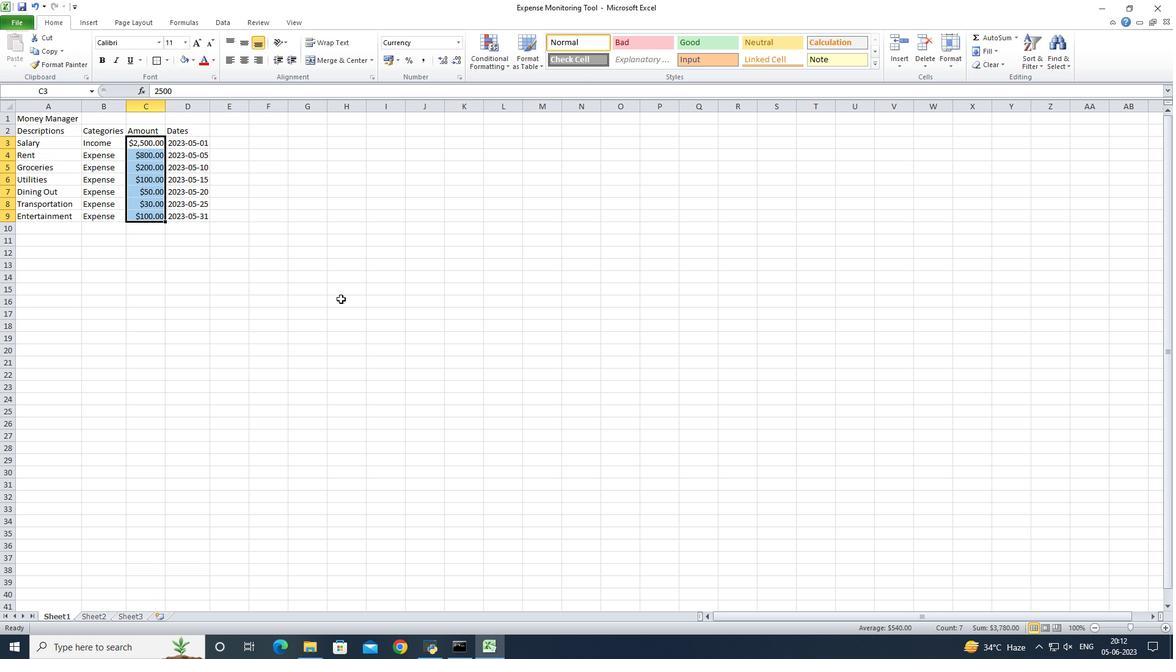 
